 Task: Find and evaluate an Airbnb listing for a stay in Surry Hills, Australia, from July 26 to July 31, 2023, for one guest.
Action: Mouse moved to (347, 373)
Screenshot: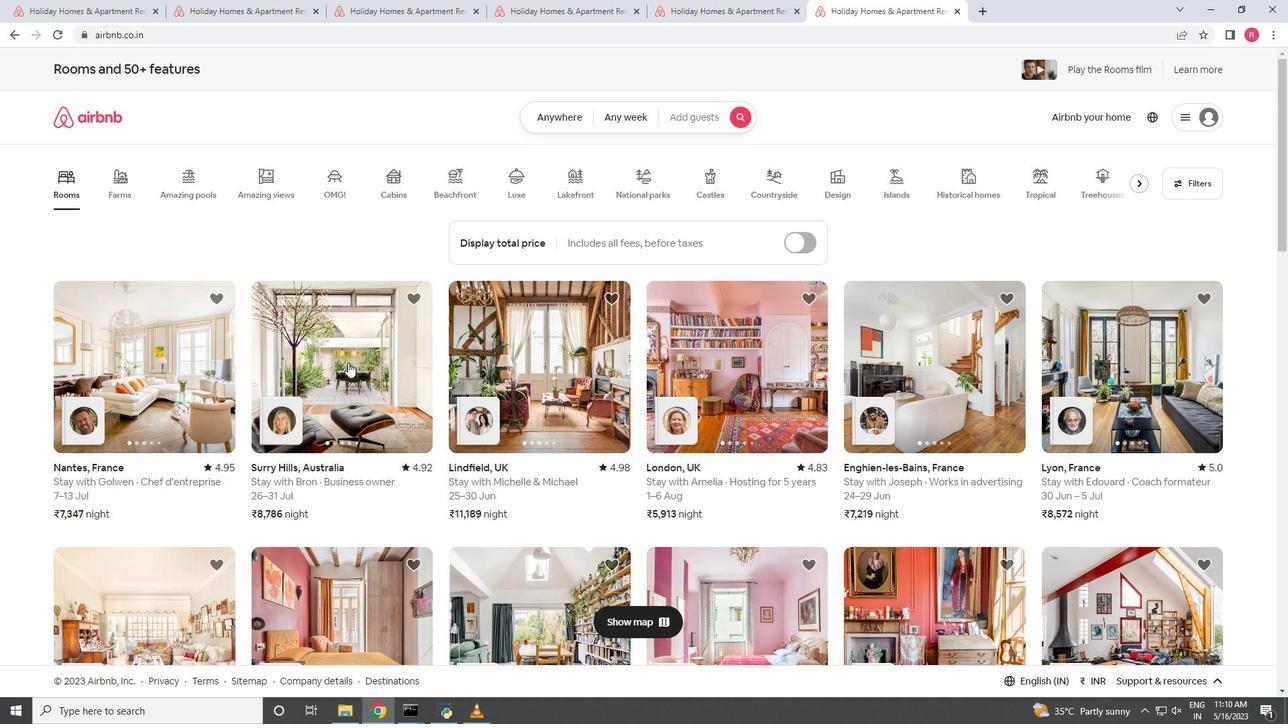 
Action: Mouse pressed left at (347, 373)
Screenshot: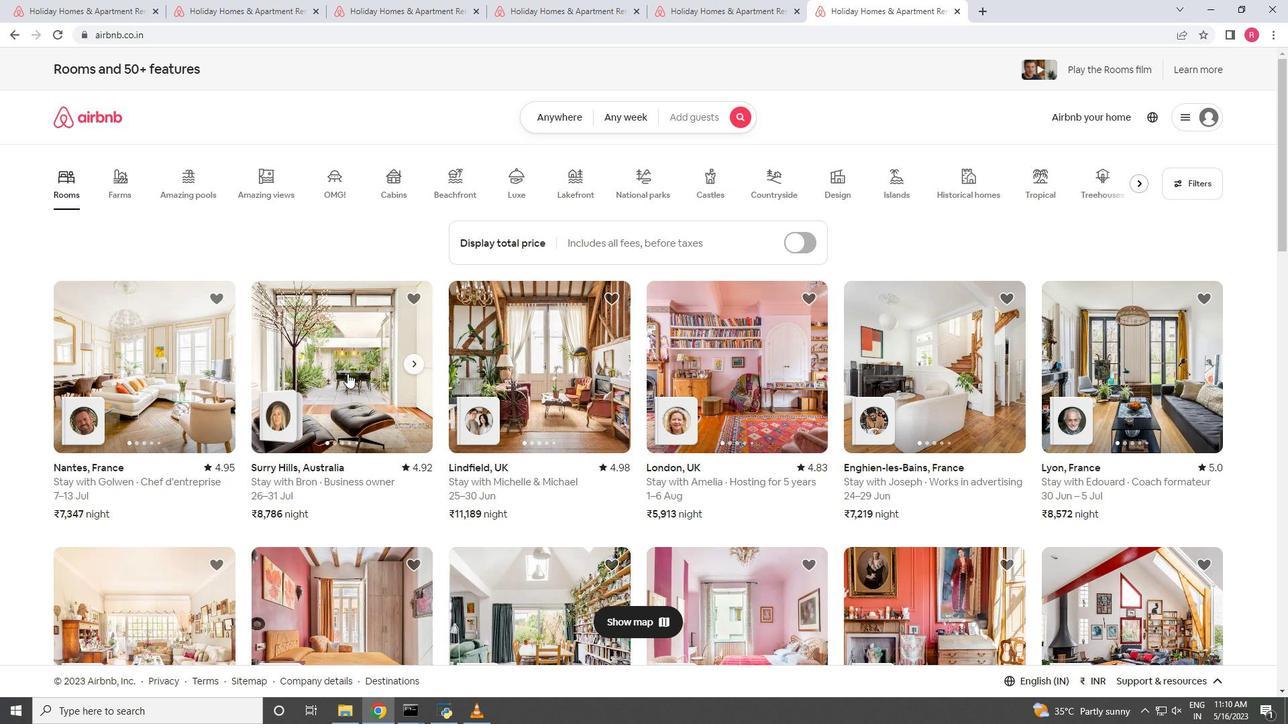 
Action: Mouse moved to (561, 366)
Screenshot: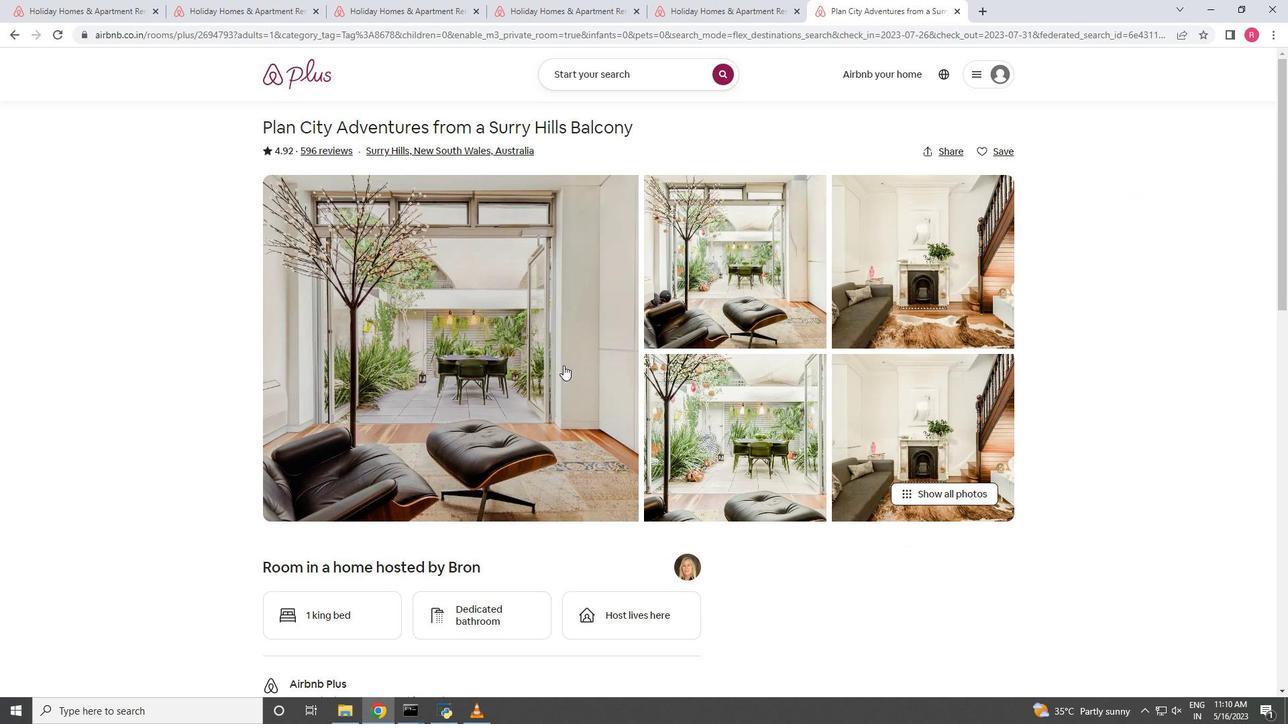 
Action: Mouse scrolled (561, 366) with delta (0, 0)
Screenshot: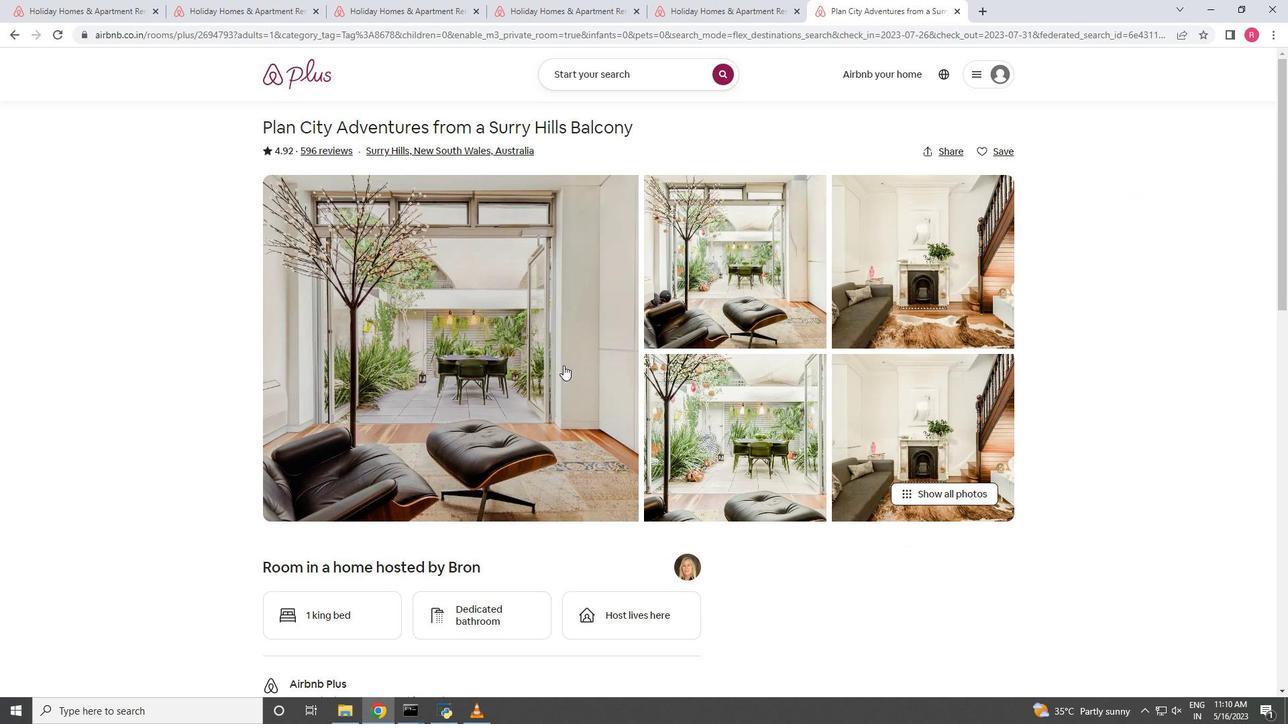 
Action: Mouse scrolled (561, 366) with delta (0, 0)
Screenshot: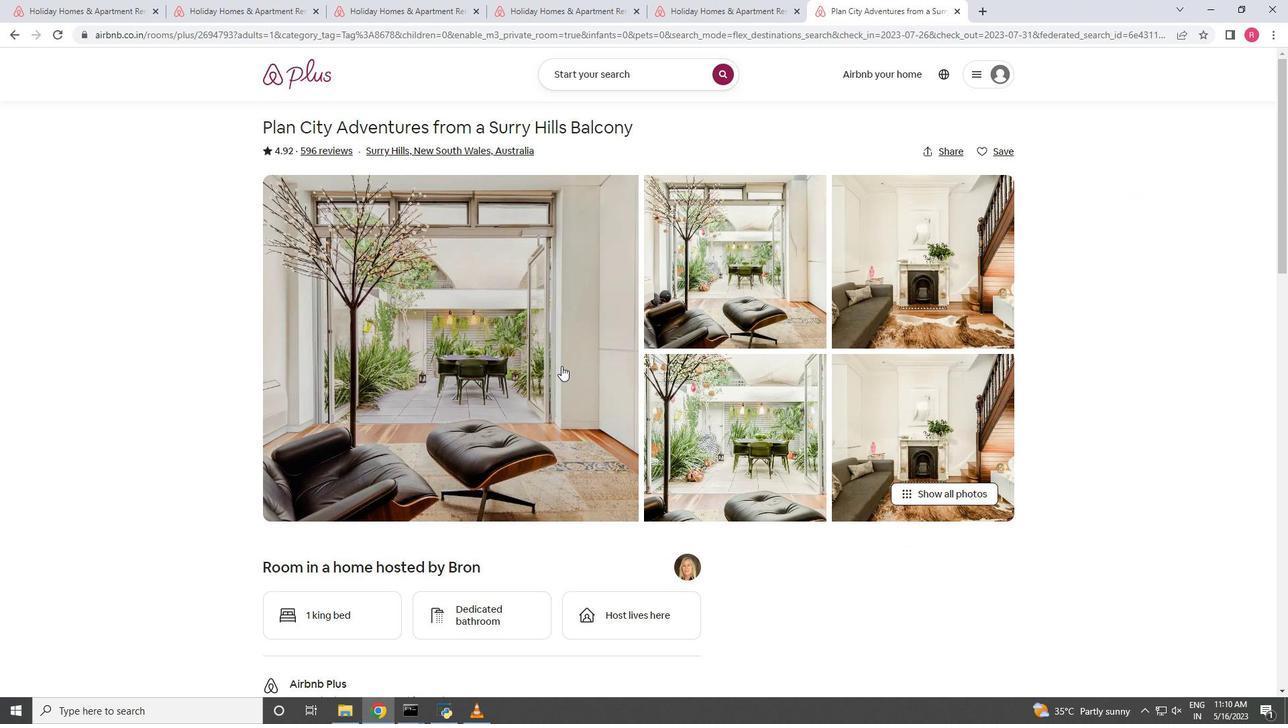 
Action: Mouse scrolled (561, 366) with delta (0, 0)
Screenshot: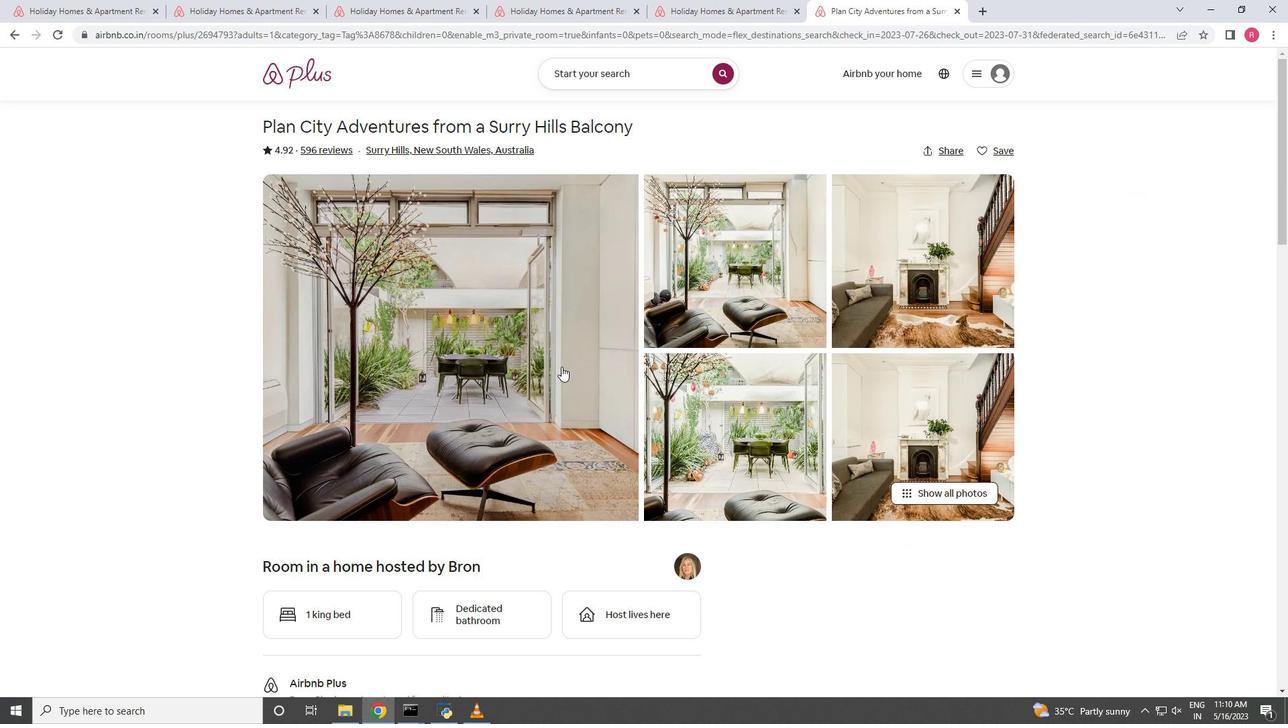 
Action: Mouse scrolled (561, 366) with delta (0, 0)
Screenshot: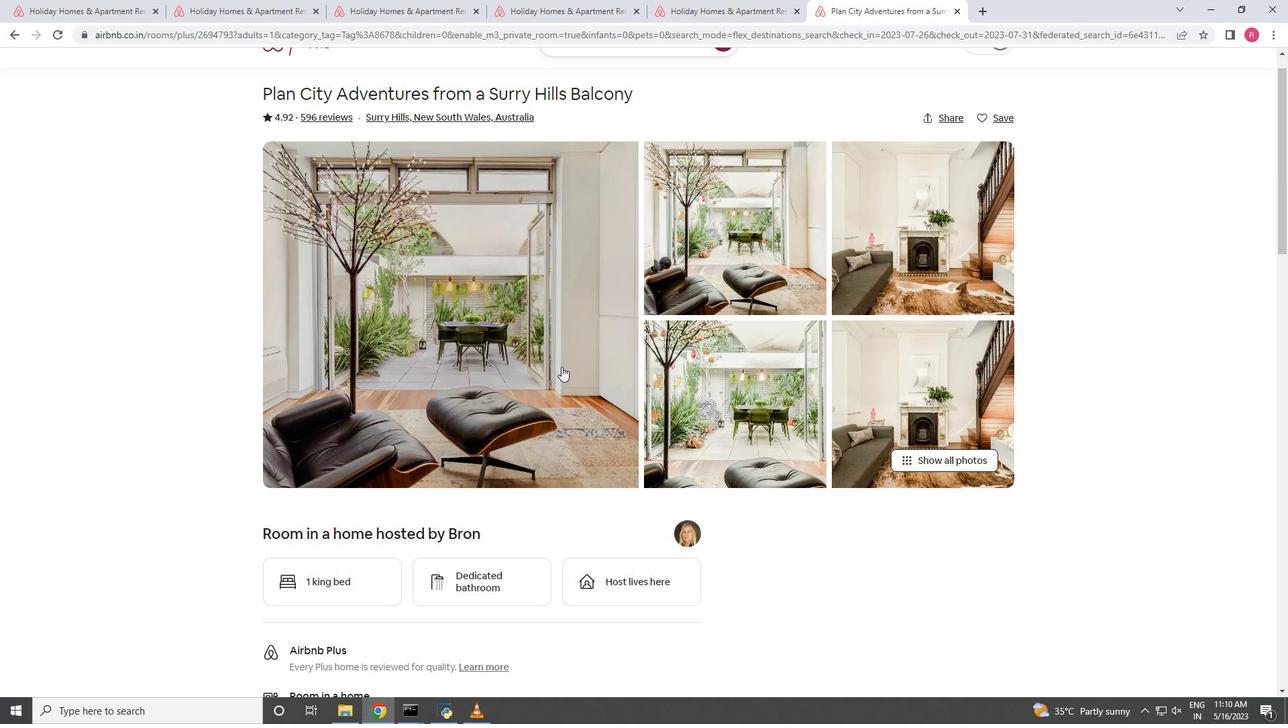 
Action: Mouse moved to (936, 399)
Screenshot: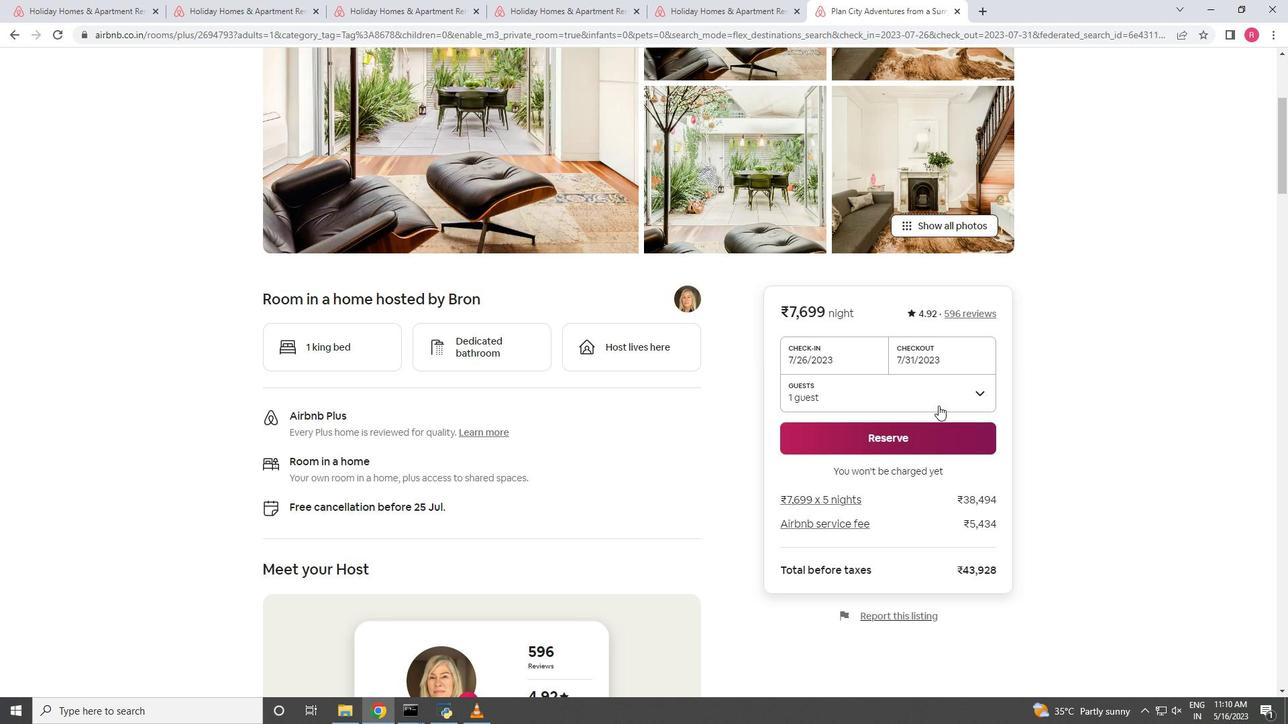 
Action: Mouse pressed left at (936, 399)
Screenshot: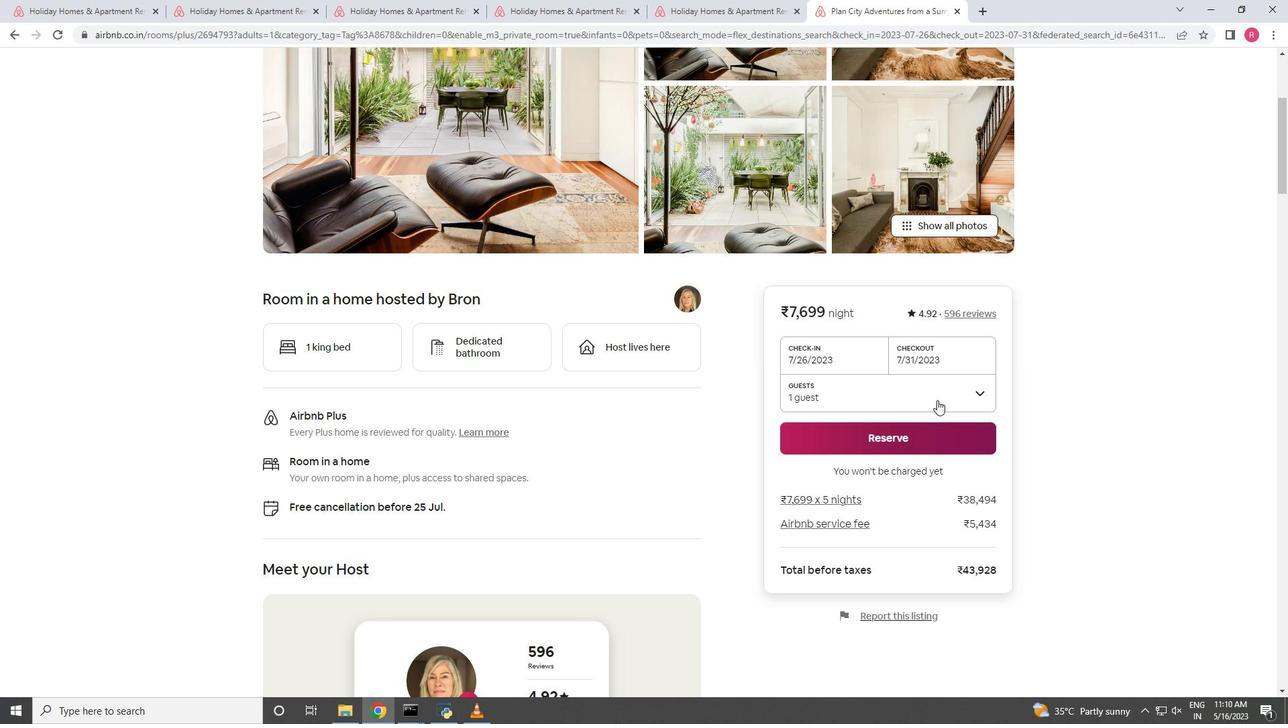
Action: Mouse moved to (936, 478)
Screenshot: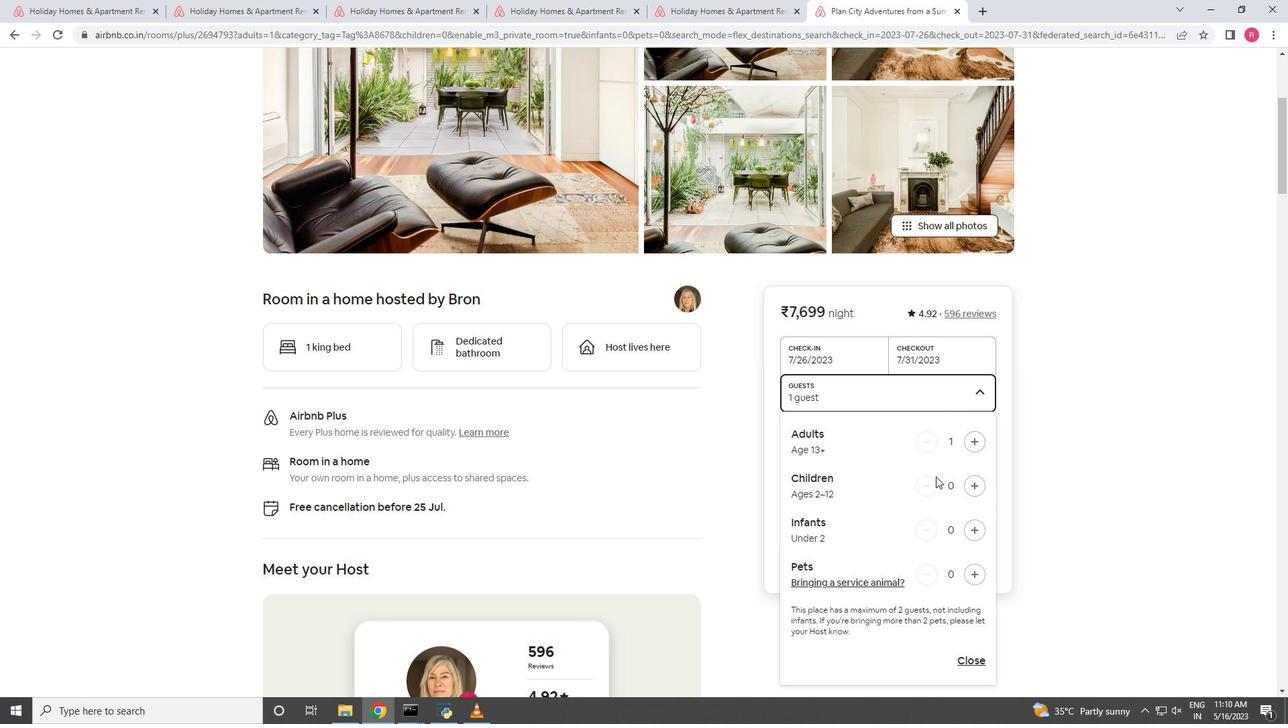 
Action: Mouse scrolled (936, 478) with delta (0, 0)
Screenshot: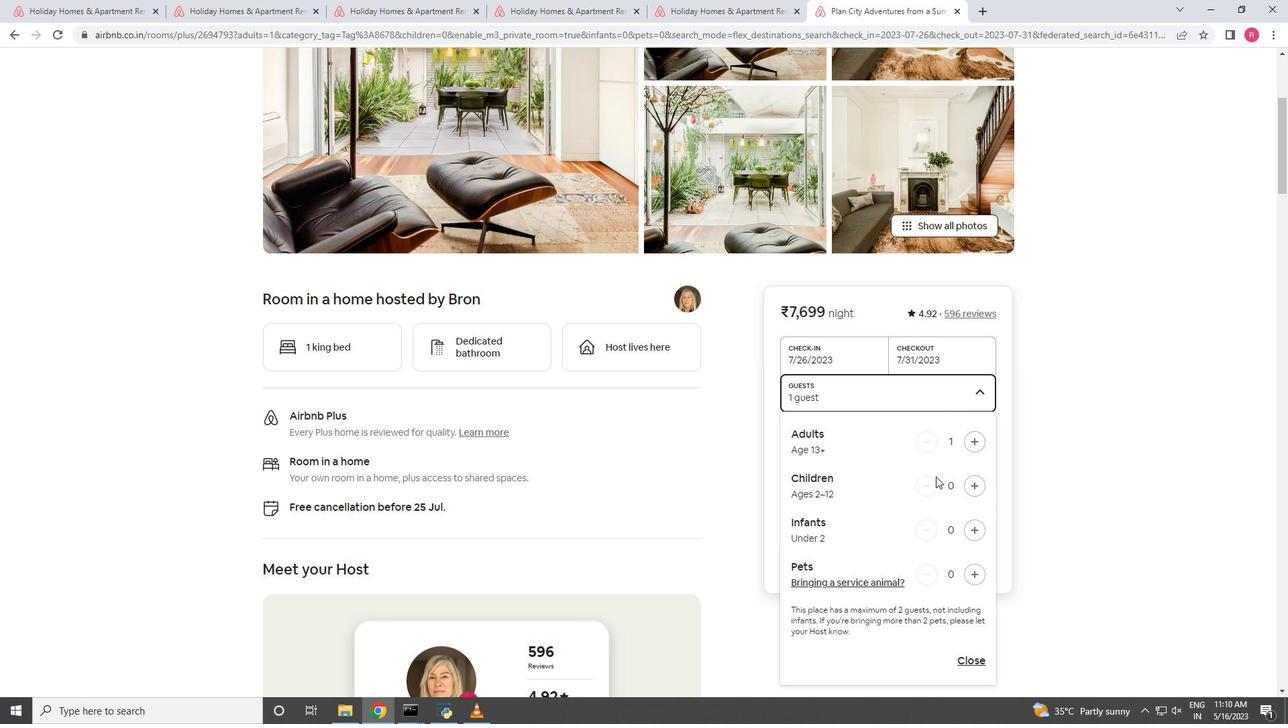 
Action: Mouse scrolled (936, 478) with delta (0, 0)
Screenshot: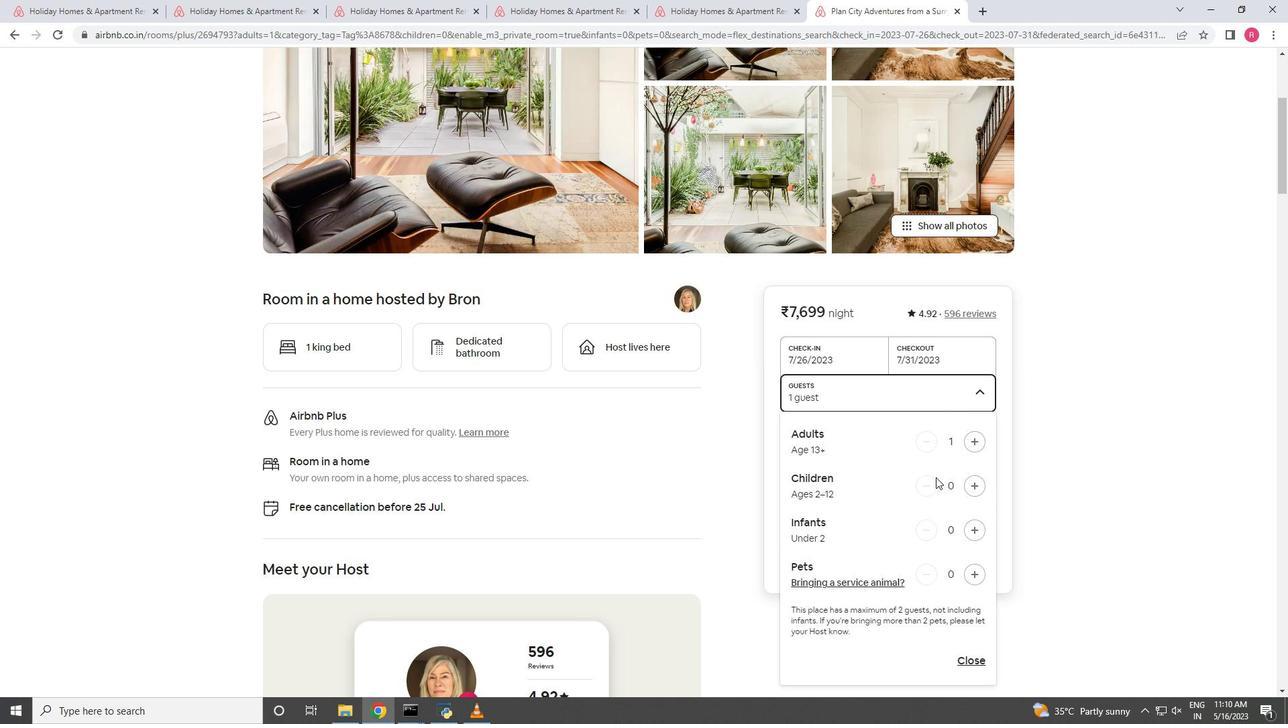
Action: Mouse scrolled (936, 478) with delta (0, 0)
Screenshot: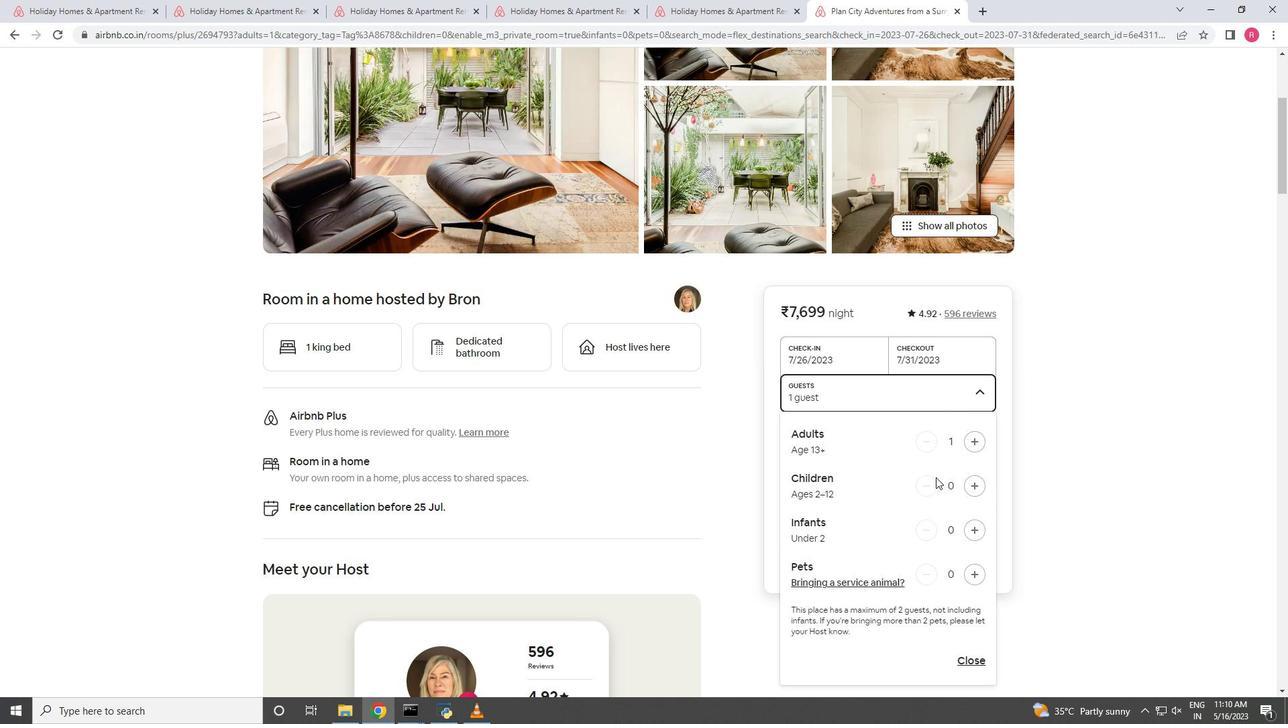 
Action: Mouse scrolled (936, 478) with delta (0, 0)
Screenshot: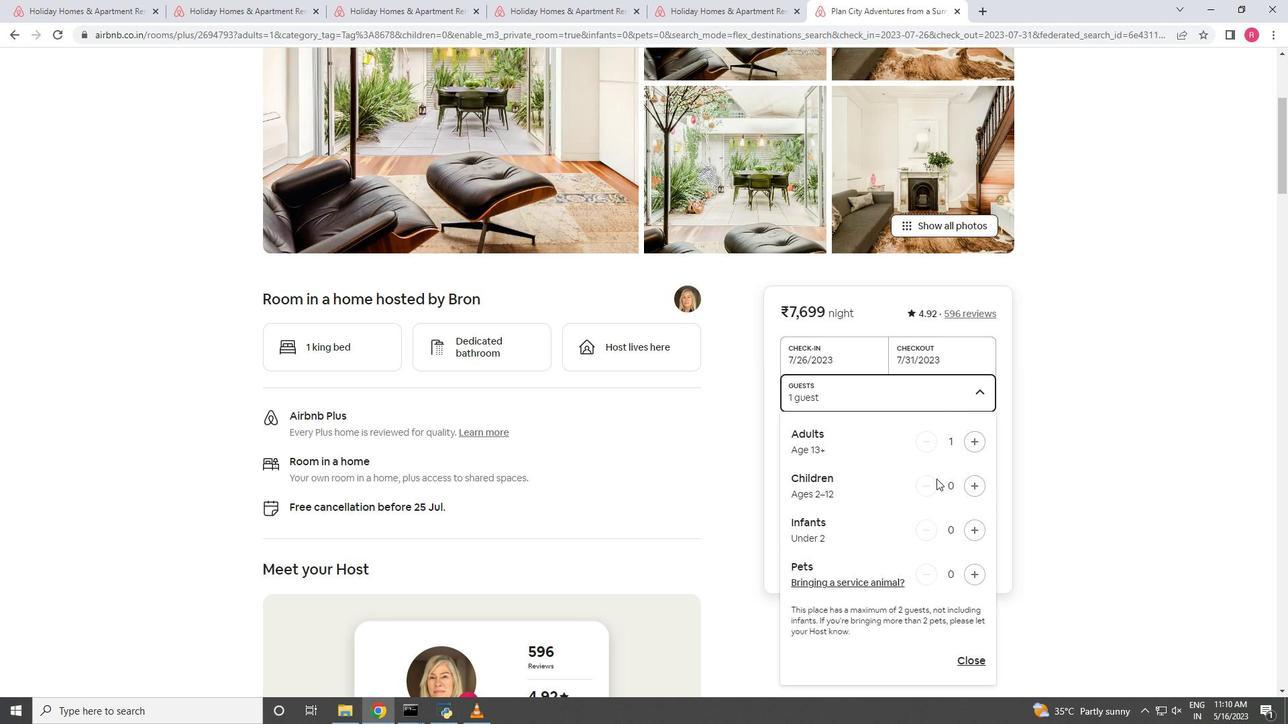 
Action: Mouse moved to (967, 503)
Screenshot: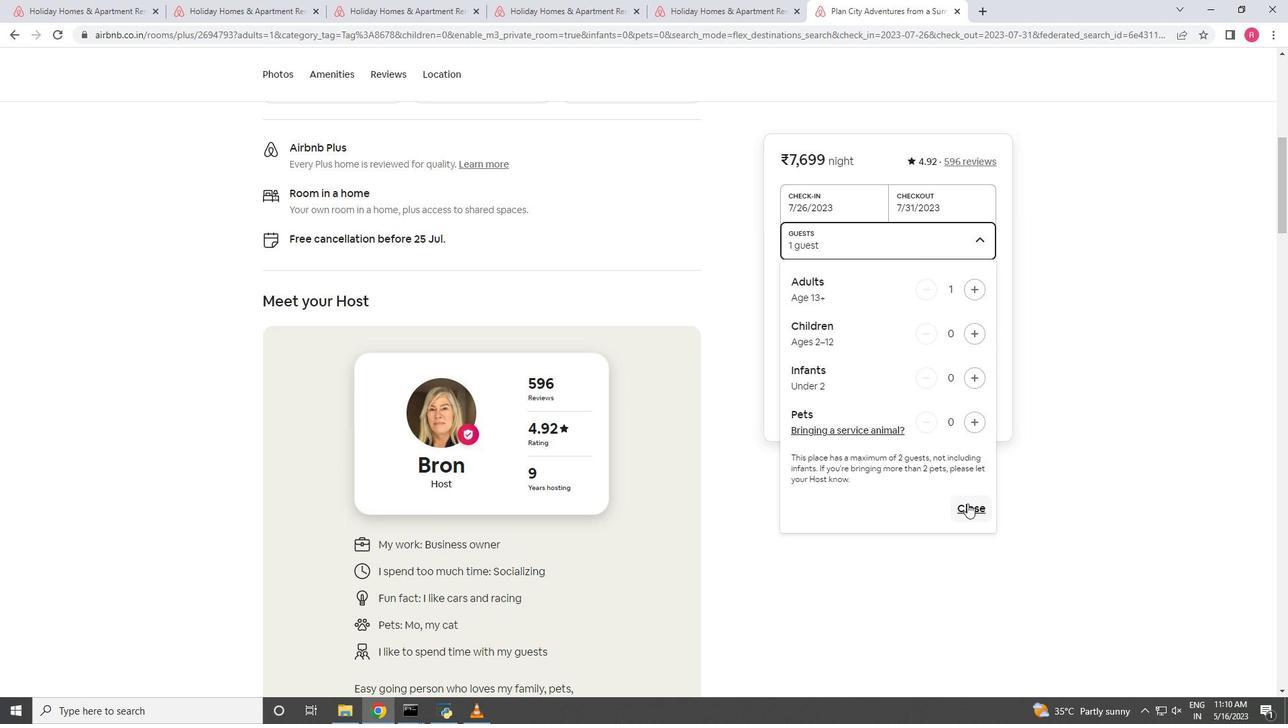 
Action: Mouse pressed left at (967, 503)
Screenshot: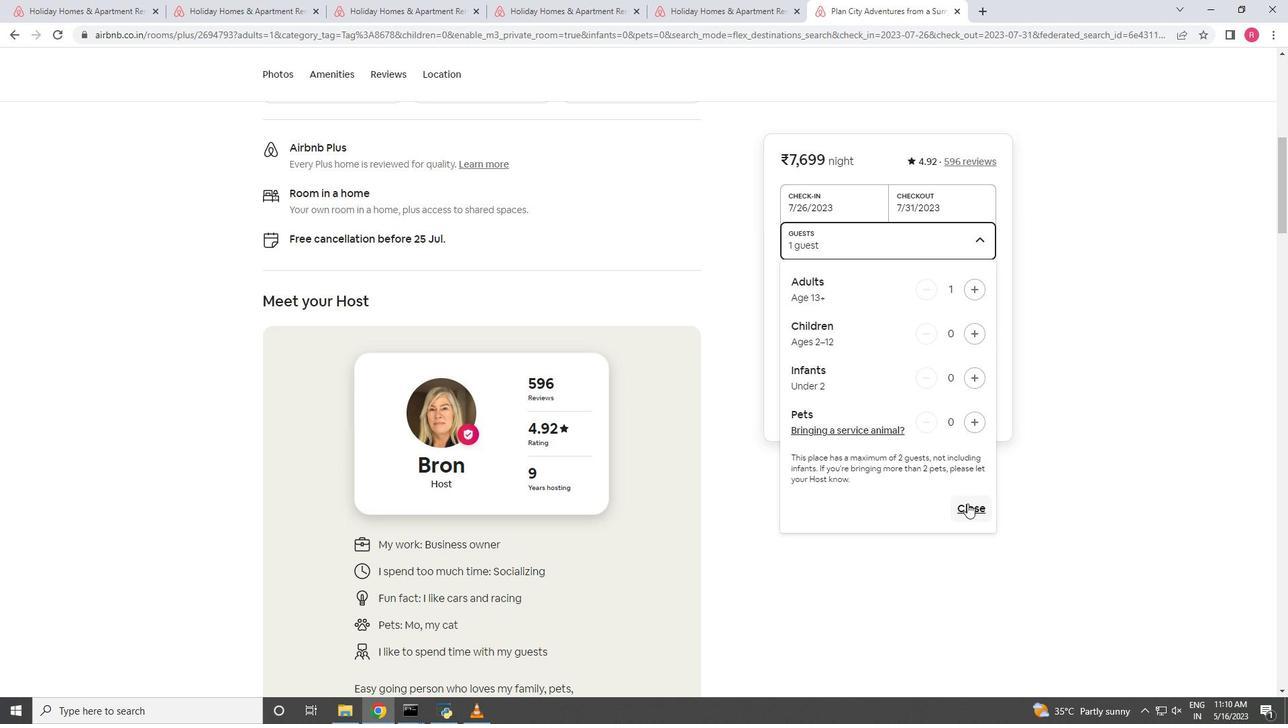 
Action: Mouse moved to (550, 405)
Screenshot: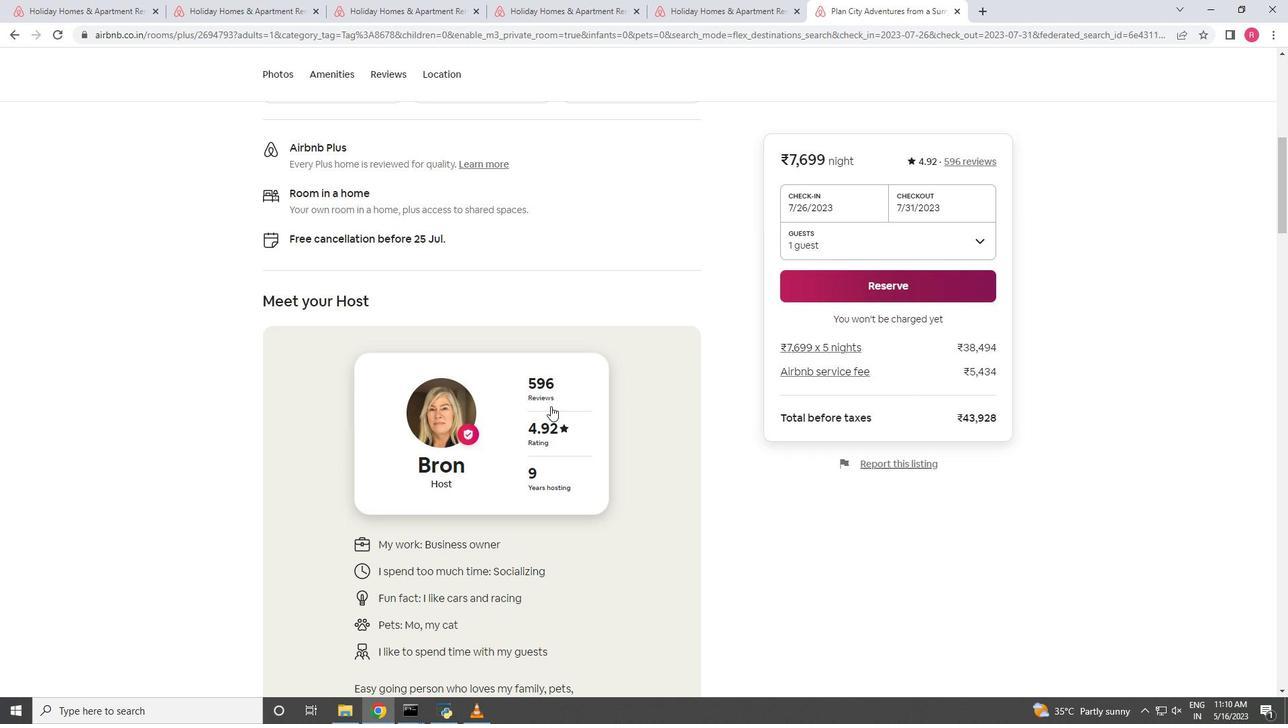 
Action: Mouse scrolled (550, 406) with delta (0, 0)
Screenshot: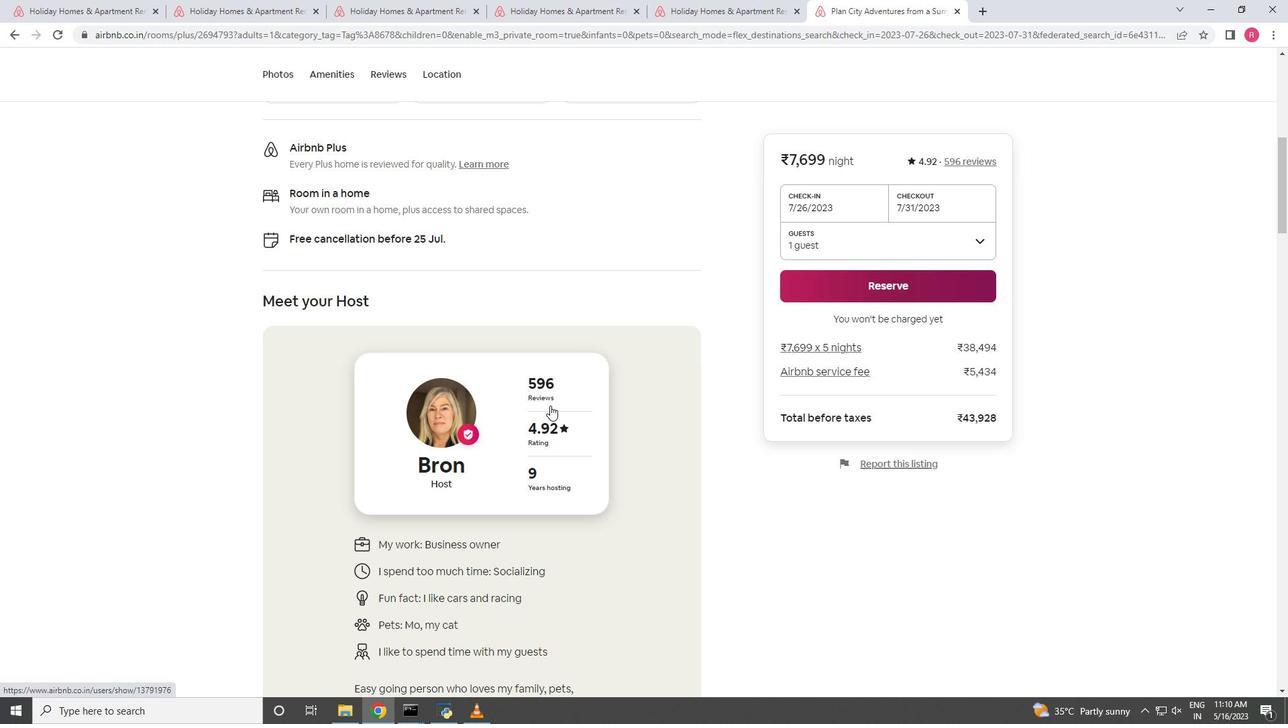 
Action: Mouse scrolled (550, 406) with delta (0, 0)
Screenshot: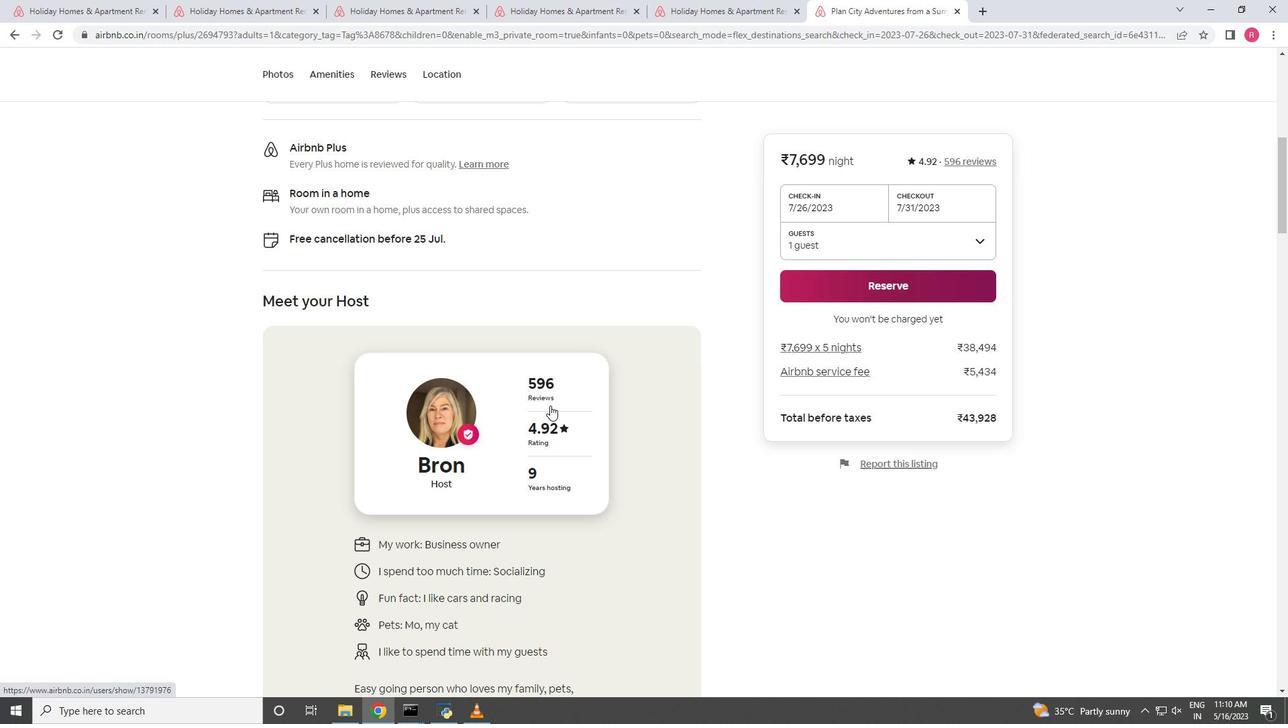 
Action: Mouse scrolled (550, 406) with delta (0, 0)
Screenshot: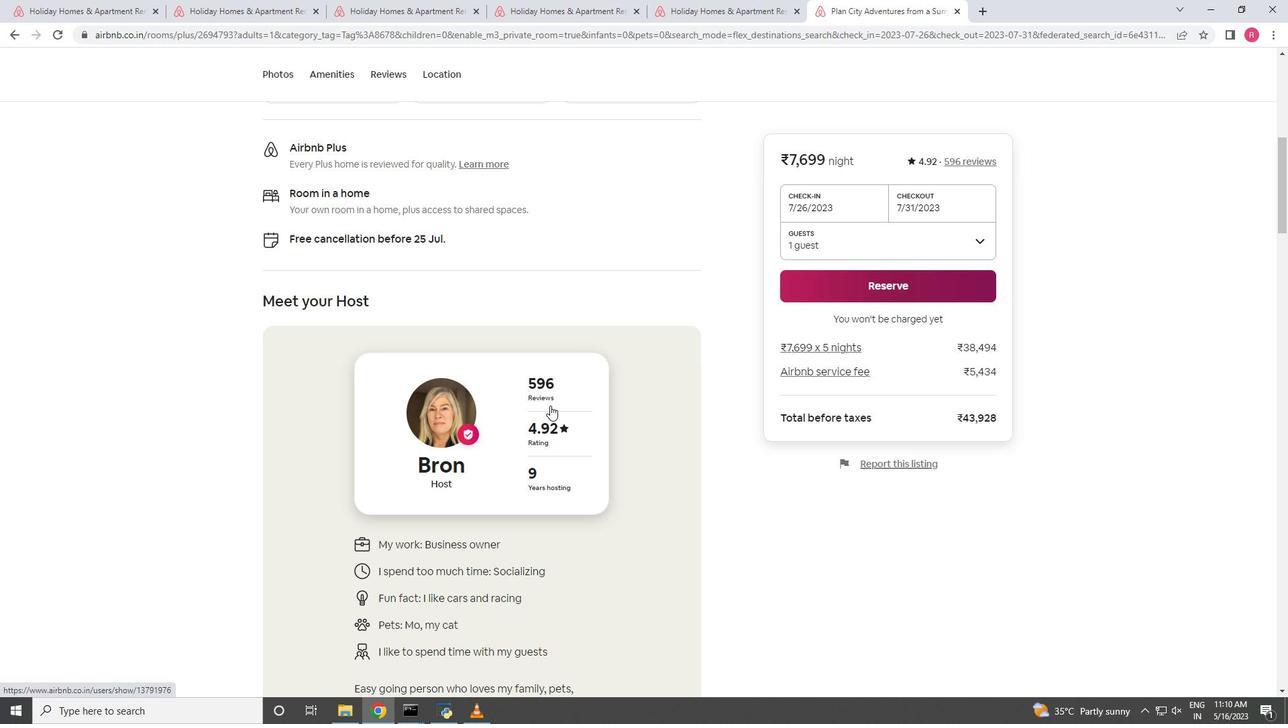 
Action: Mouse scrolled (550, 406) with delta (0, 0)
Screenshot: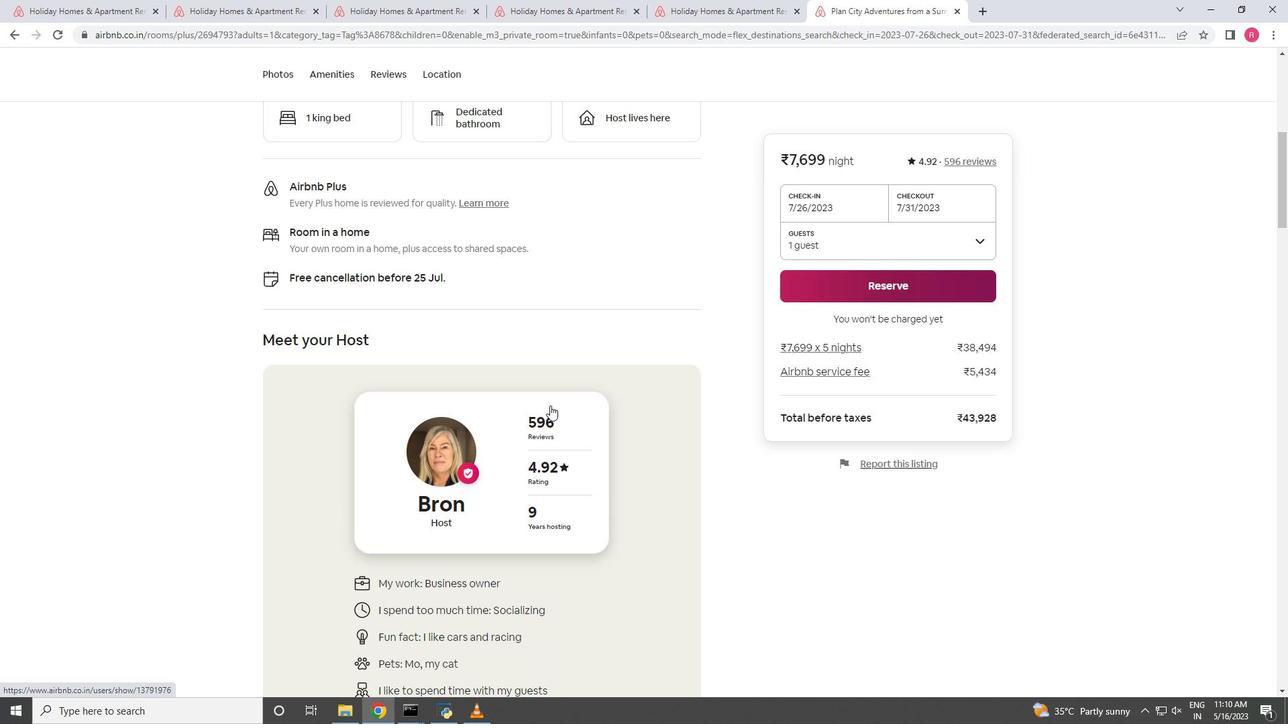 
Action: Mouse moved to (644, 545)
Screenshot: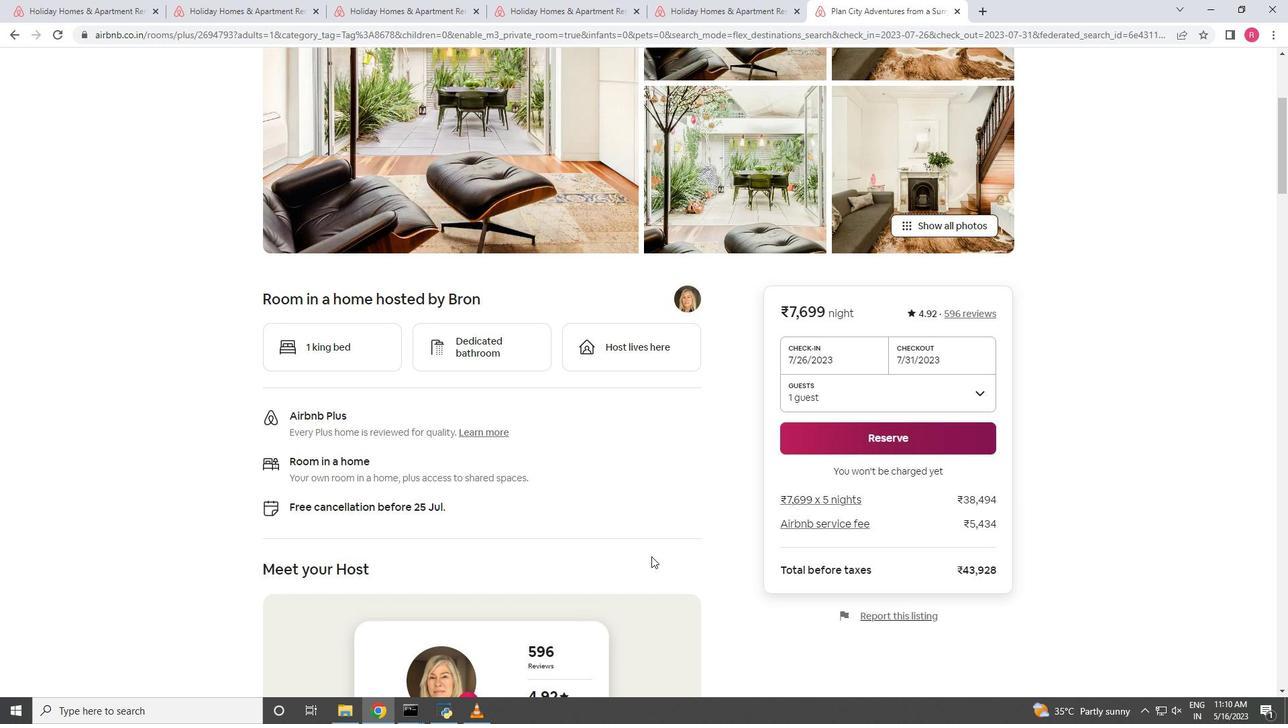 
Action: Mouse scrolled (644, 544) with delta (0, 0)
Screenshot: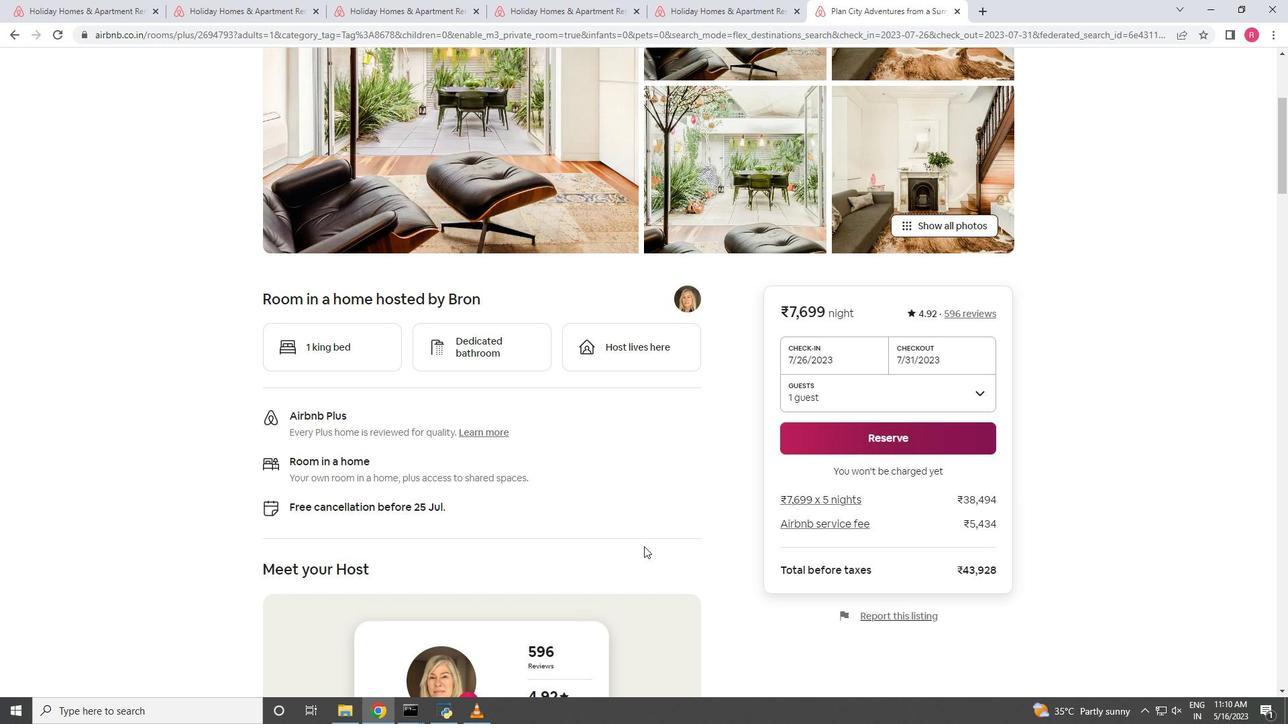 
Action: Mouse scrolled (644, 544) with delta (0, 0)
Screenshot: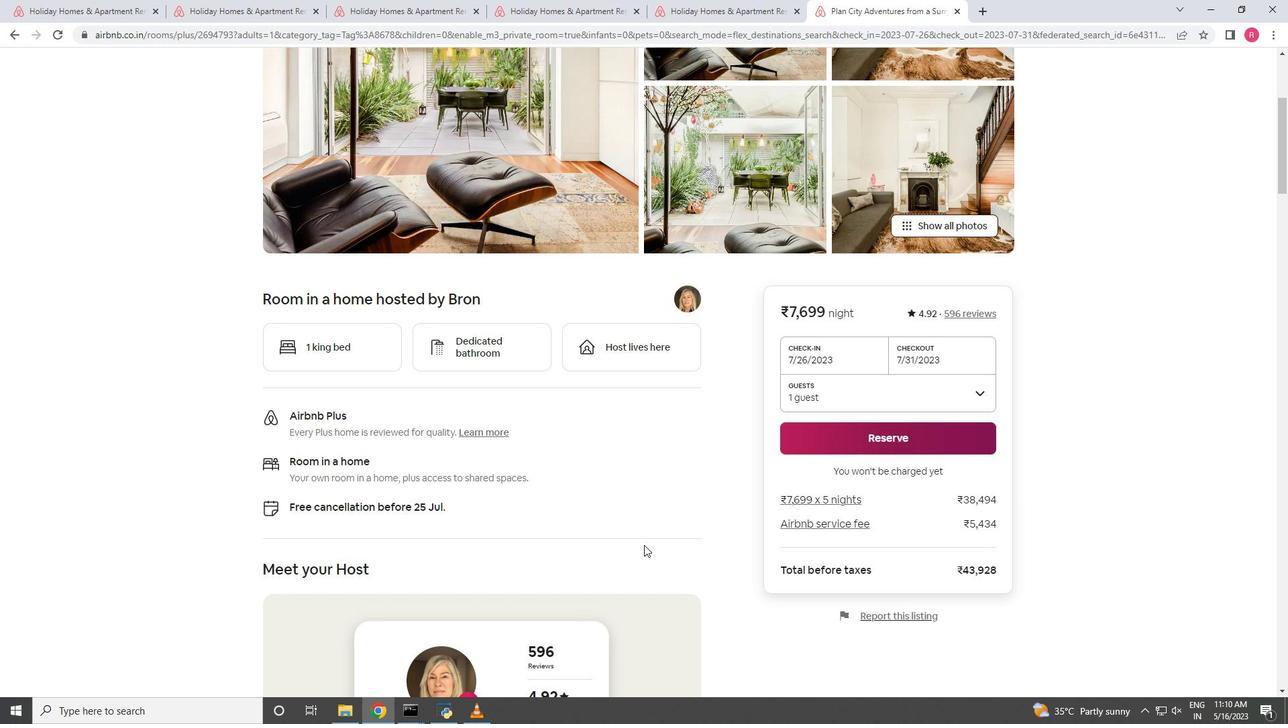 
Action: Mouse scrolled (644, 544) with delta (0, 0)
Screenshot: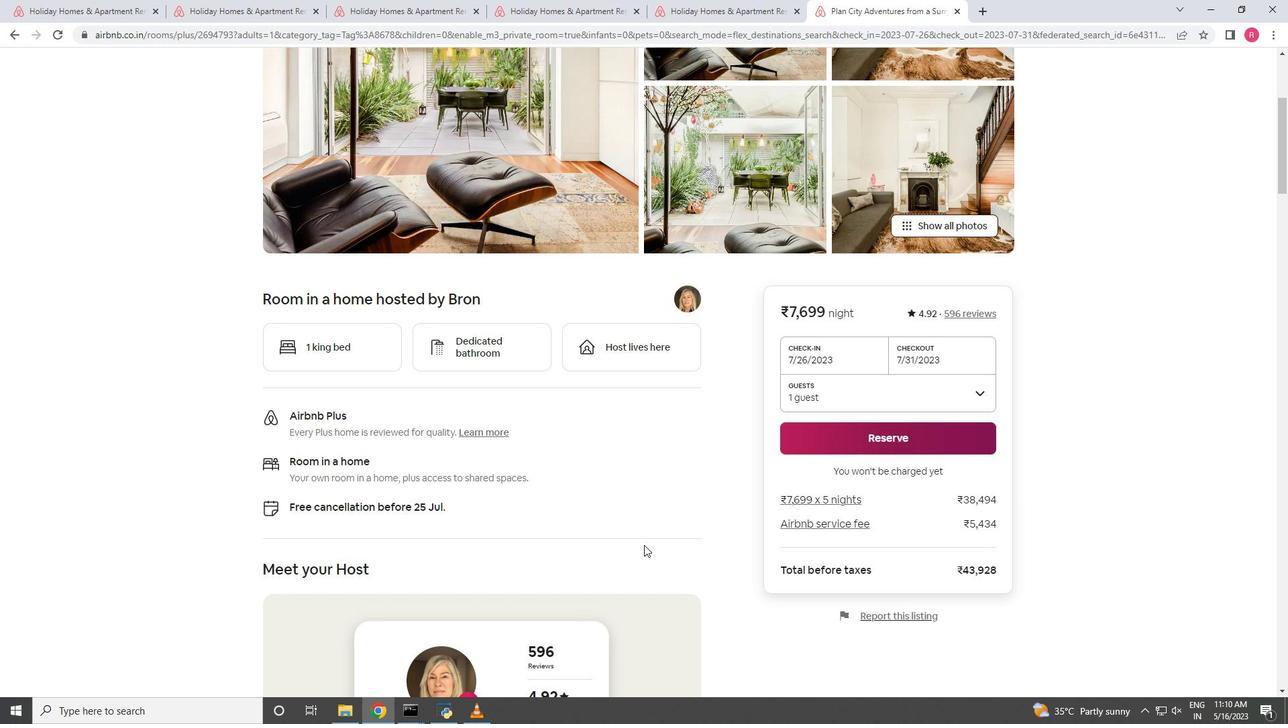 
Action: Mouse scrolled (644, 544) with delta (0, 0)
Screenshot: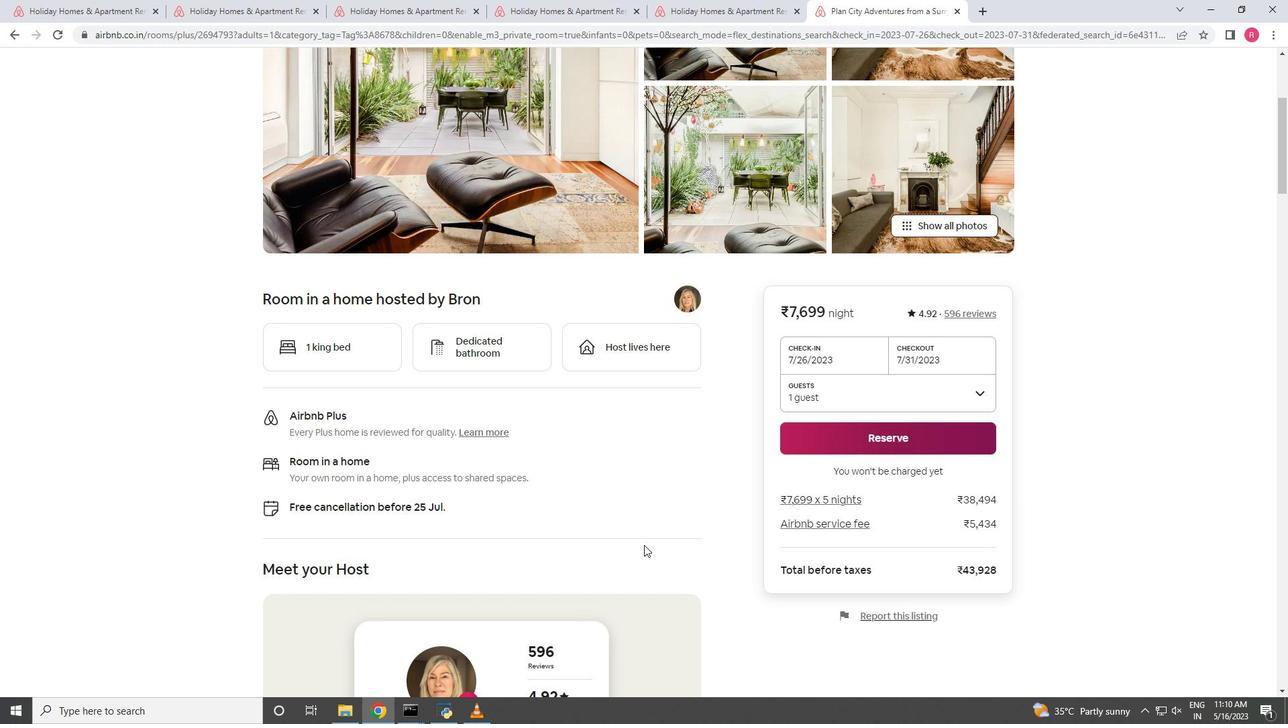 
Action: Mouse scrolled (644, 544) with delta (0, 0)
Screenshot: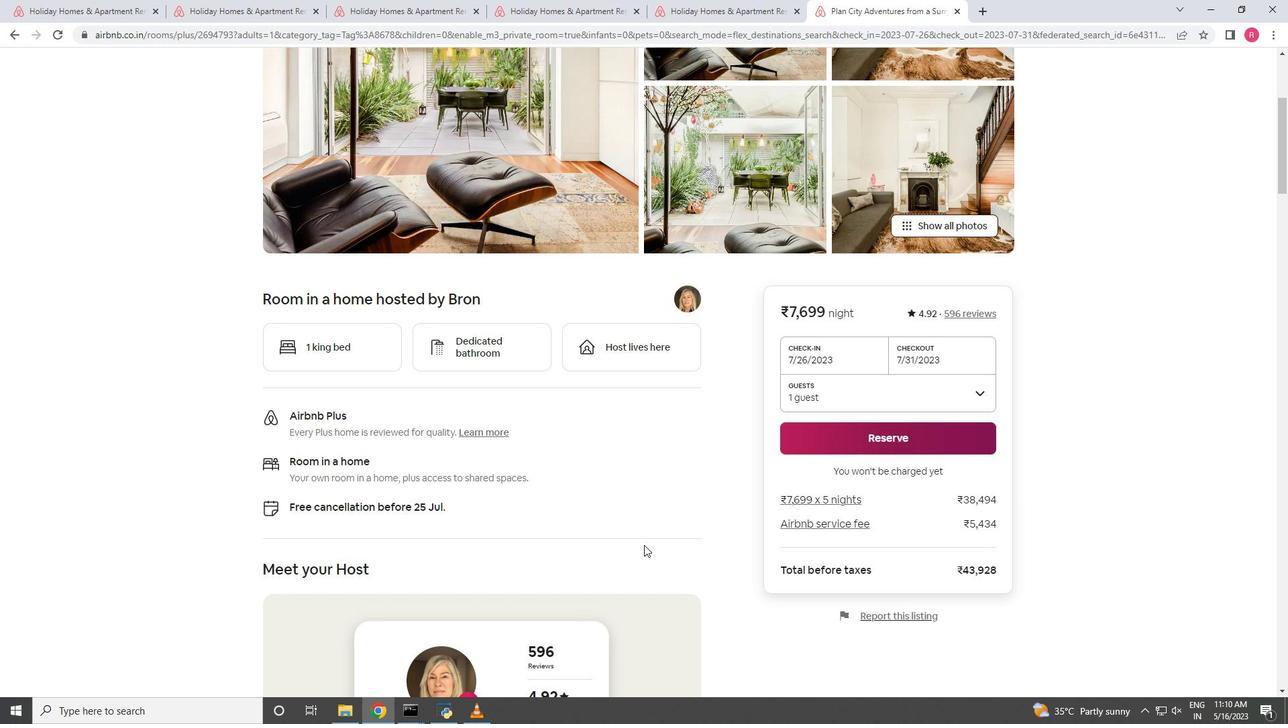 
Action: Mouse scrolled (644, 544) with delta (0, 0)
Screenshot: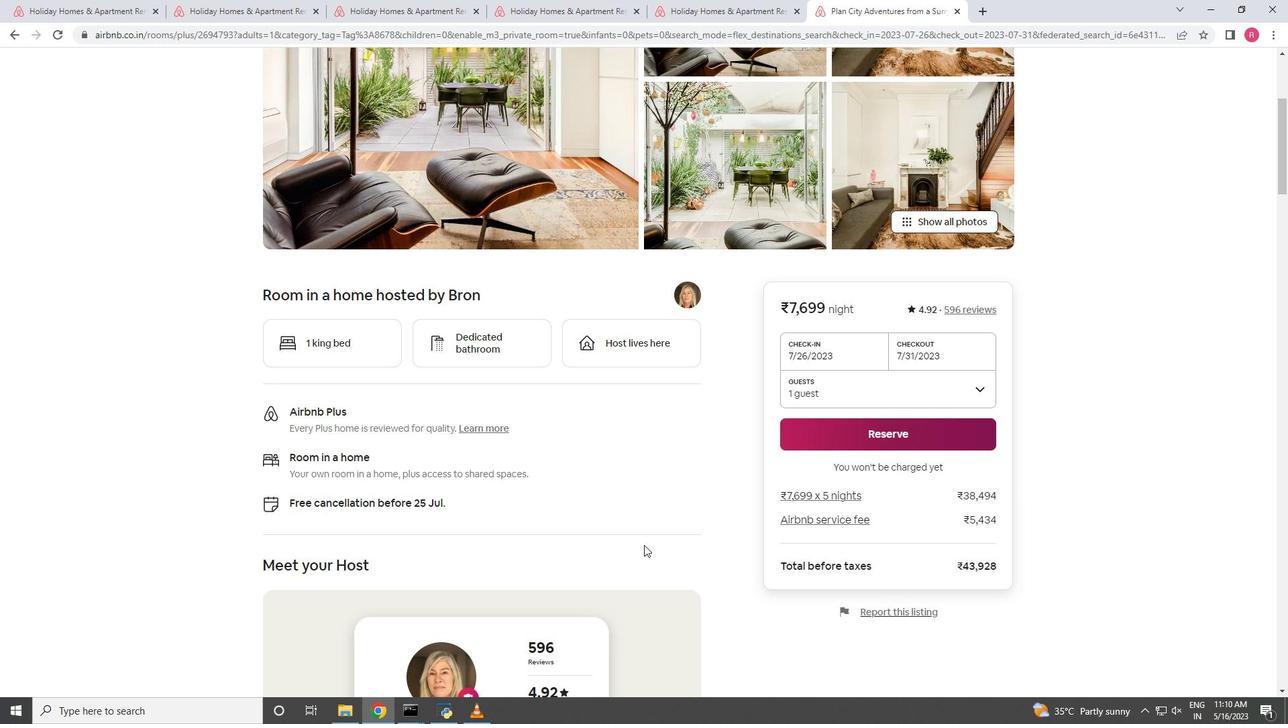 
Action: Mouse moved to (643, 544)
Screenshot: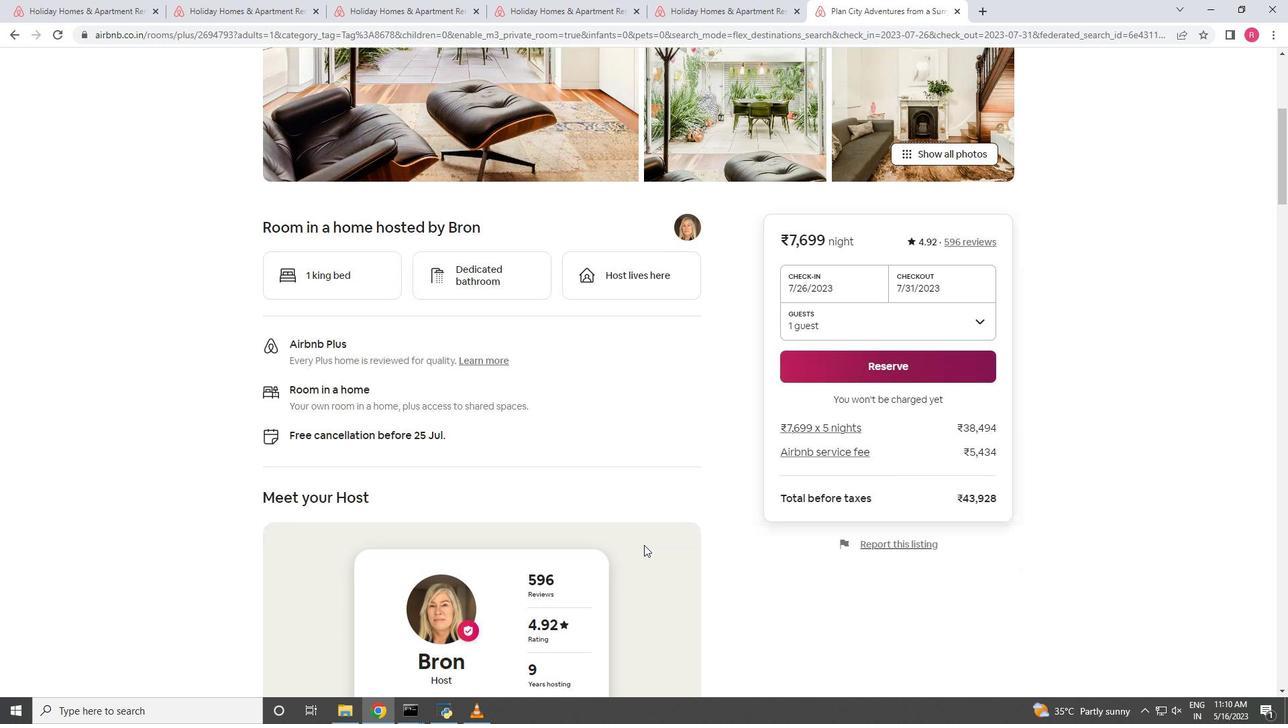 
Action: Mouse scrolled (643, 544) with delta (0, 0)
Screenshot: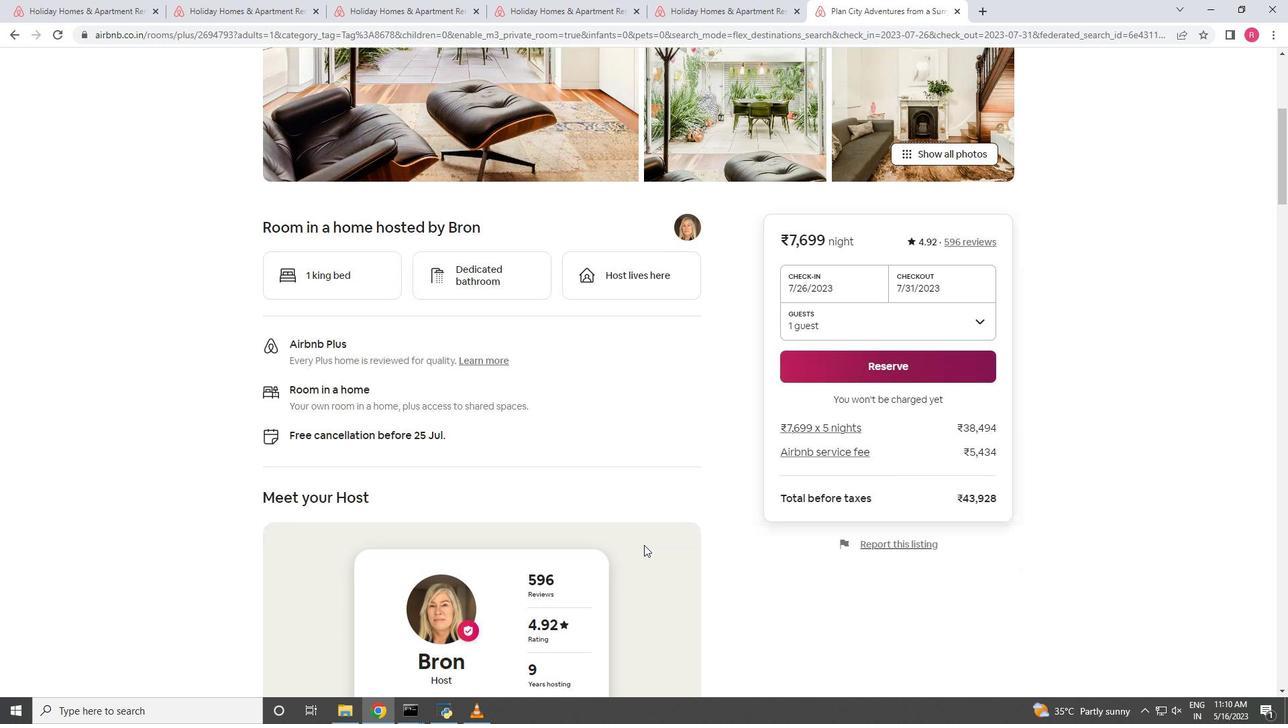 
Action: Mouse moved to (641, 542)
Screenshot: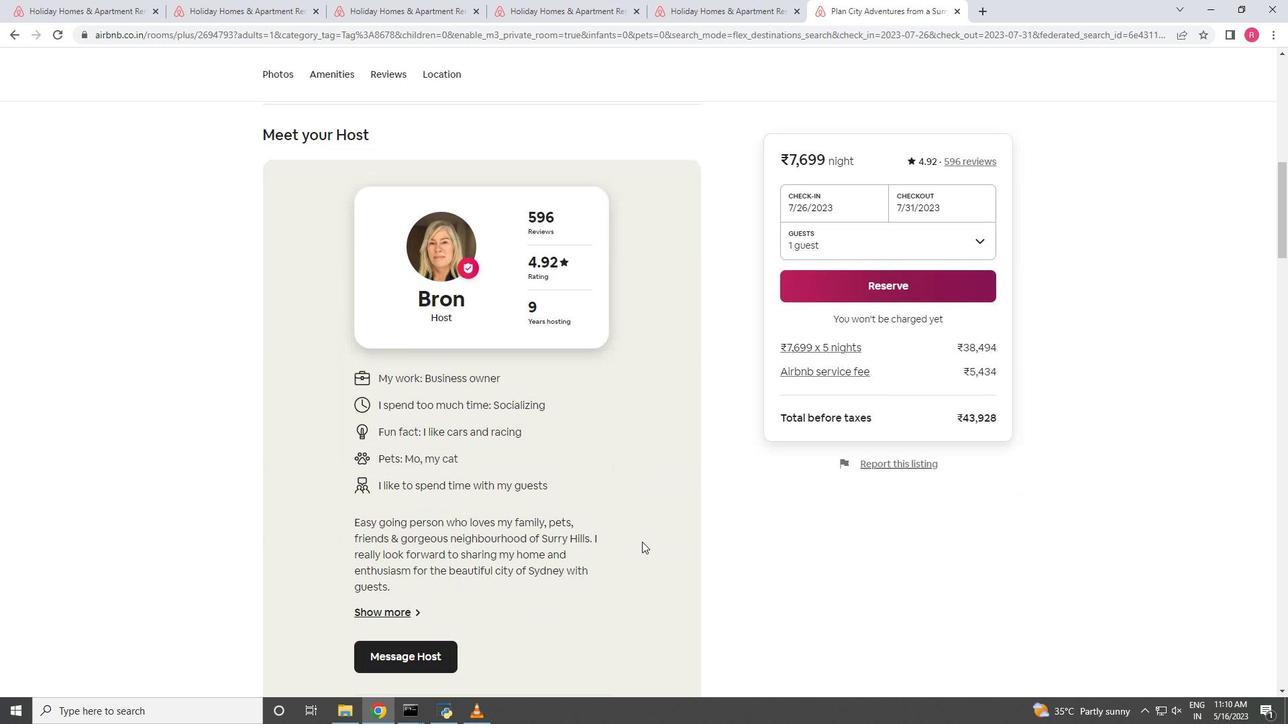 
Action: Mouse scrolled (641, 541) with delta (0, 0)
Screenshot: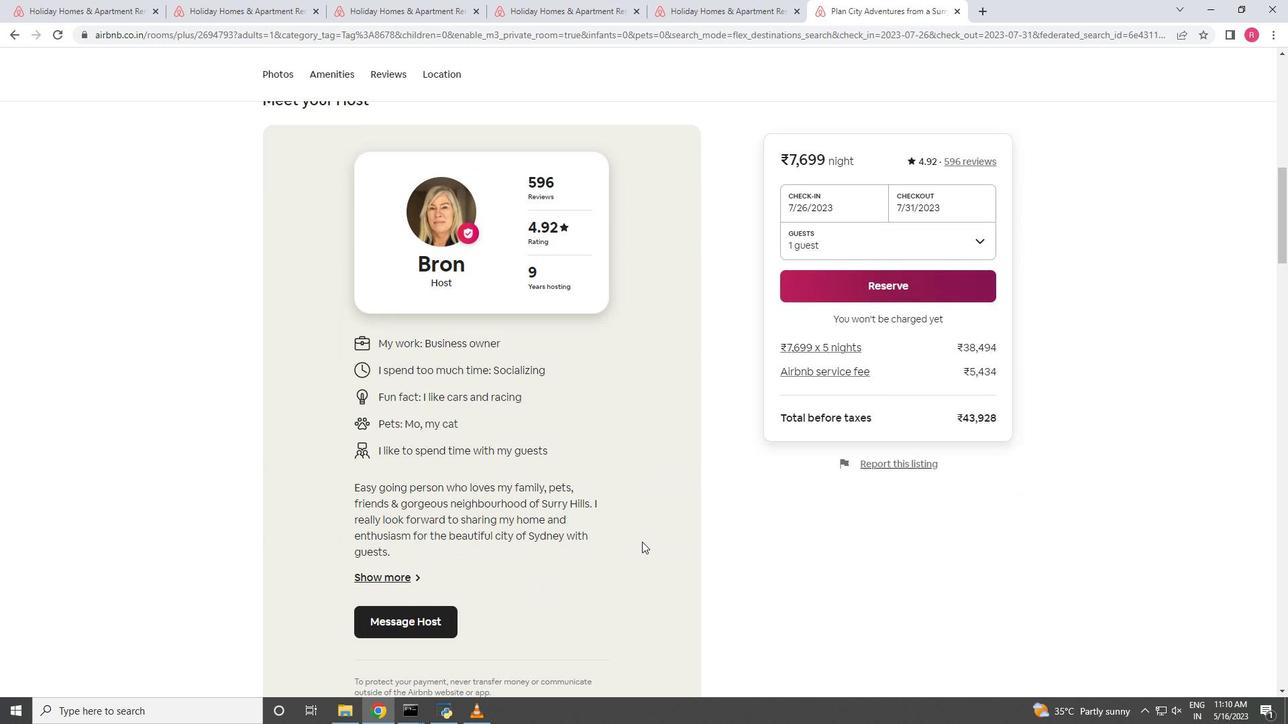
Action: Mouse scrolled (641, 541) with delta (0, 0)
Screenshot: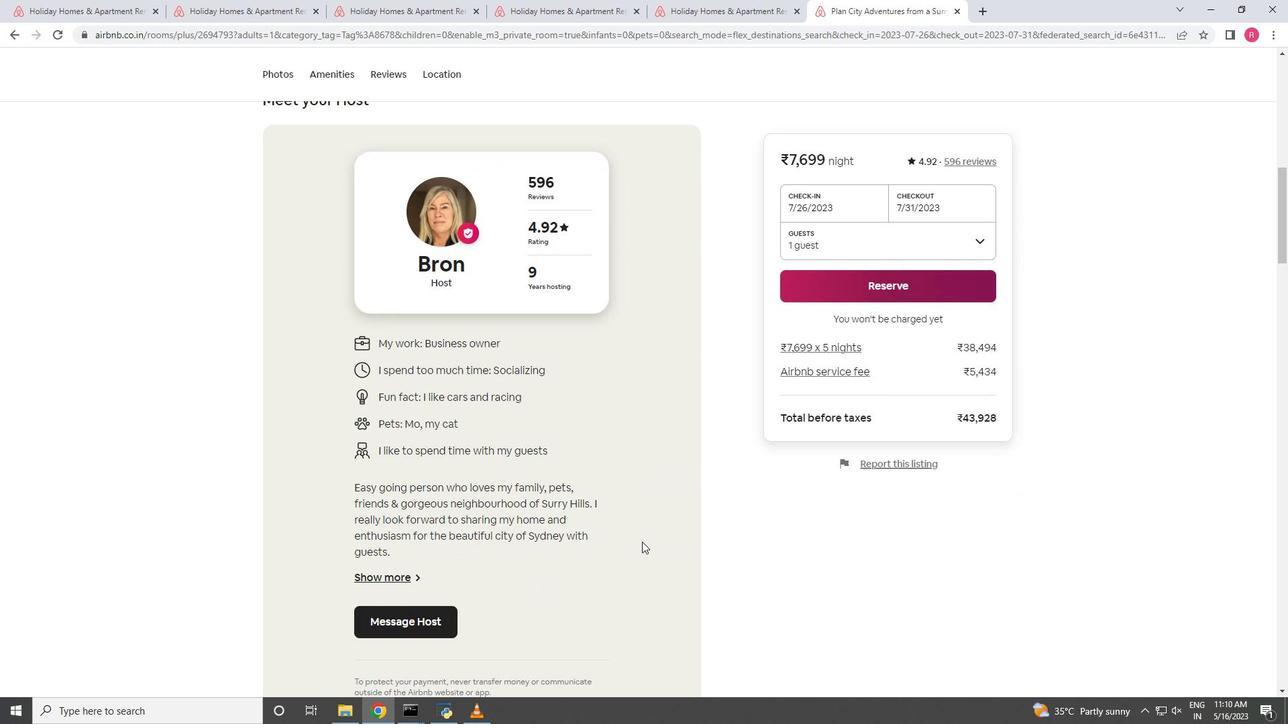 
Action: Mouse scrolled (641, 541) with delta (0, 0)
Screenshot: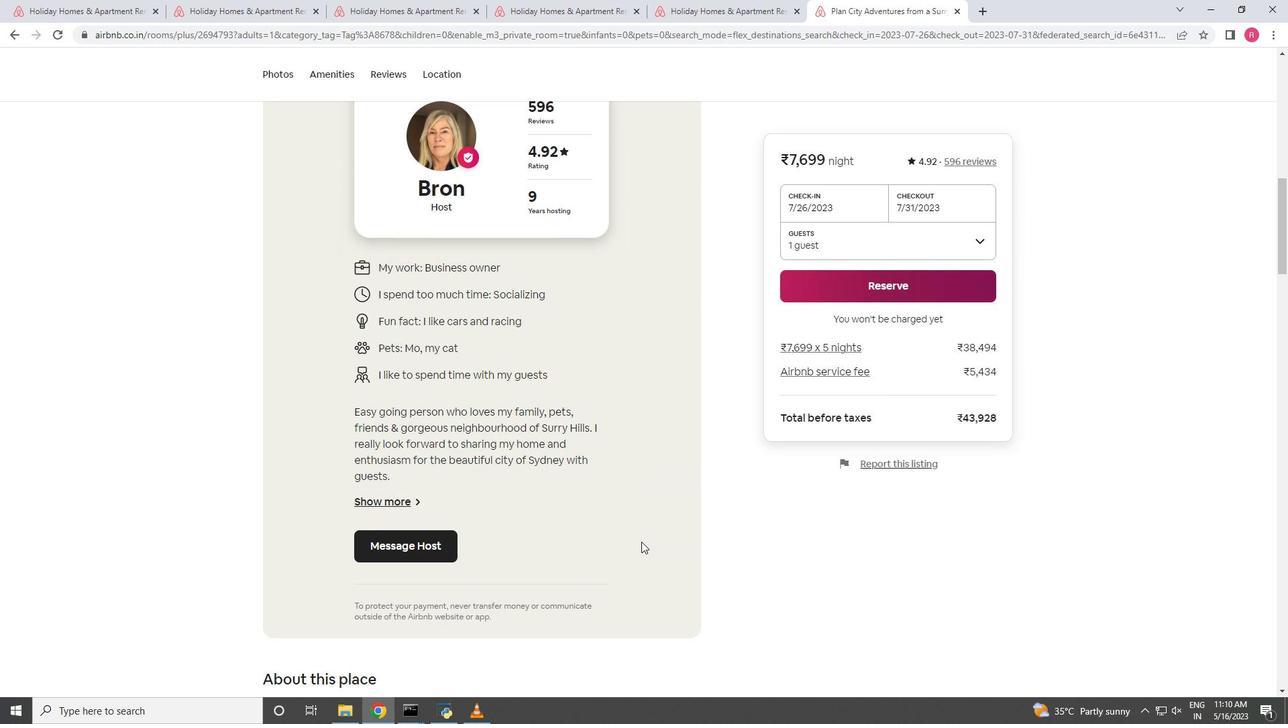 
Action: Mouse scrolled (641, 541) with delta (0, 0)
Screenshot: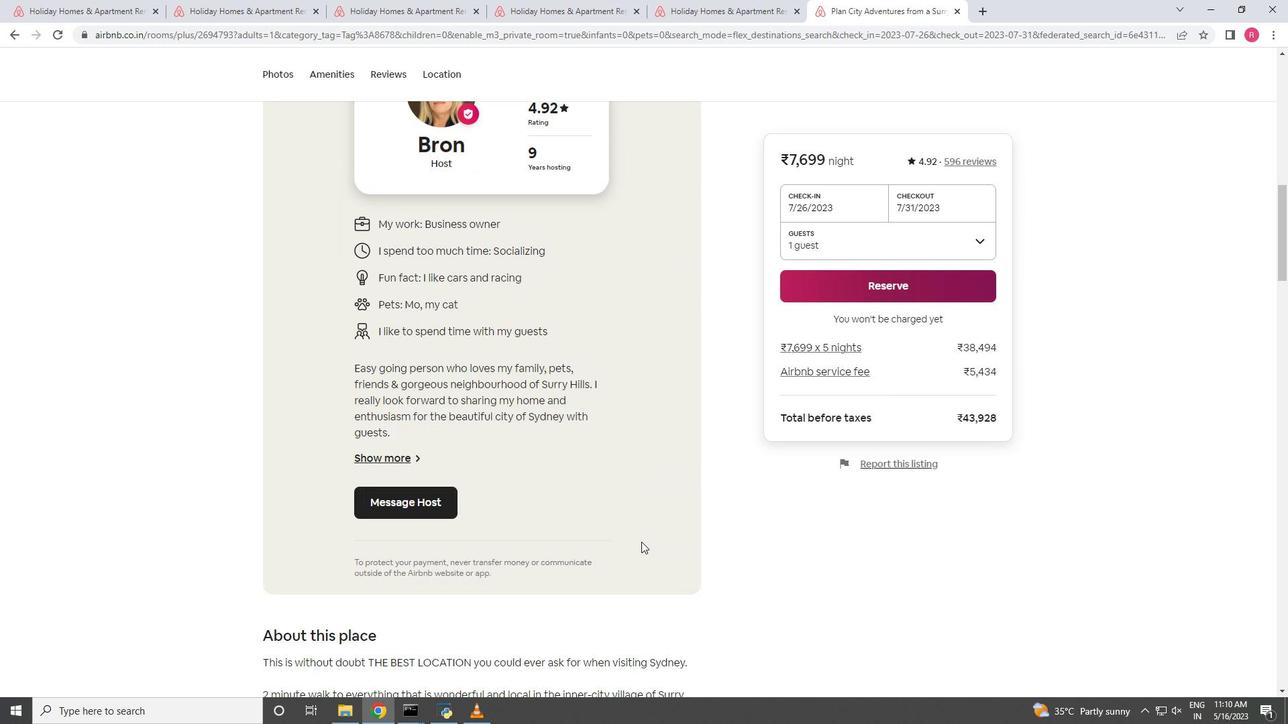 
Action: Mouse scrolled (641, 541) with delta (0, 0)
Screenshot: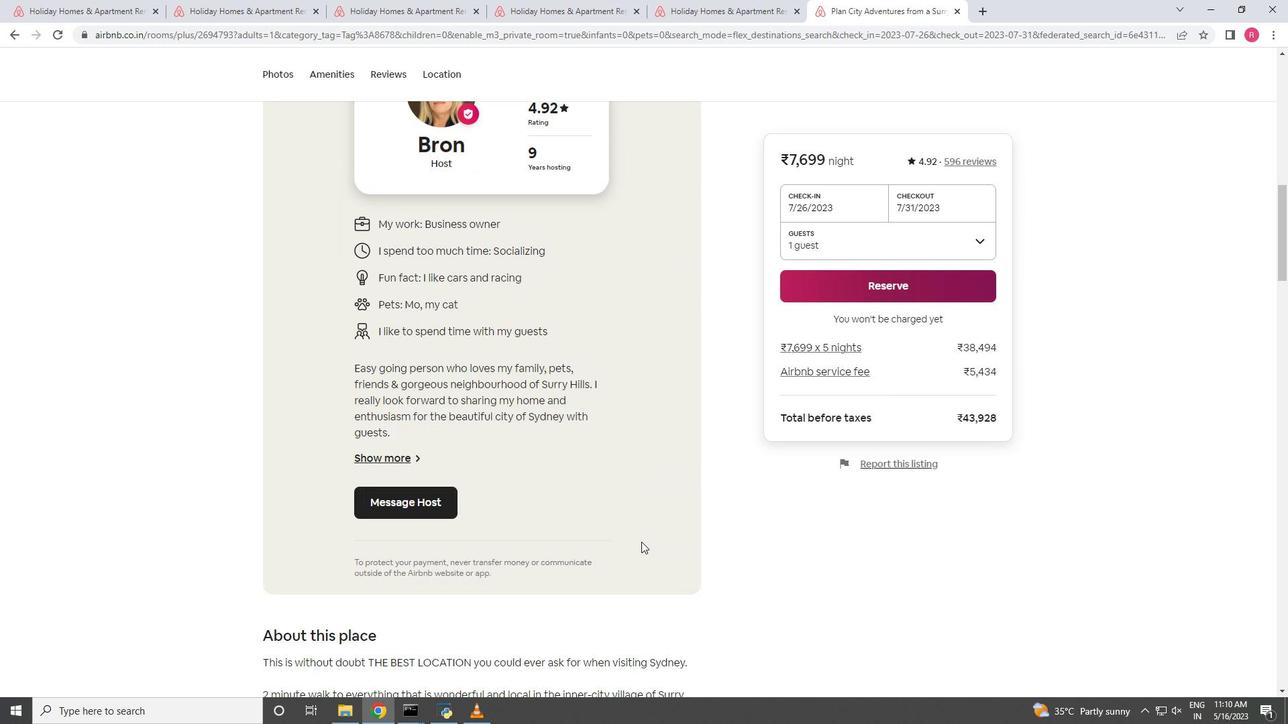 
Action: Mouse scrolled (641, 541) with delta (0, 0)
Screenshot: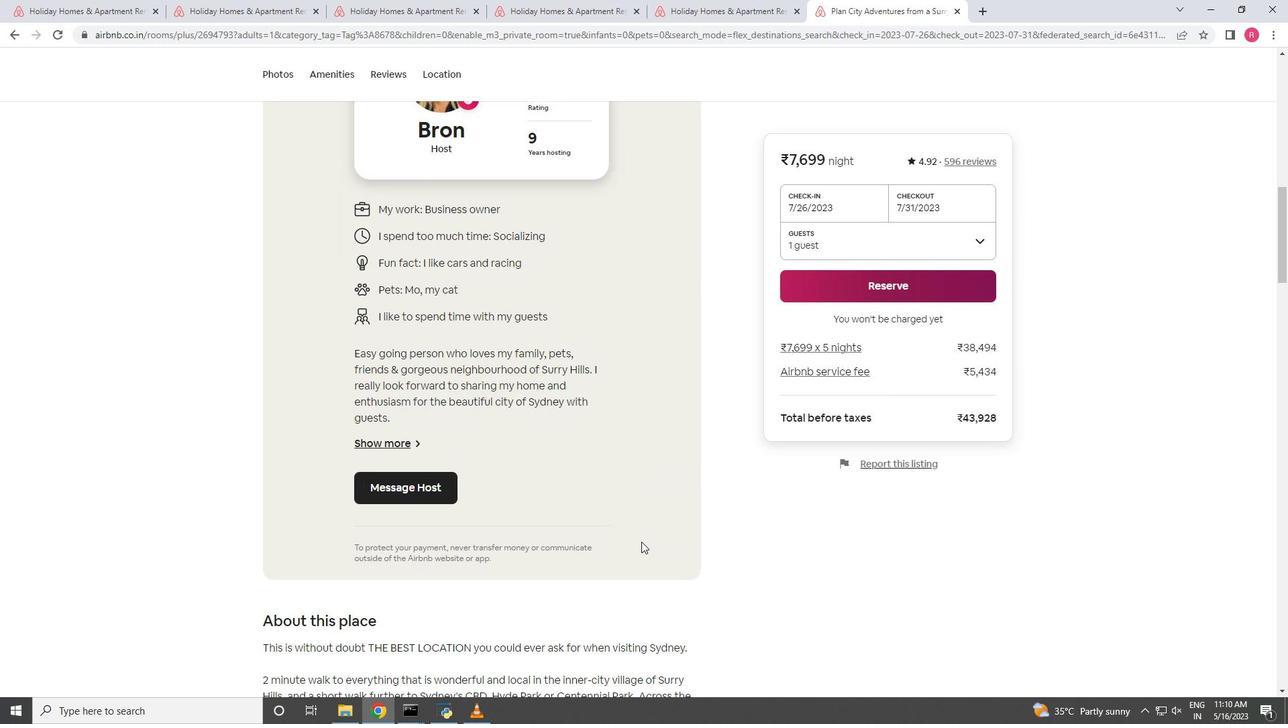 
Action: Mouse moved to (641, 541)
Screenshot: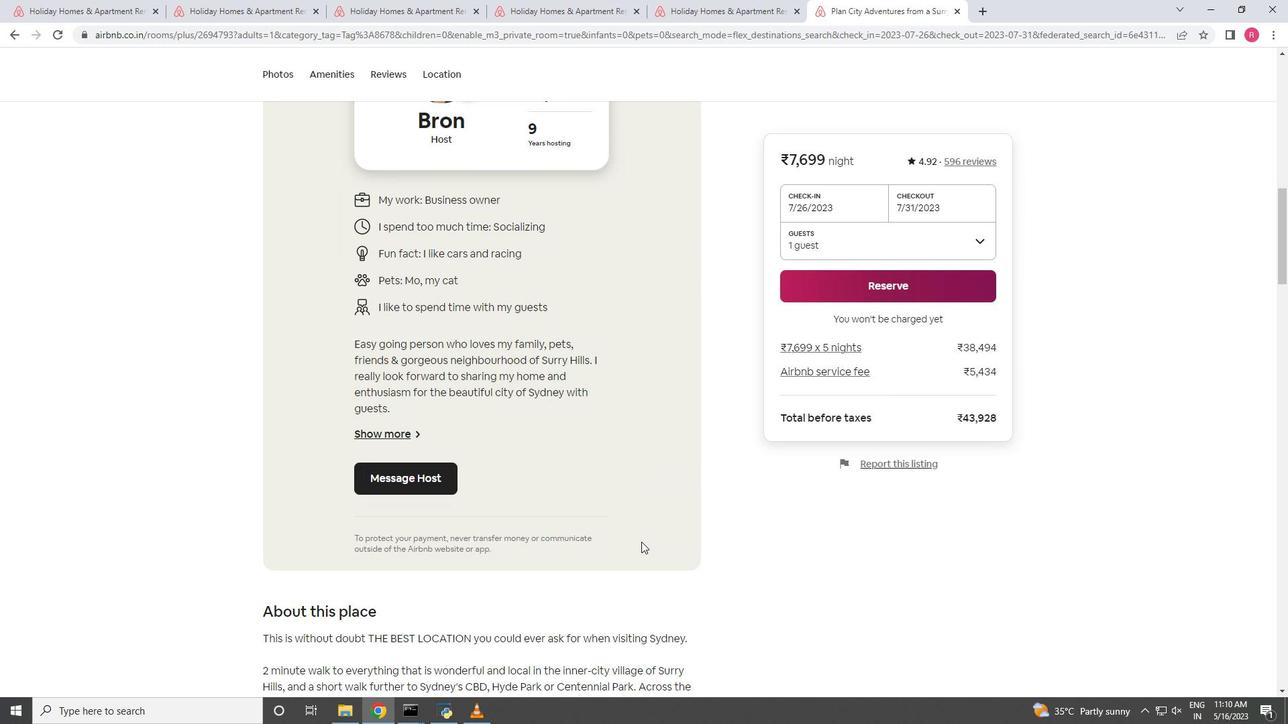
Action: Mouse scrolled (641, 540) with delta (0, 0)
Screenshot: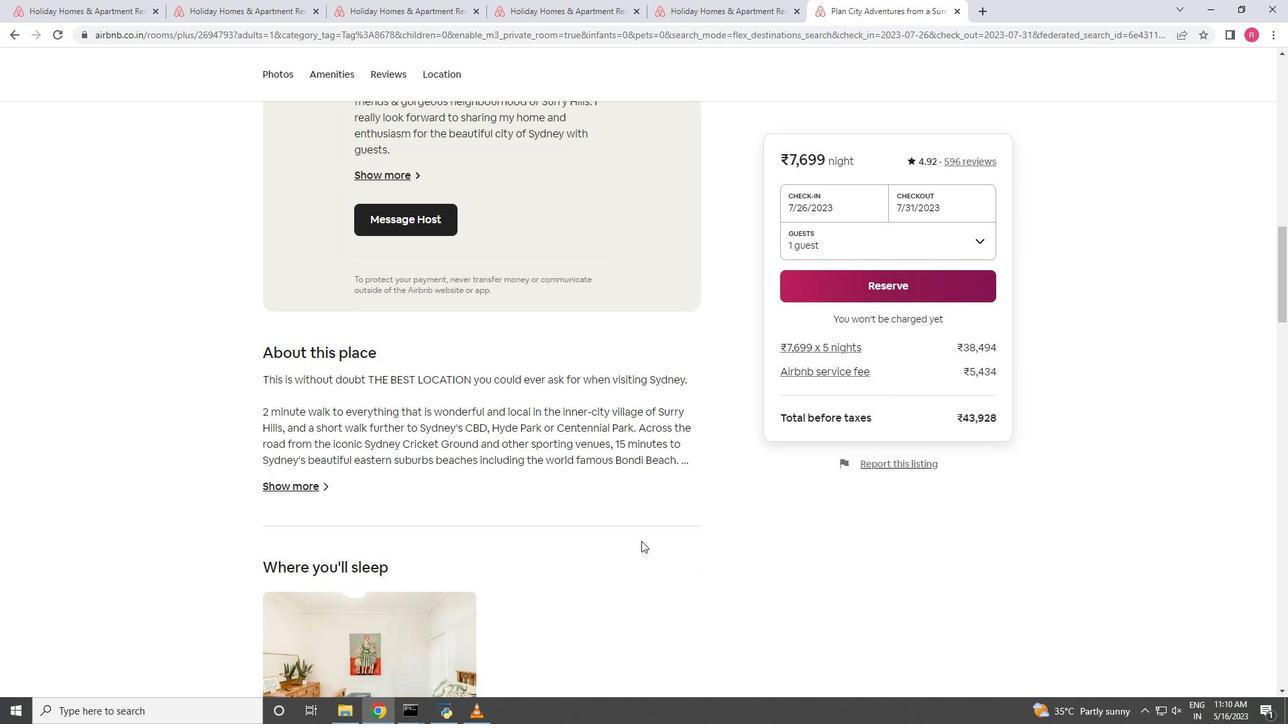 
Action: Mouse scrolled (641, 540) with delta (0, 0)
Screenshot: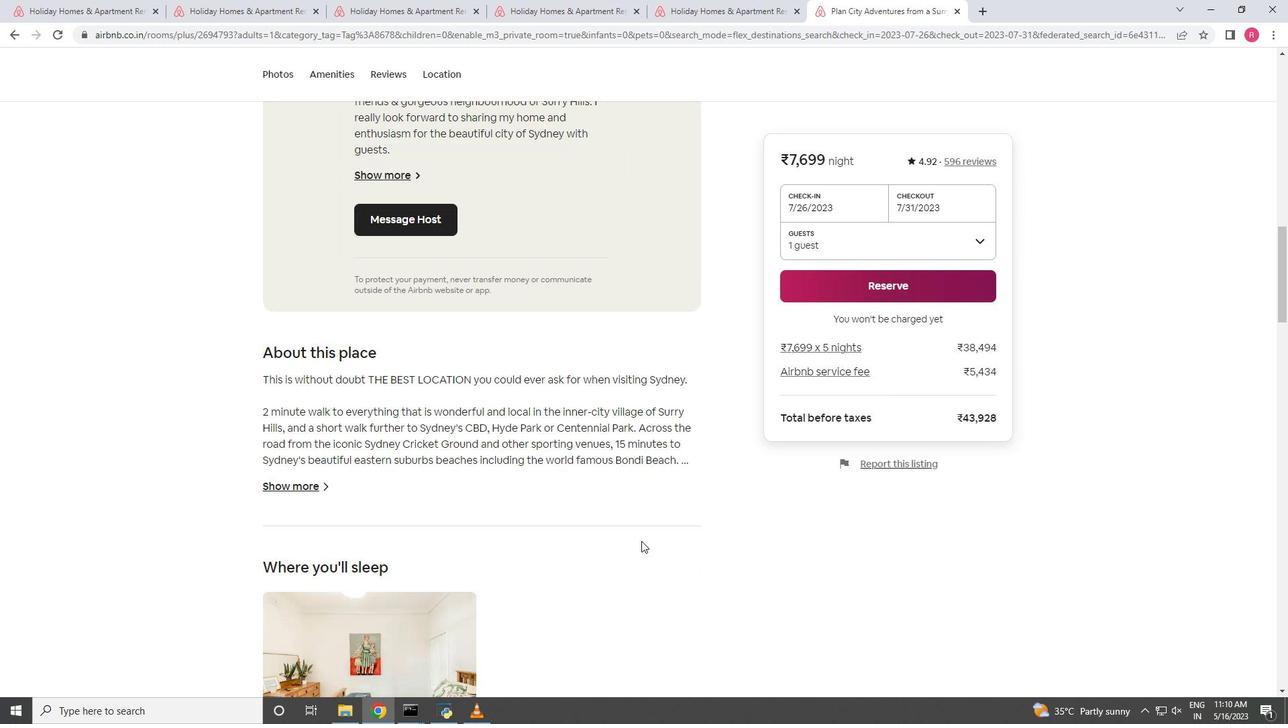 
Action: Mouse scrolled (641, 540) with delta (0, 0)
Screenshot: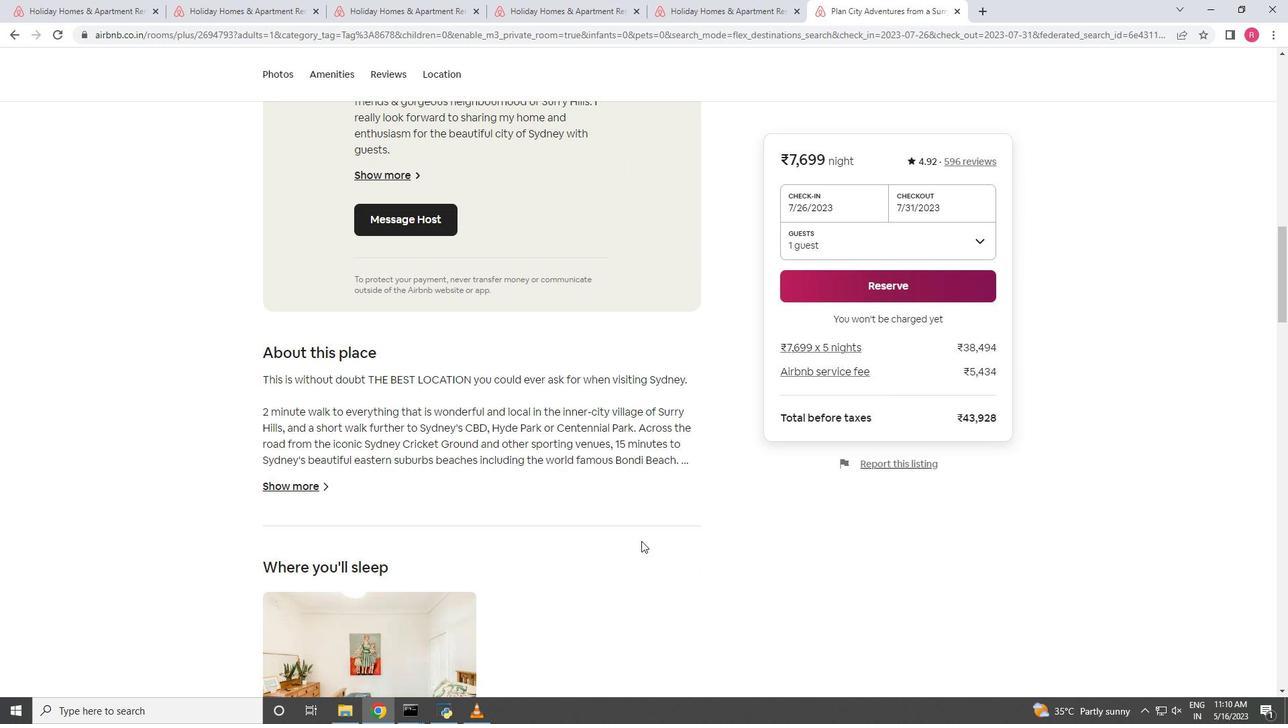 
Action: Mouse scrolled (641, 540) with delta (0, 0)
Screenshot: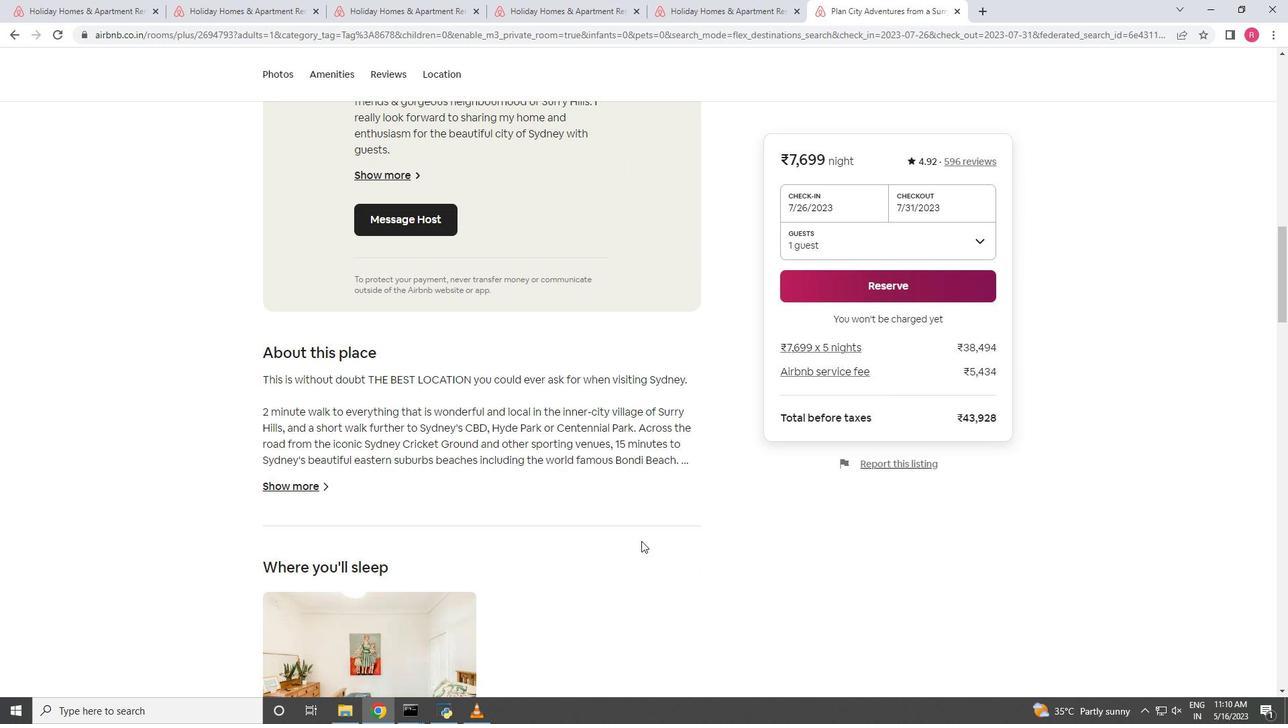 
Action: Mouse scrolled (641, 540) with delta (0, 0)
Screenshot: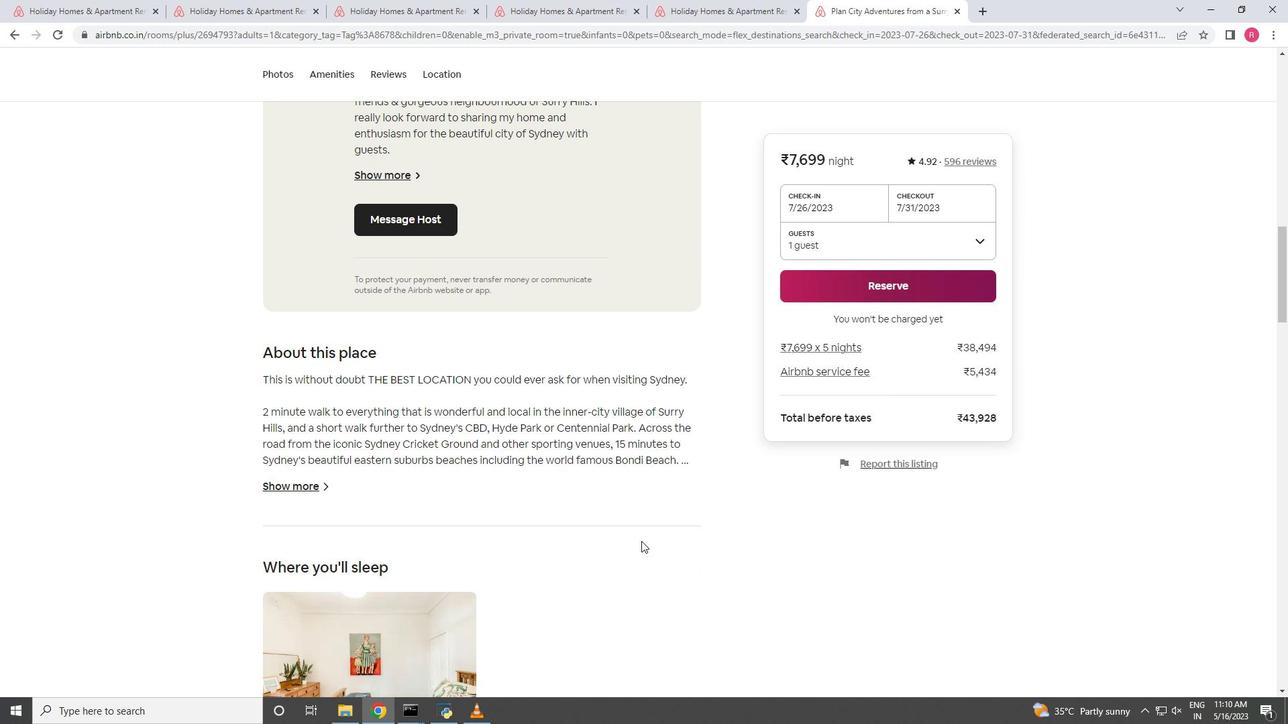 
Action: Mouse scrolled (641, 540) with delta (0, 0)
Screenshot: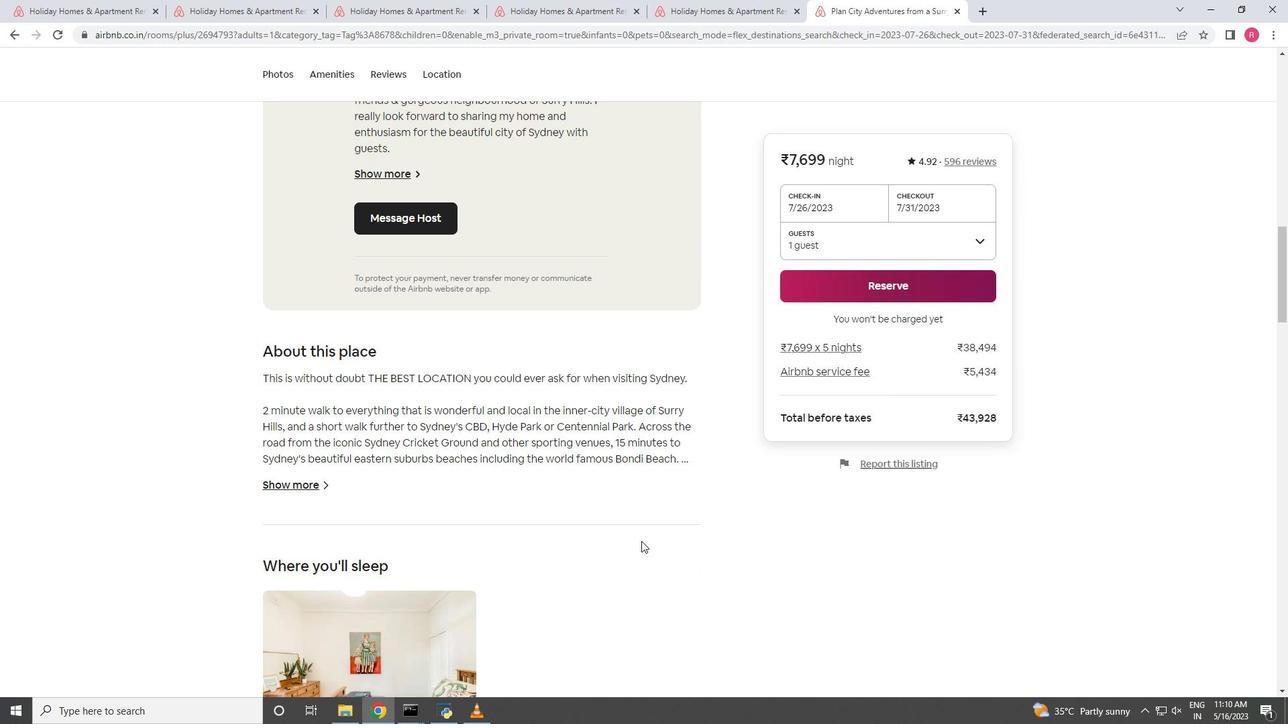 
Action: Mouse scrolled (641, 540) with delta (0, 0)
Screenshot: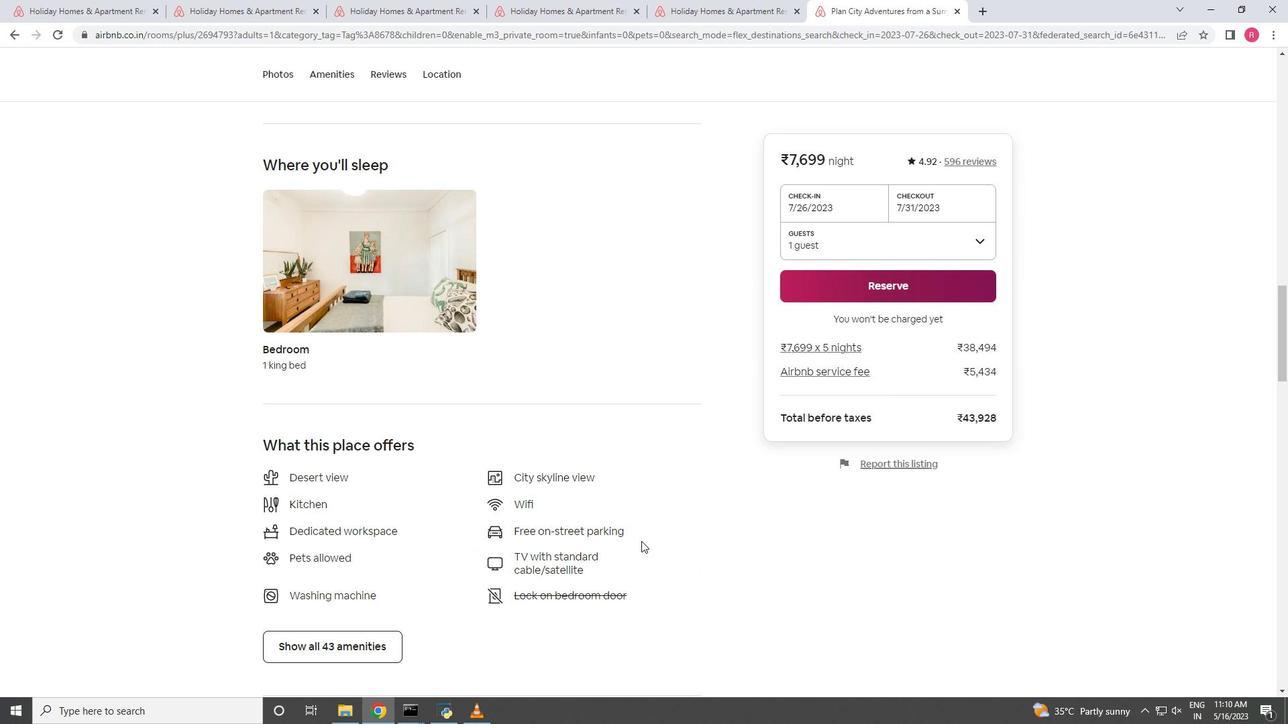 
Action: Mouse scrolled (641, 540) with delta (0, 0)
Screenshot: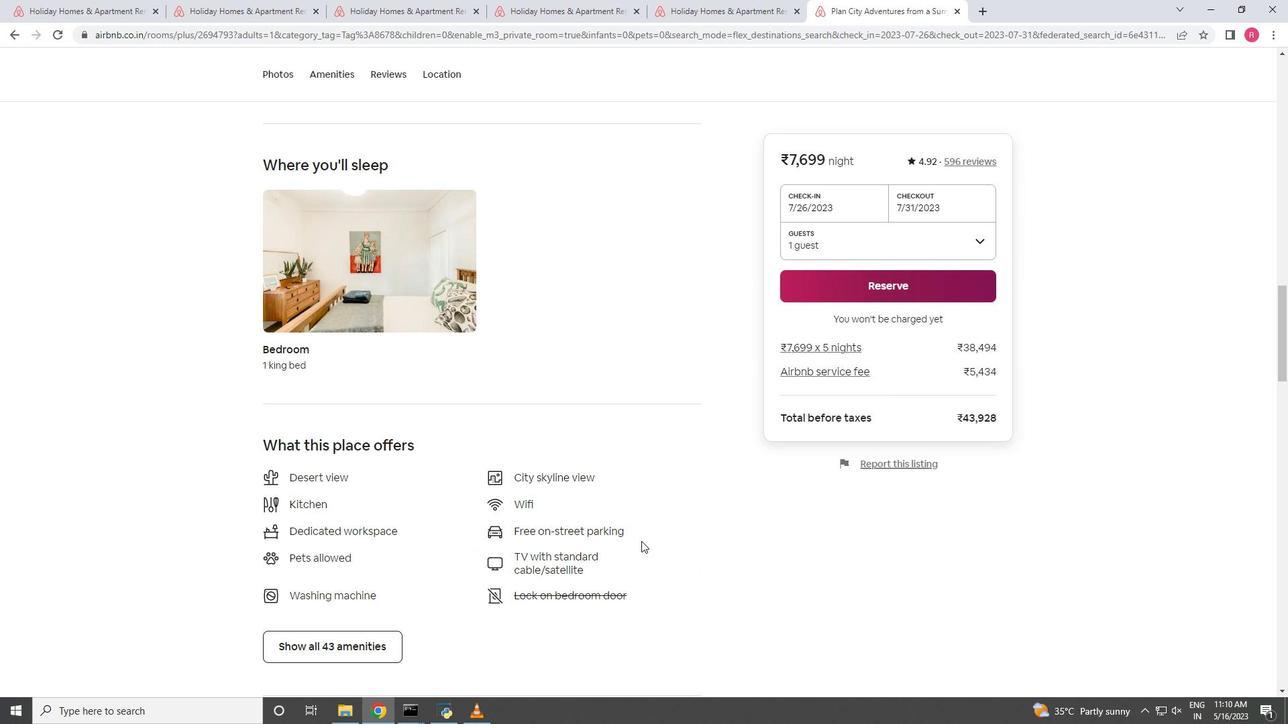 
Action: Mouse scrolled (641, 540) with delta (0, 0)
Screenshot: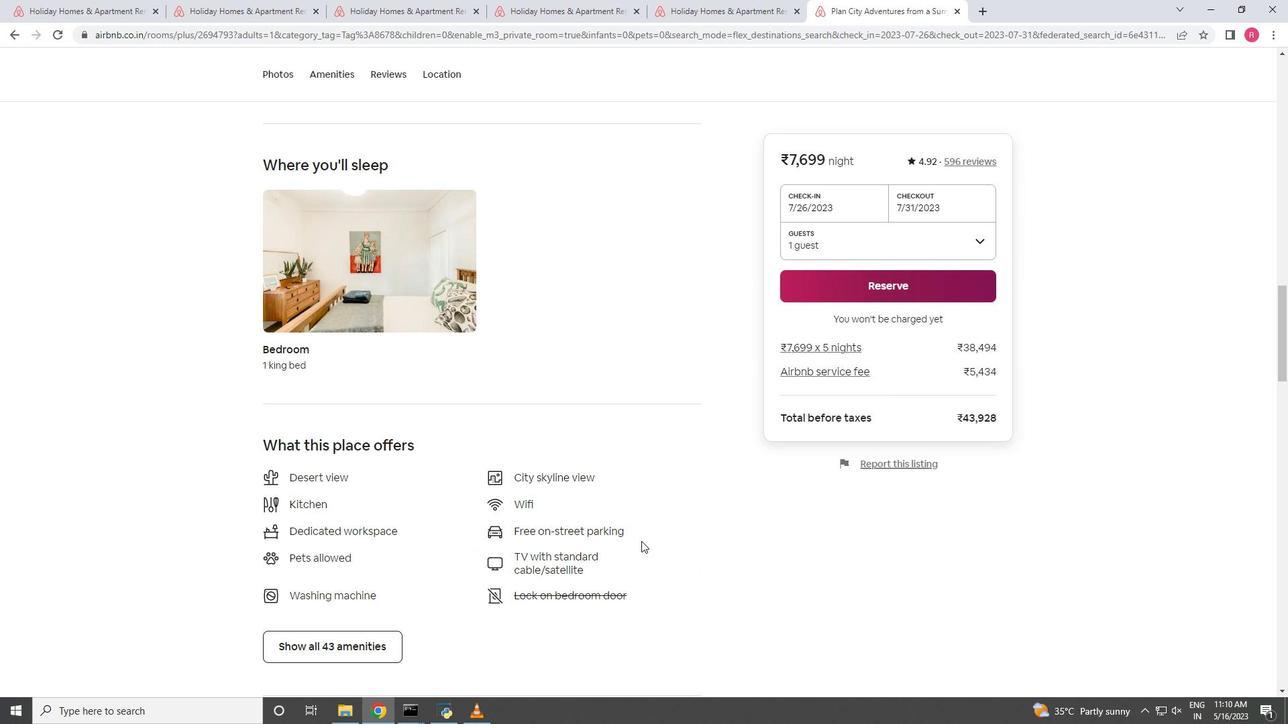 
Action: Mouse scrolled (641, 540) with delta (0, 0)
Screenshot: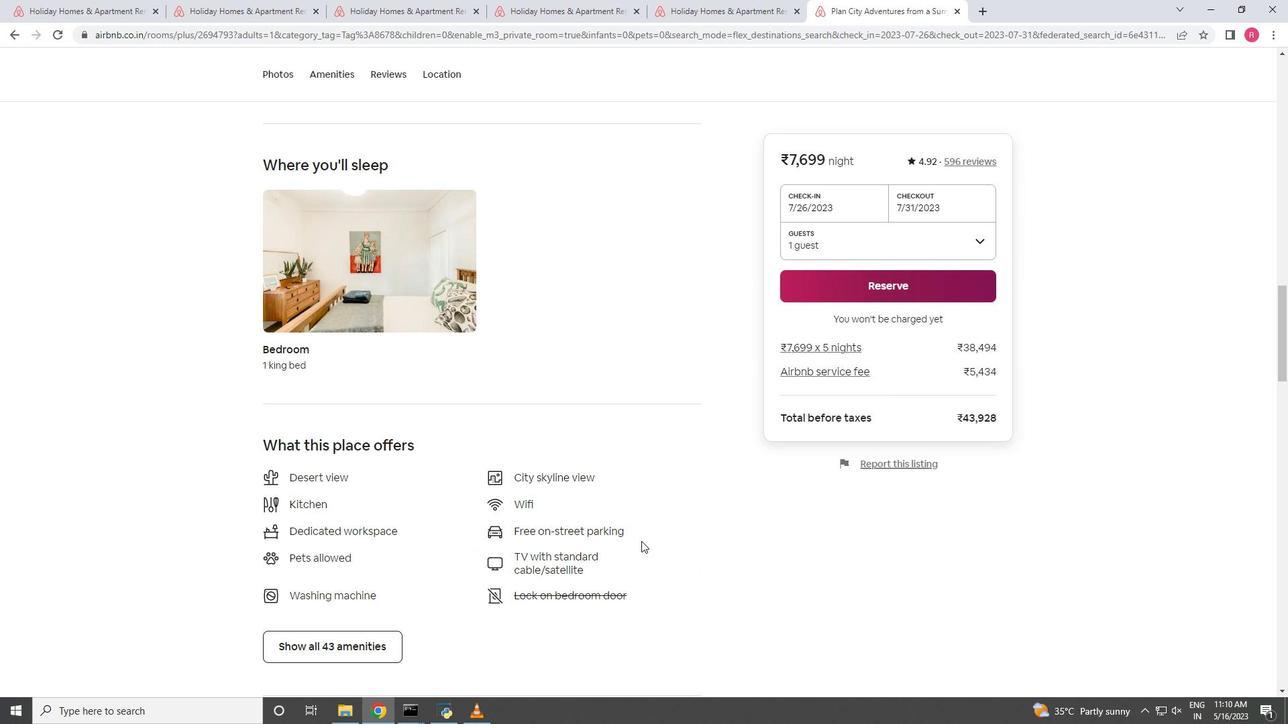 
Action: Mouse scrolled (641, 540) with delta (0, 0)
Screenshot: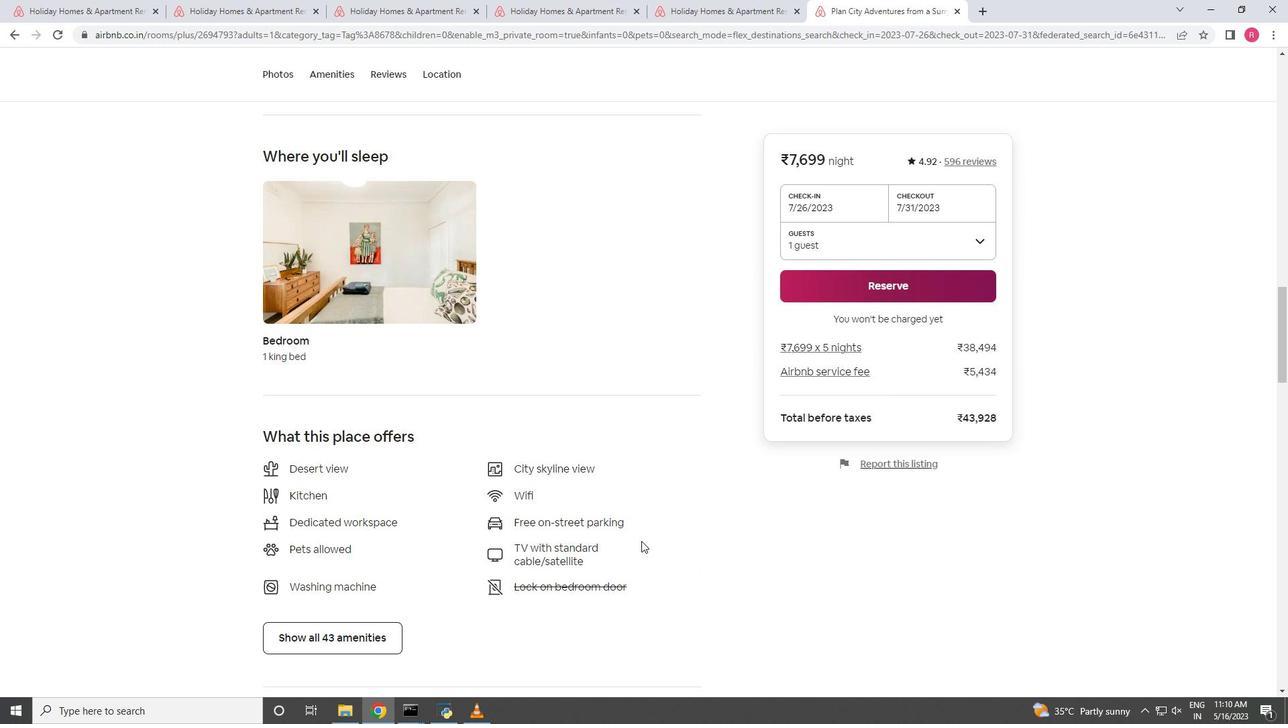 
Action: Mouse scrolled (641, 540) with delta (0, 0)
Screenshot: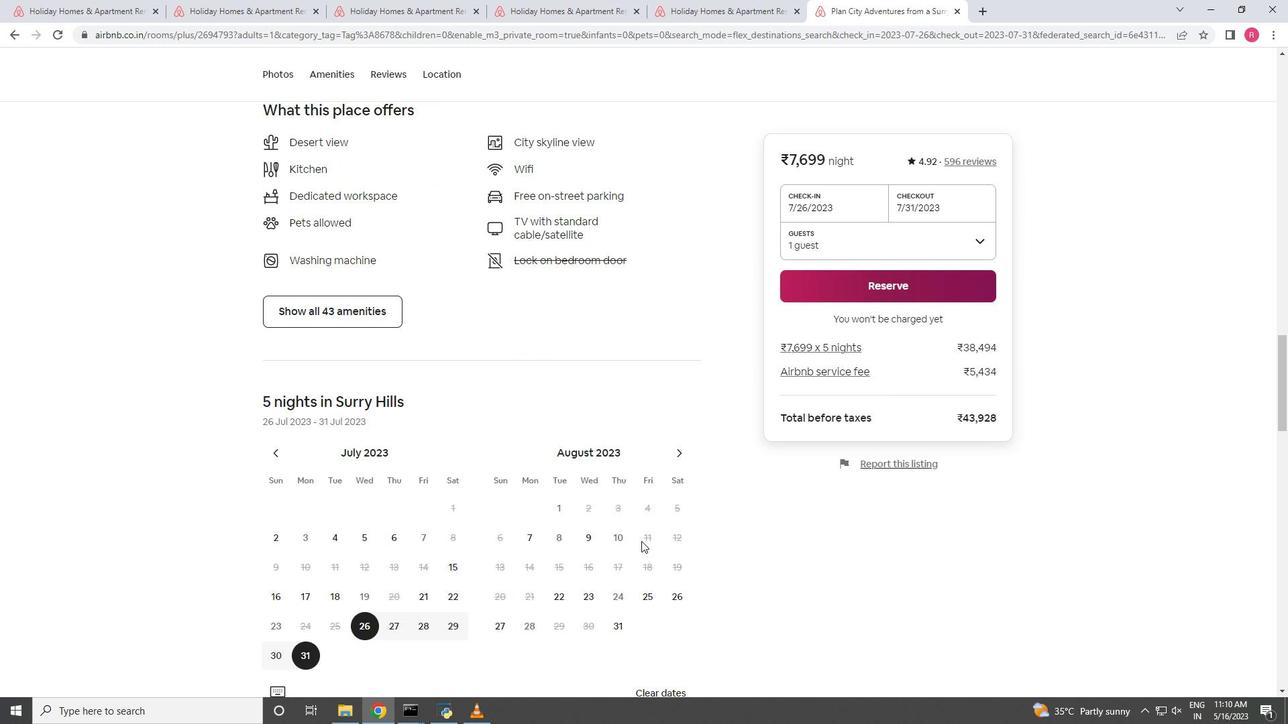 
Action: Mouse scrolled (641, 540) with delta (0, 0)
Screenshot: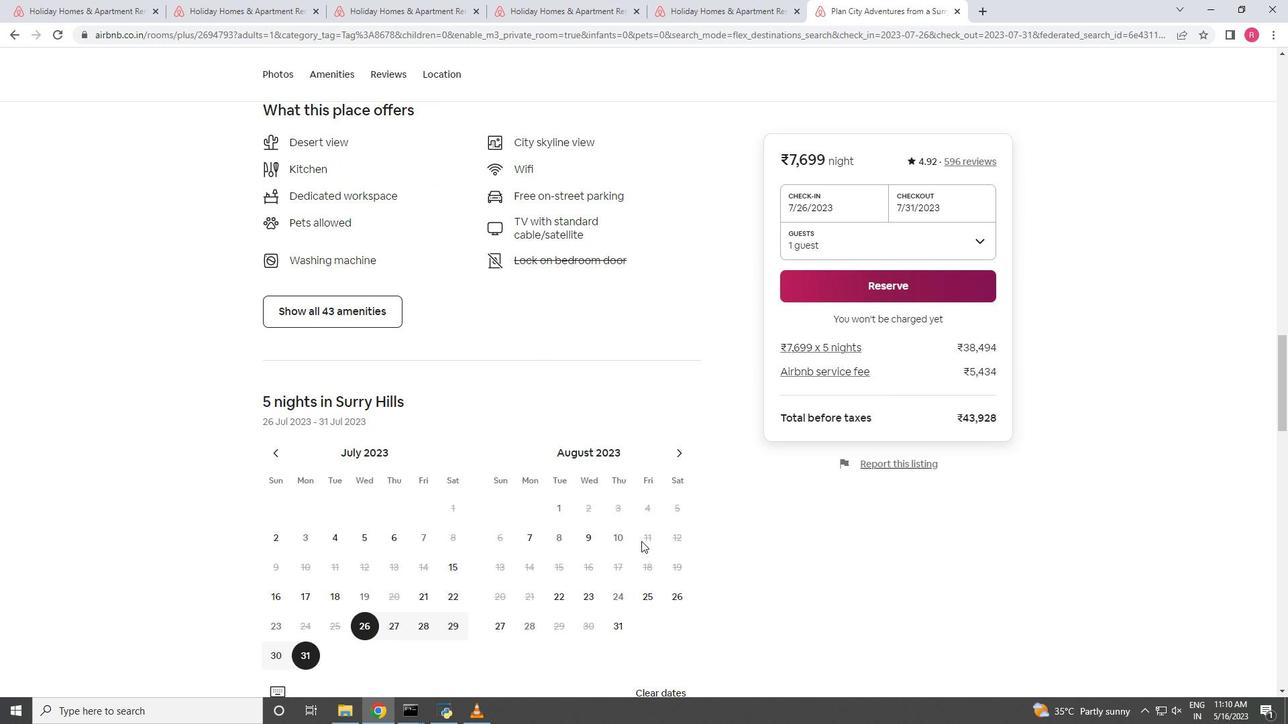 
Action: Mouse scrolled (641, 540) with delta (0, 0)
Screenshot: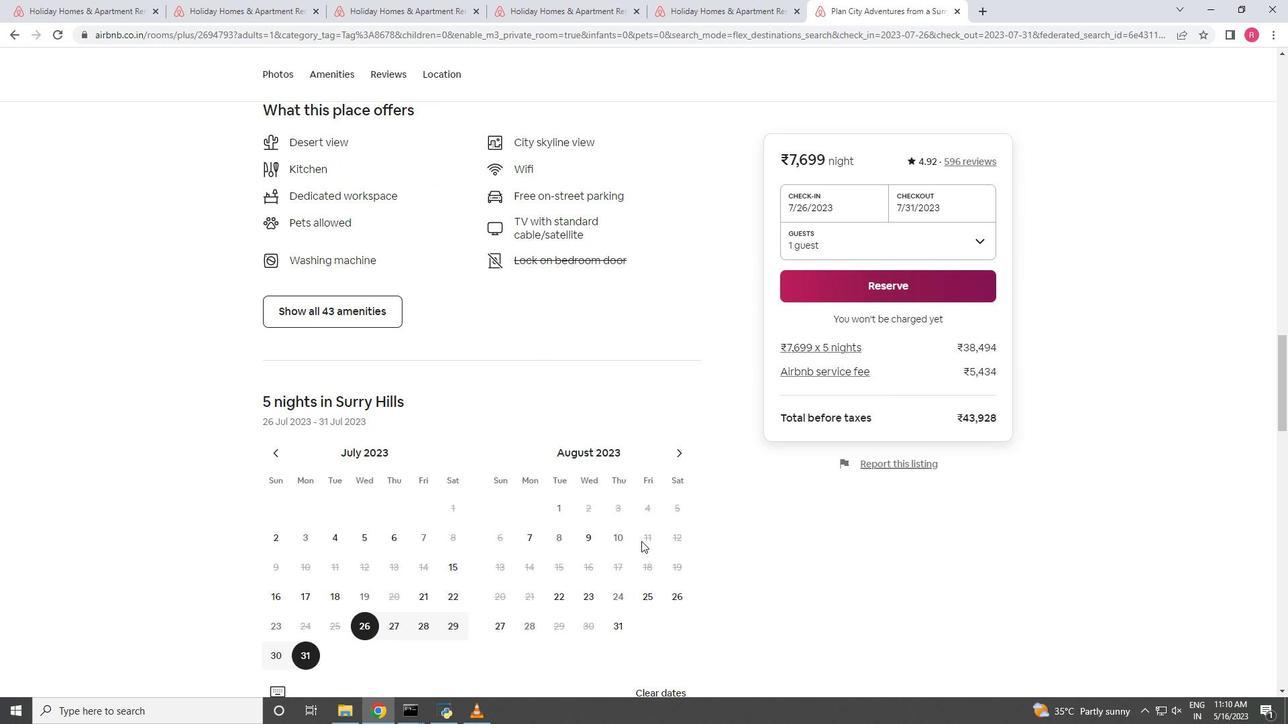 
Action: Mouse scrolled (641, 540) with delta (0, 0)
Screenshot: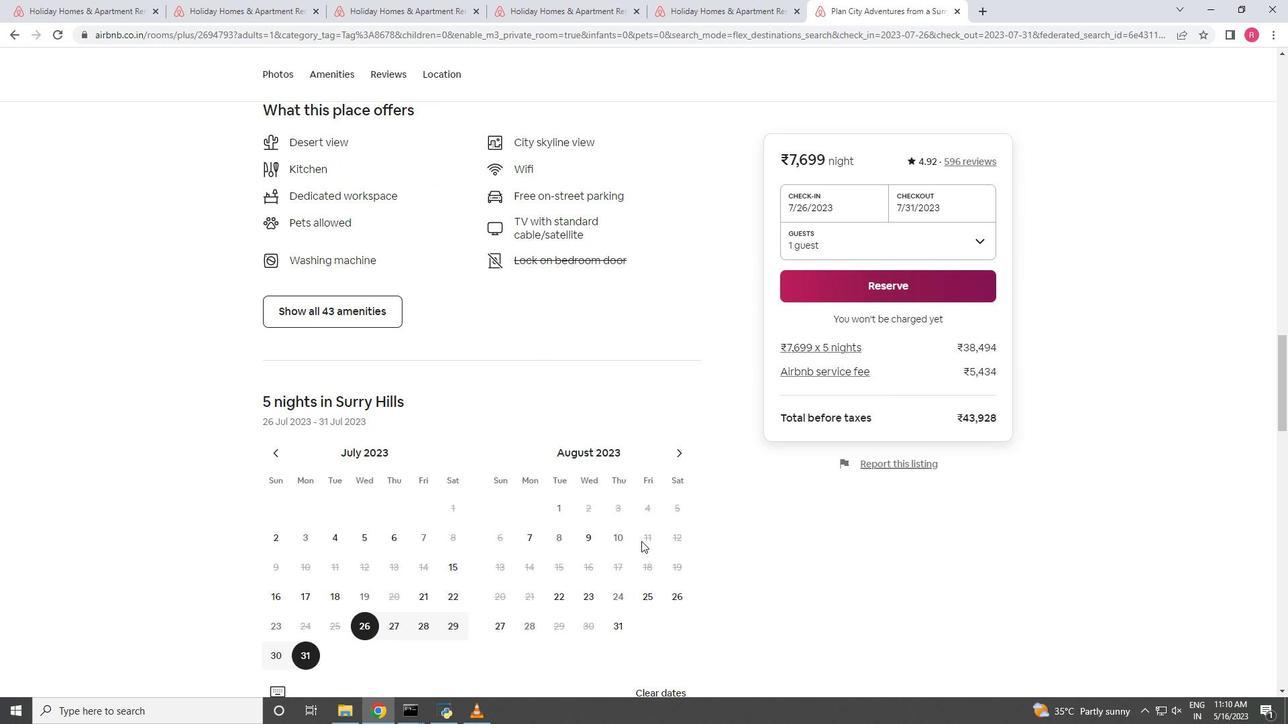 
Action: Mouse scrolled (641, 540) with delta (0, 0)
Screenshot: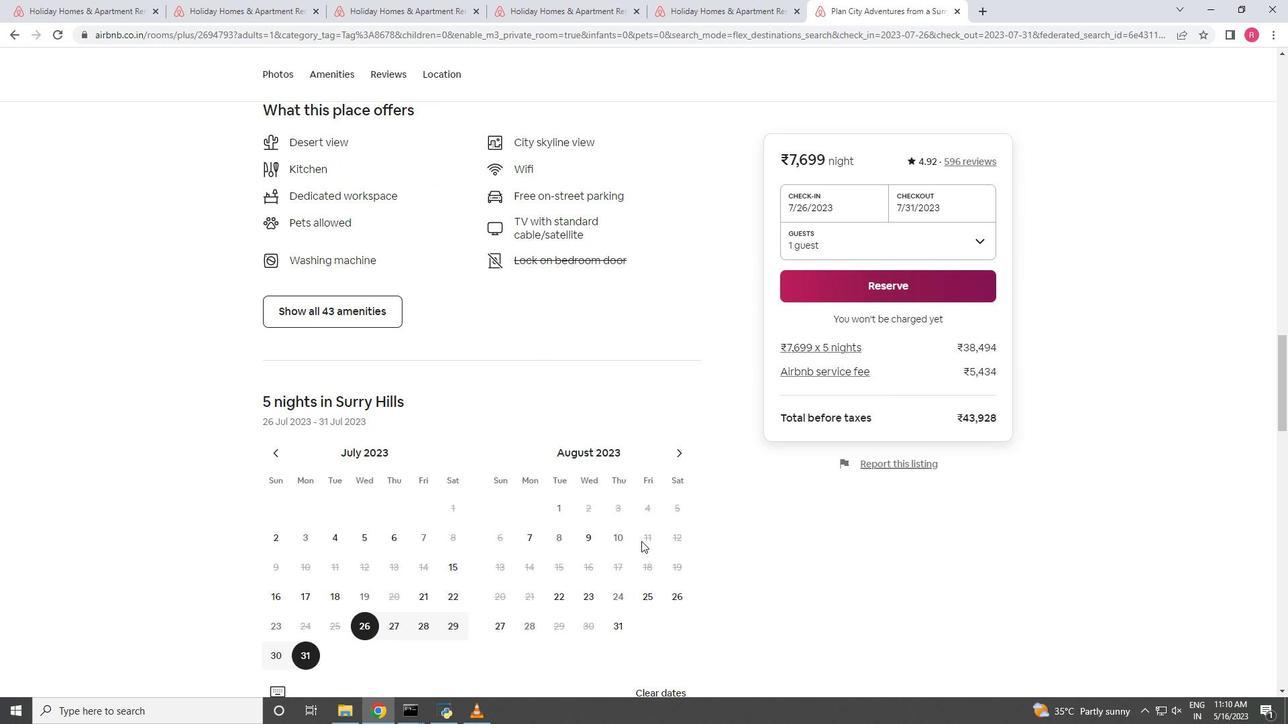 
Action: Mouse scrolled (641, 540) with delta (0, 0)
Screenshot: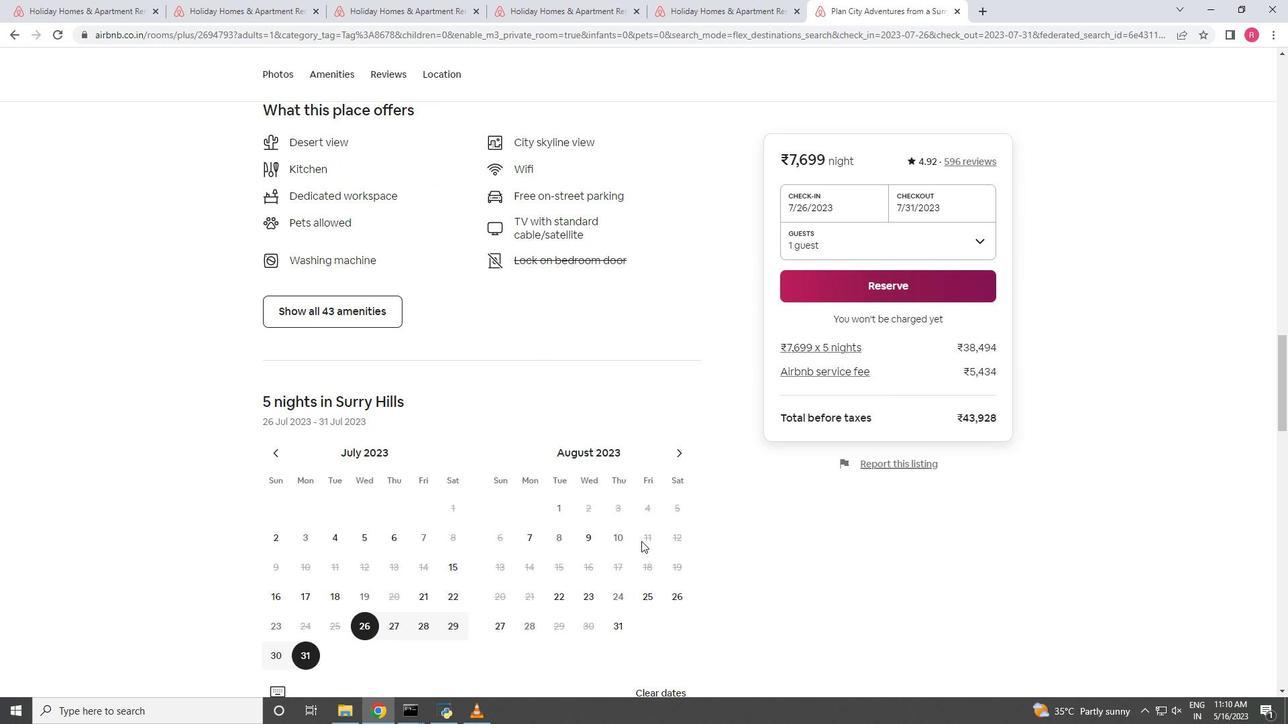 
Action: Mouse scrolled (641, 540) with delta (0, 0)
Screenshot: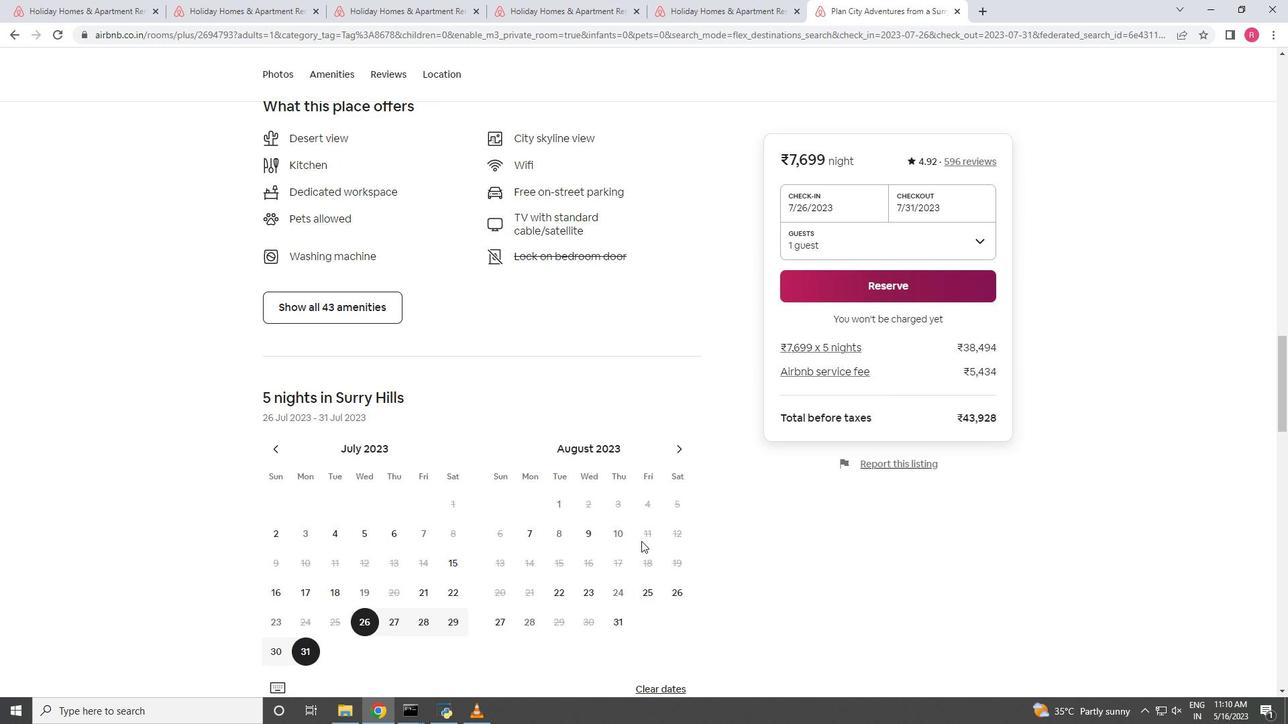 
Action: Mouse moved to (438, 413)
Screenshot: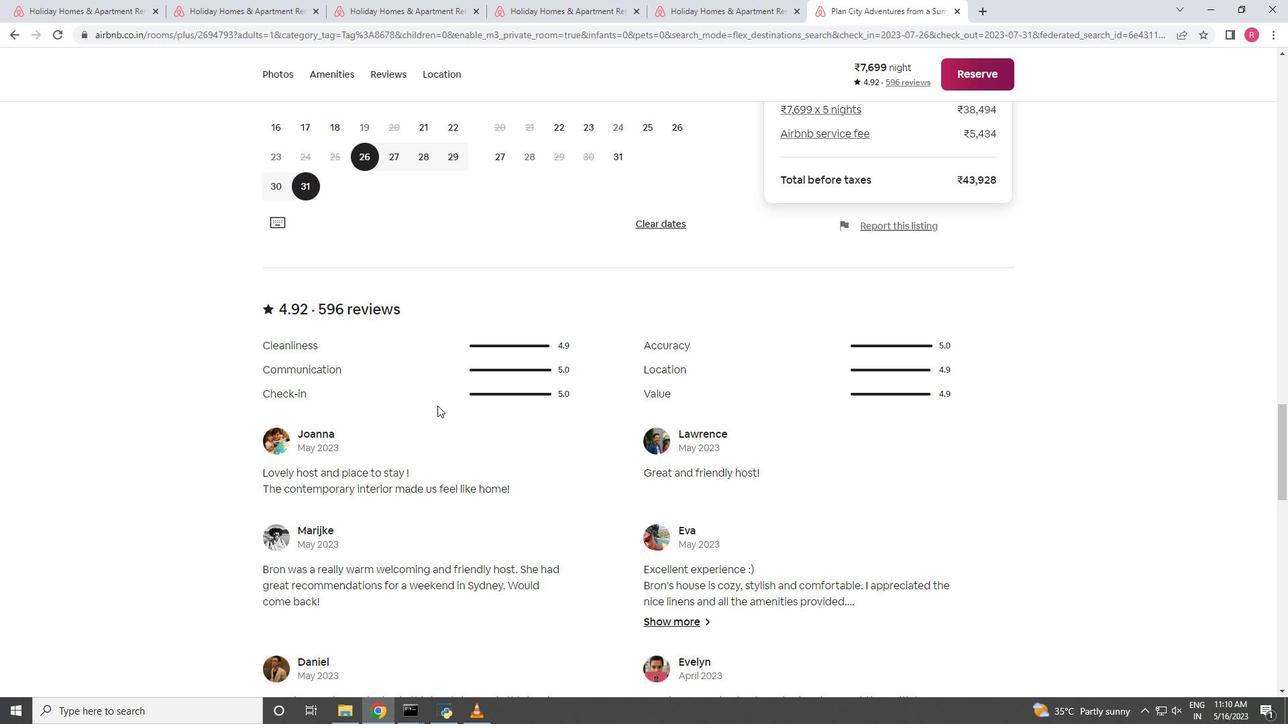 
Action: Mouse scrolled (438, 412) with delta (0, 0)
Screenshot: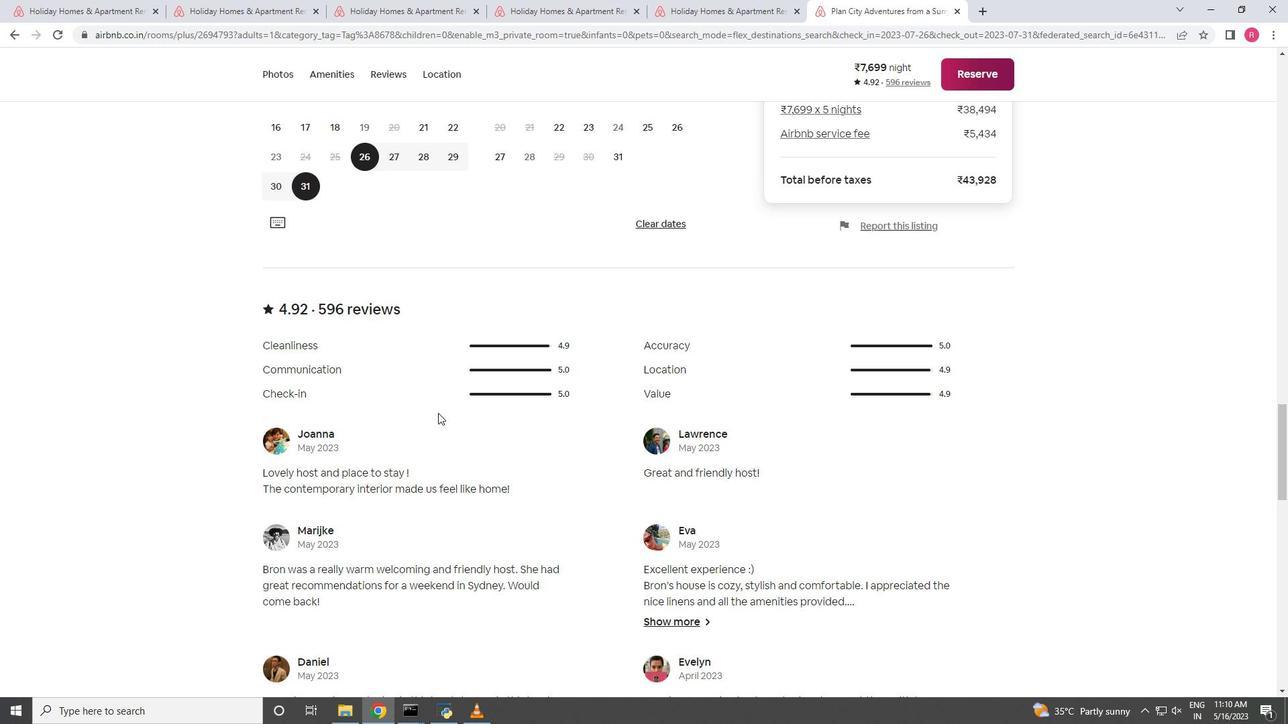 
Action: Mouse scrolled (438, 412) with delta (0, 0)
Screenshot: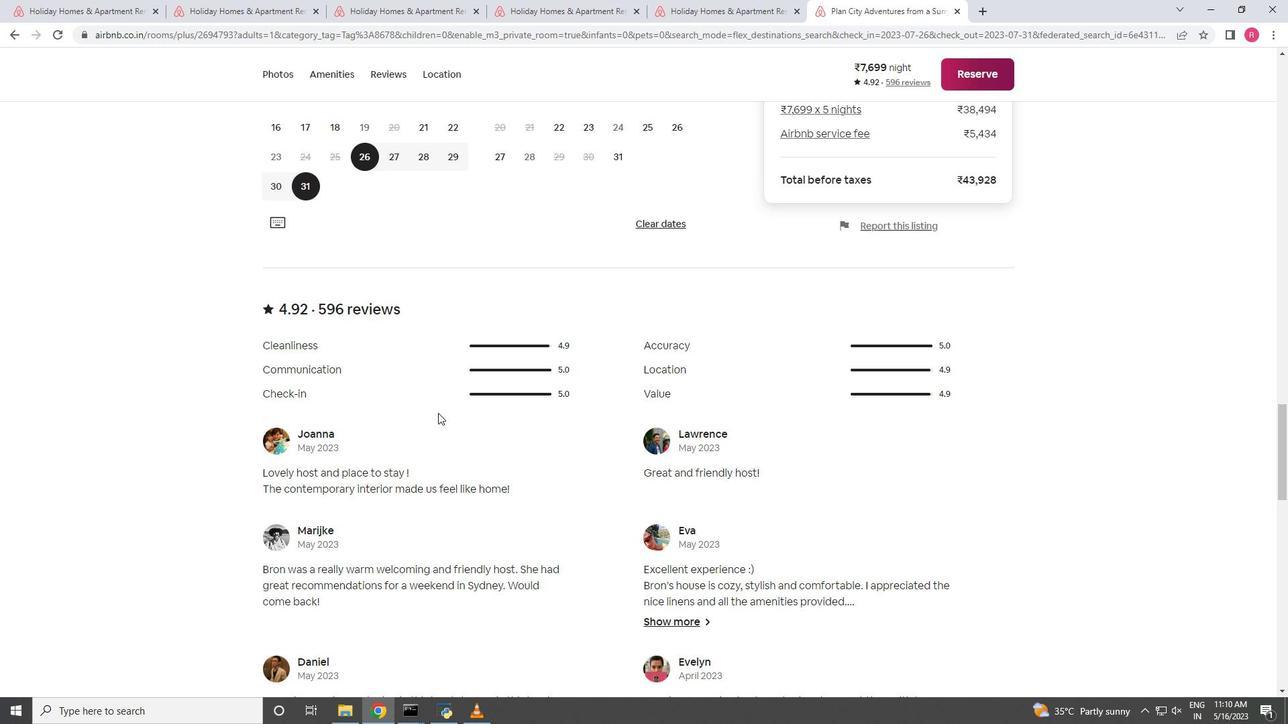 
Action: Mouse scrolled (438, 412) with delta (0, 0)
Screenshot: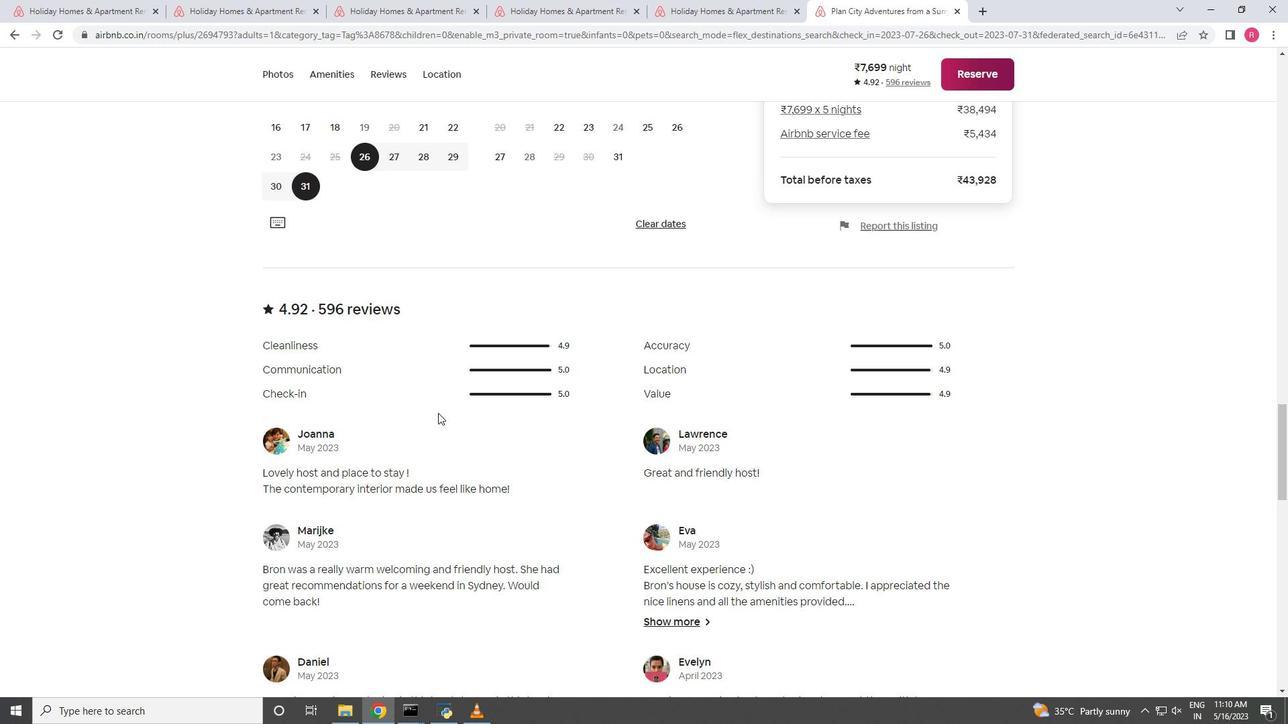 
Action: Mouse scrolled (438, 412) with delta (0, 0)
Screenshot: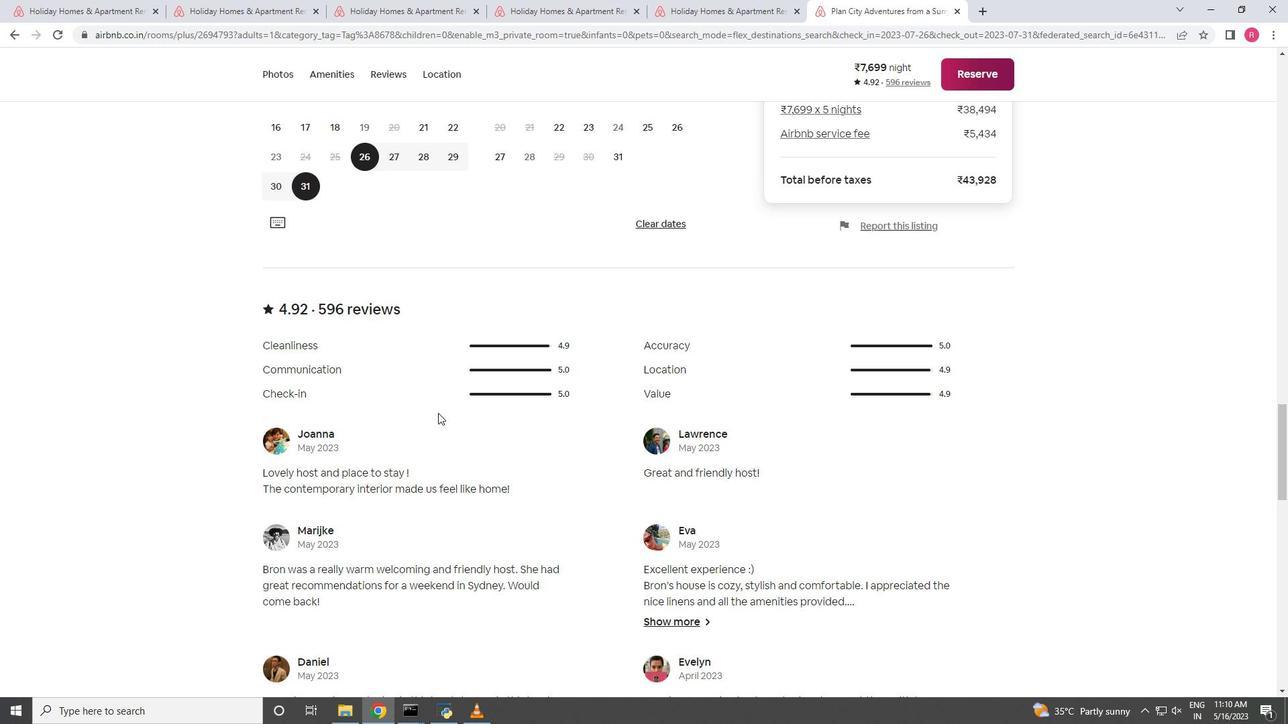 
Action: Mouse scrolled (438, 412) with delta (0, 0)
Screenshot: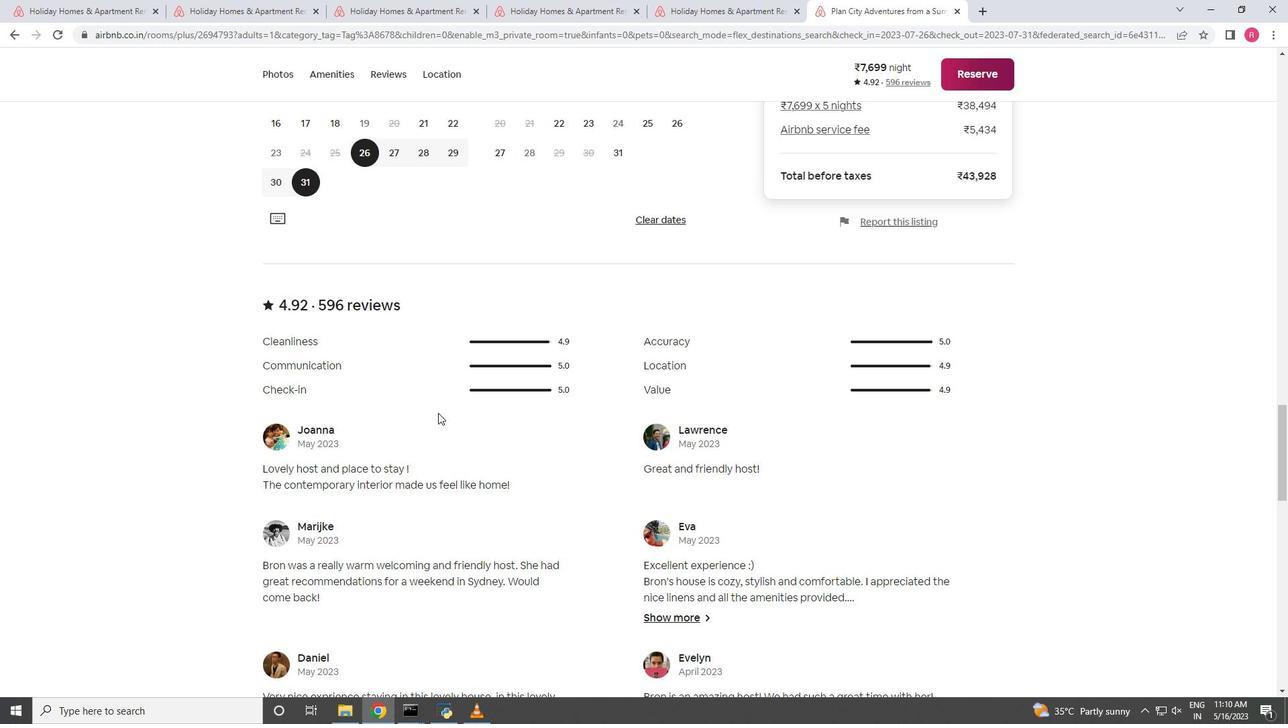 
Action: Mouse scrolled (438, 412) with delta (0, 0)
Screenshot: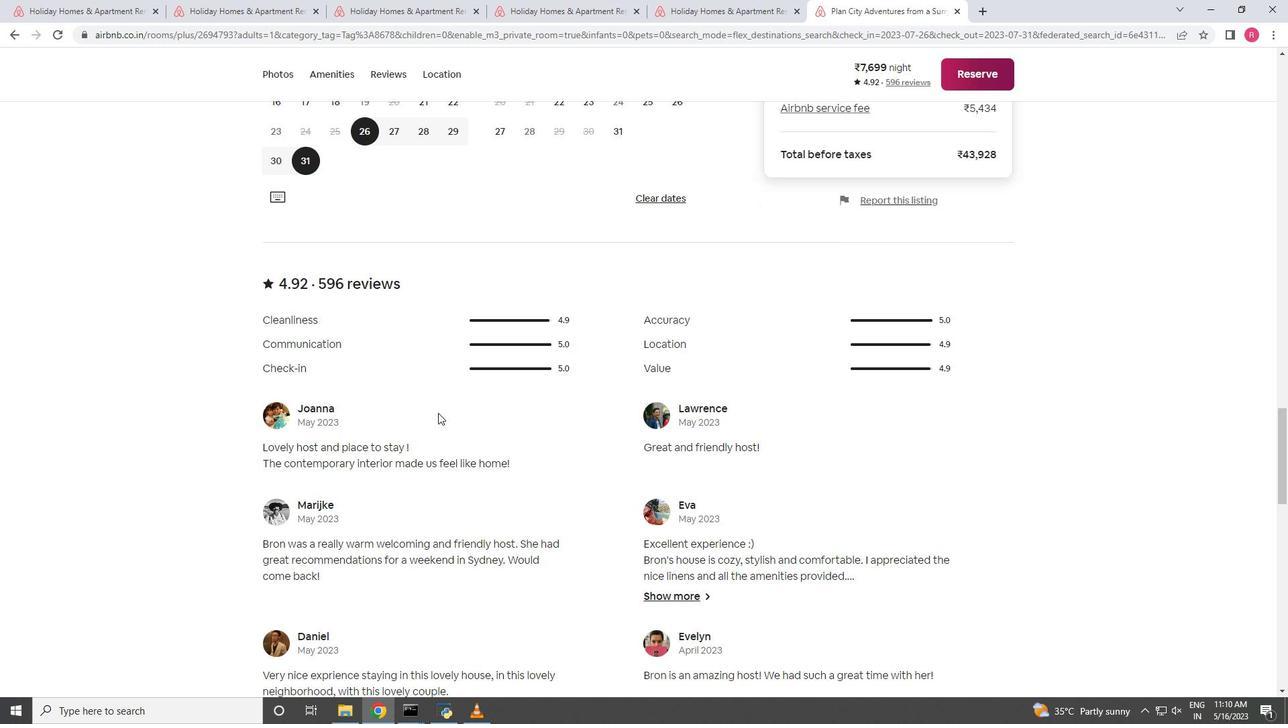 
Action: Mouse scrolled (438, 412) with delta (0, 0)
Screenshot: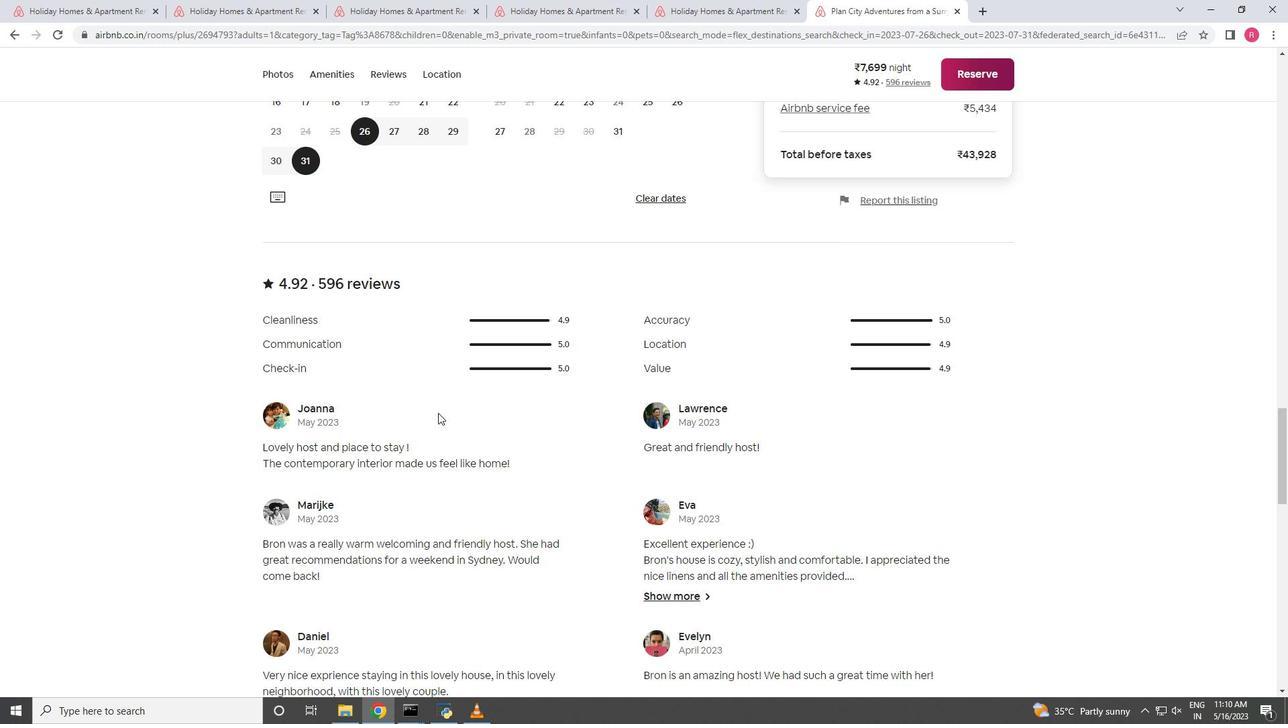 
Action: Mouse scrolled (438, 412) with delta (0, 0)
Screenshot: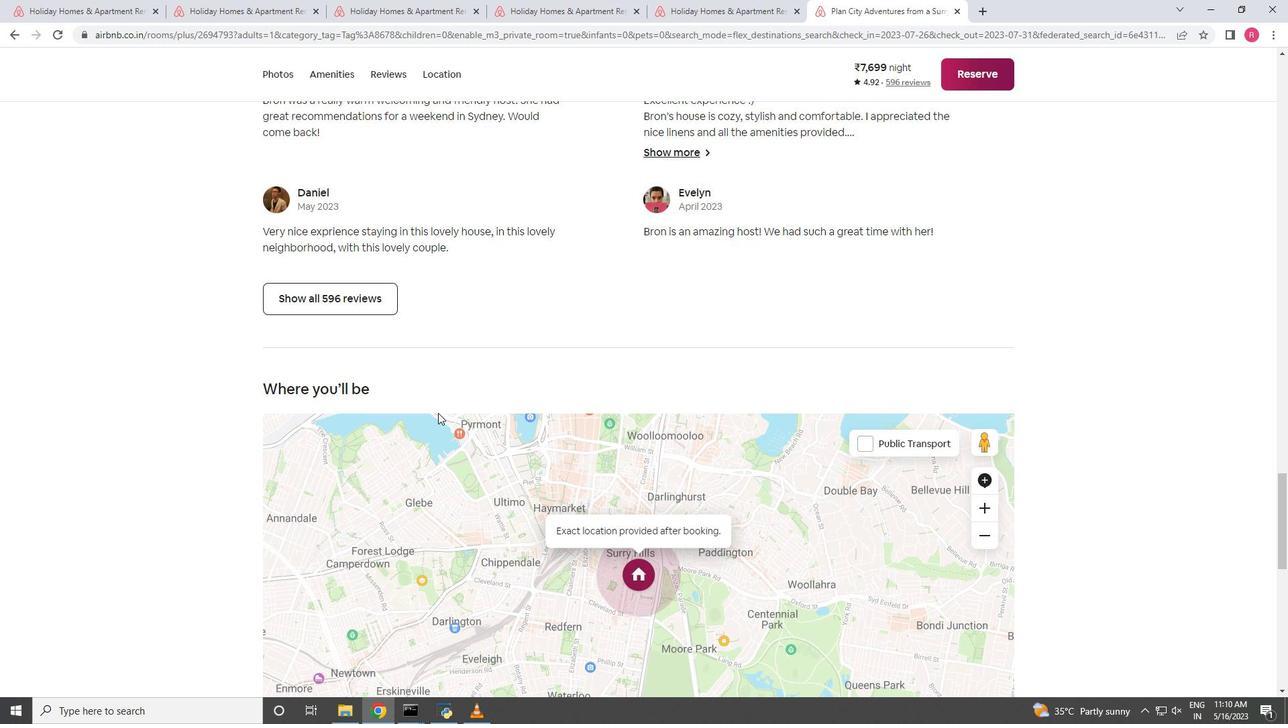 
Action: Mouse scrolled (438, 412) with delta (0, 0)
Screenshot: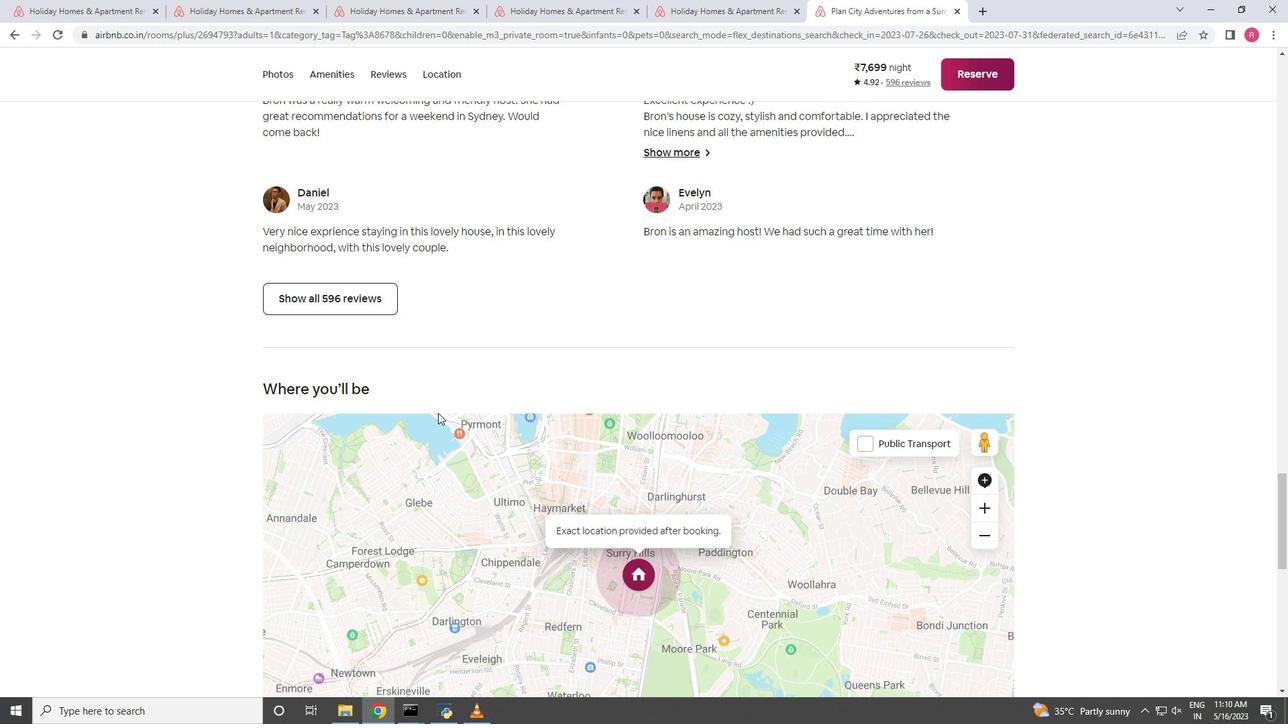 
Action: Mouse scrolled (438, 412) with delta (0, 0)
Screenshot: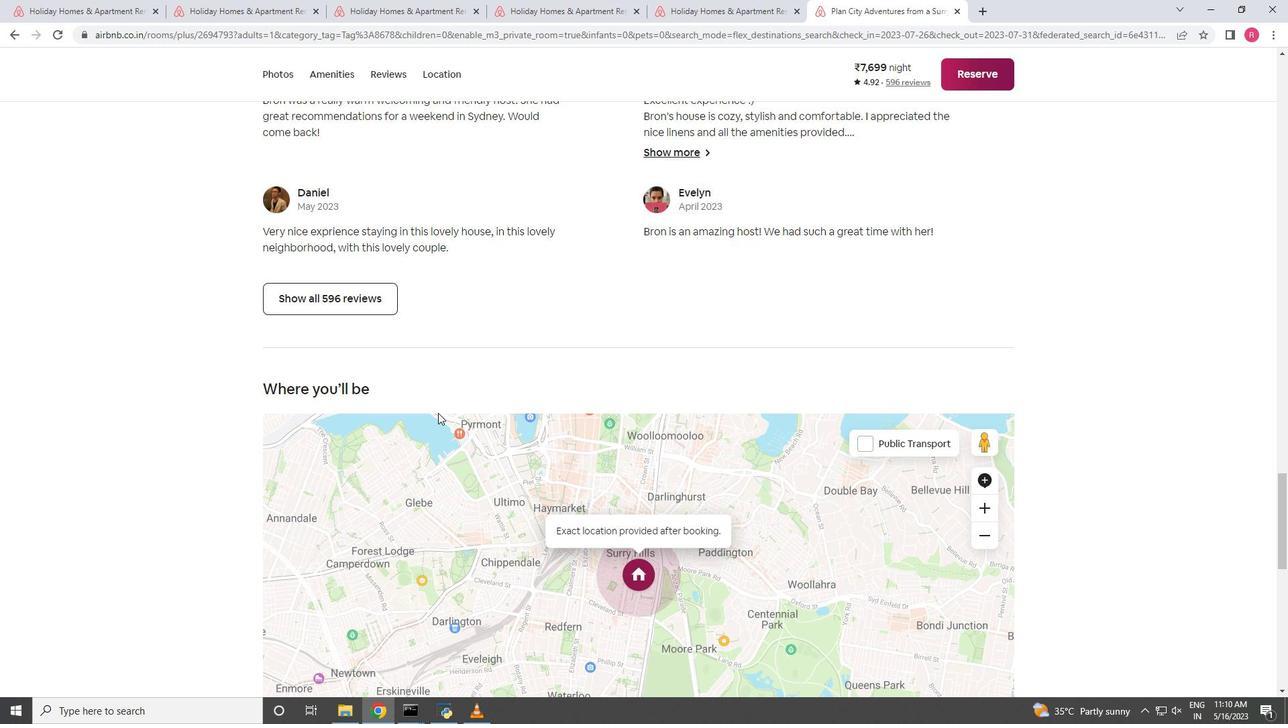 
Action: Mouse scrolled (438, 412) with delta (0, 0)
Screenshot: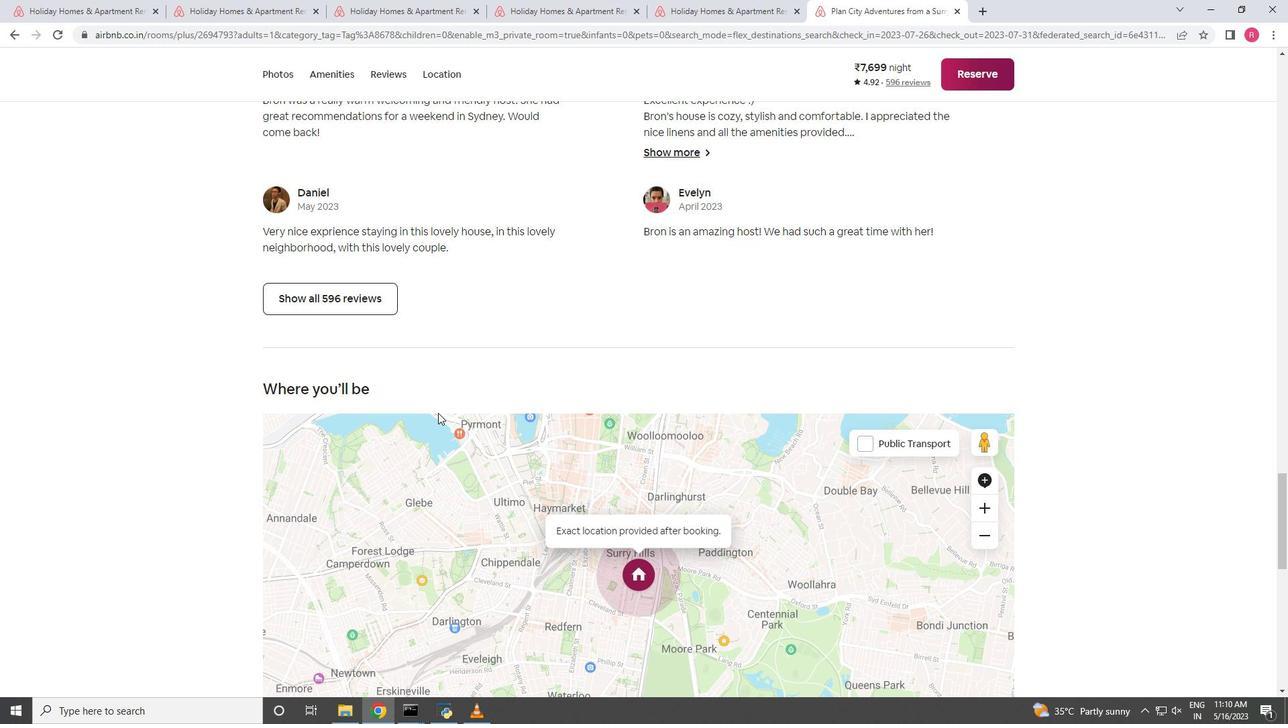 
Action: Mouse scrolled (438, 412) with delta (0, 0)
Screenshot: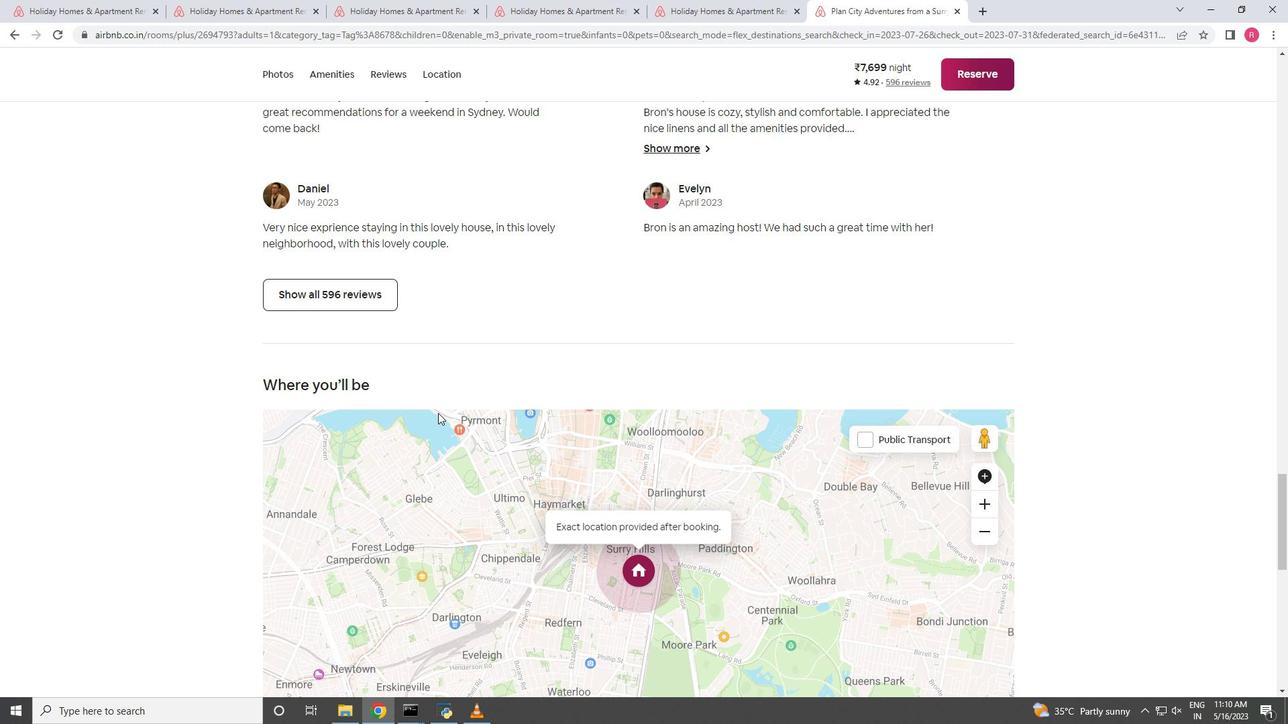 
Action: Mouse scrolled (438, 412) with delta (0, 0)
Screenshot: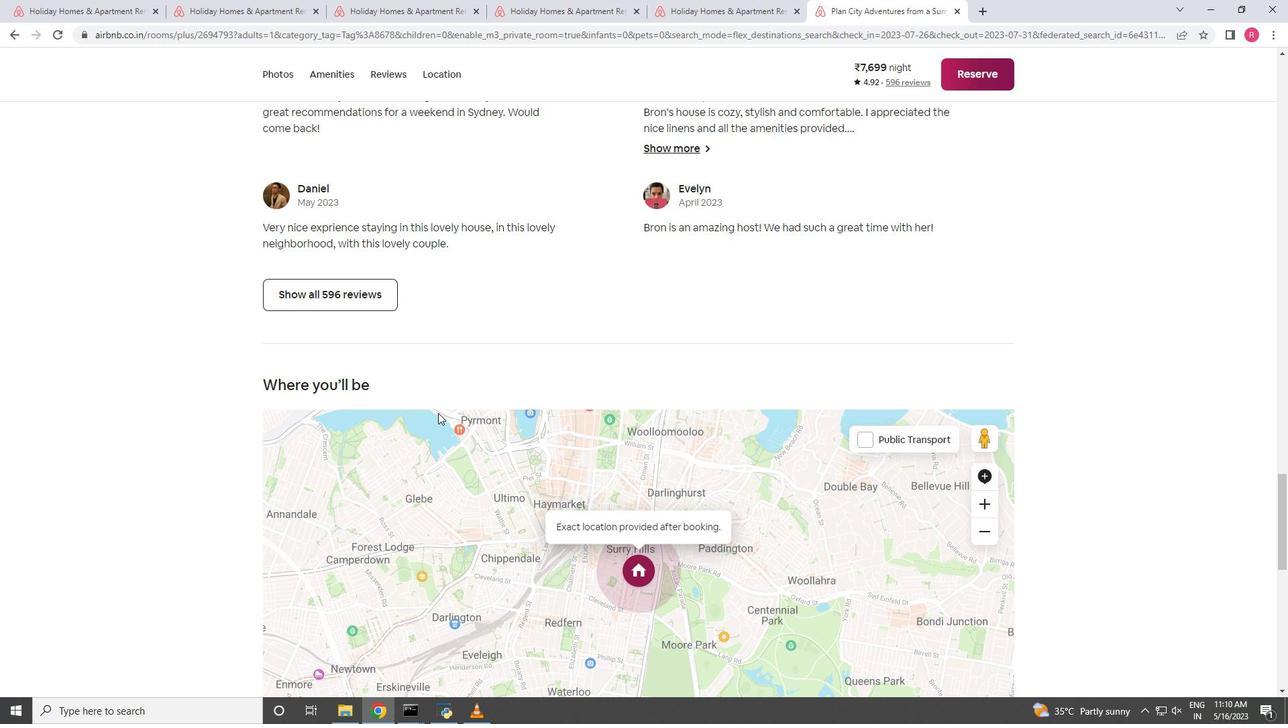 
Action: Mouse scrolled (438, 412) with delta (0, 0)
Screenshot: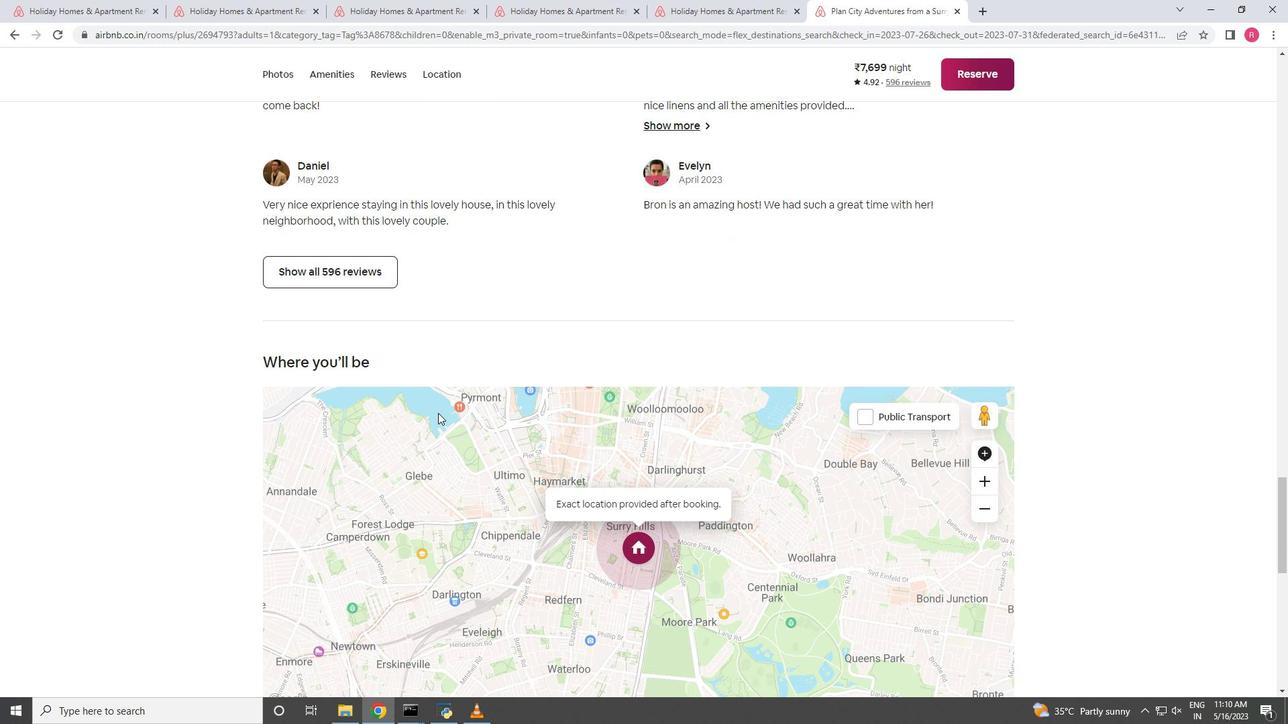 
Action: Mouse scrolled (438, 412) with delta (0, 0)
Screenshot: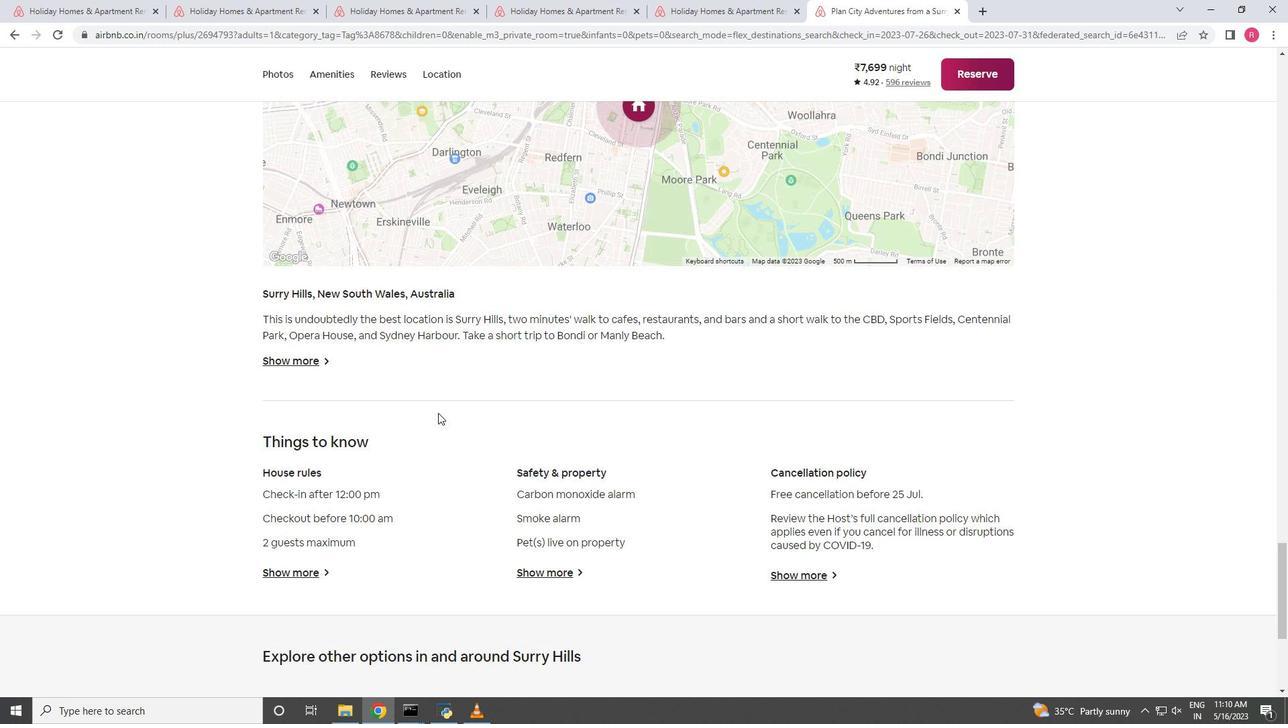 
Action: Mouse scrolled (438, 412) with delta (0, 0)
Screenshot: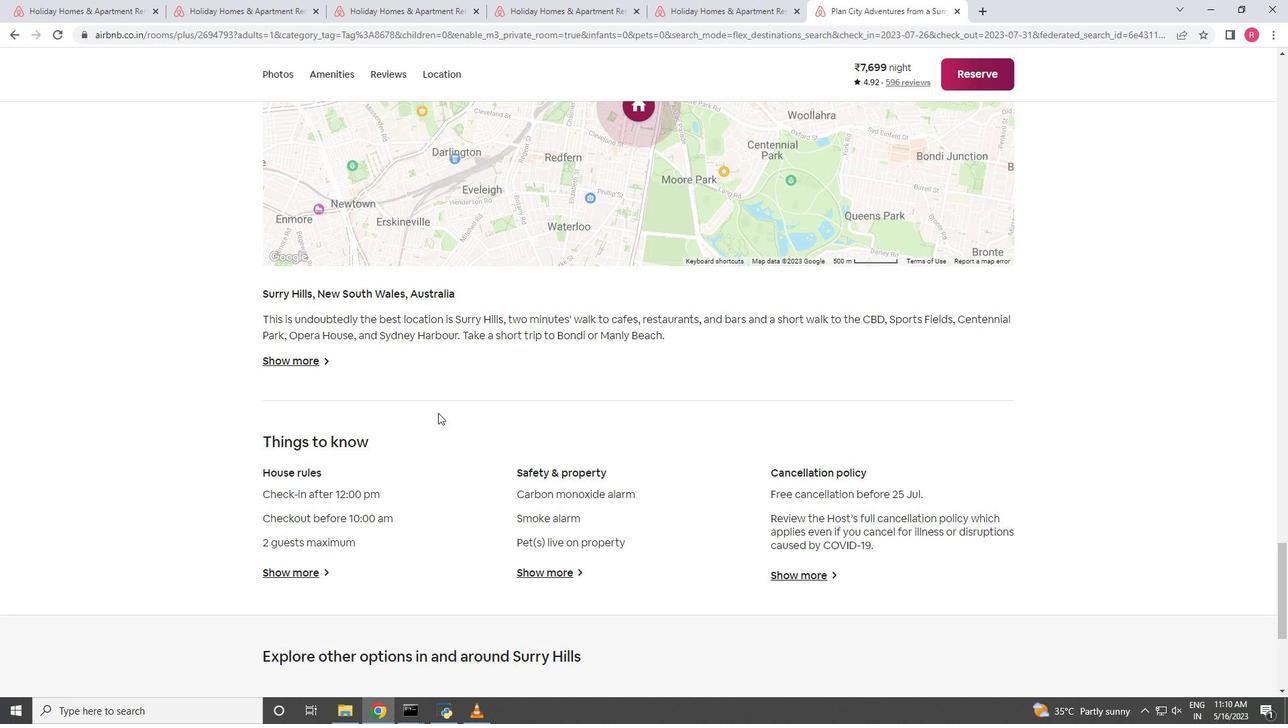 
Action: Mouse scrolled (438, 412) with delta (0, 0)
Screenshot: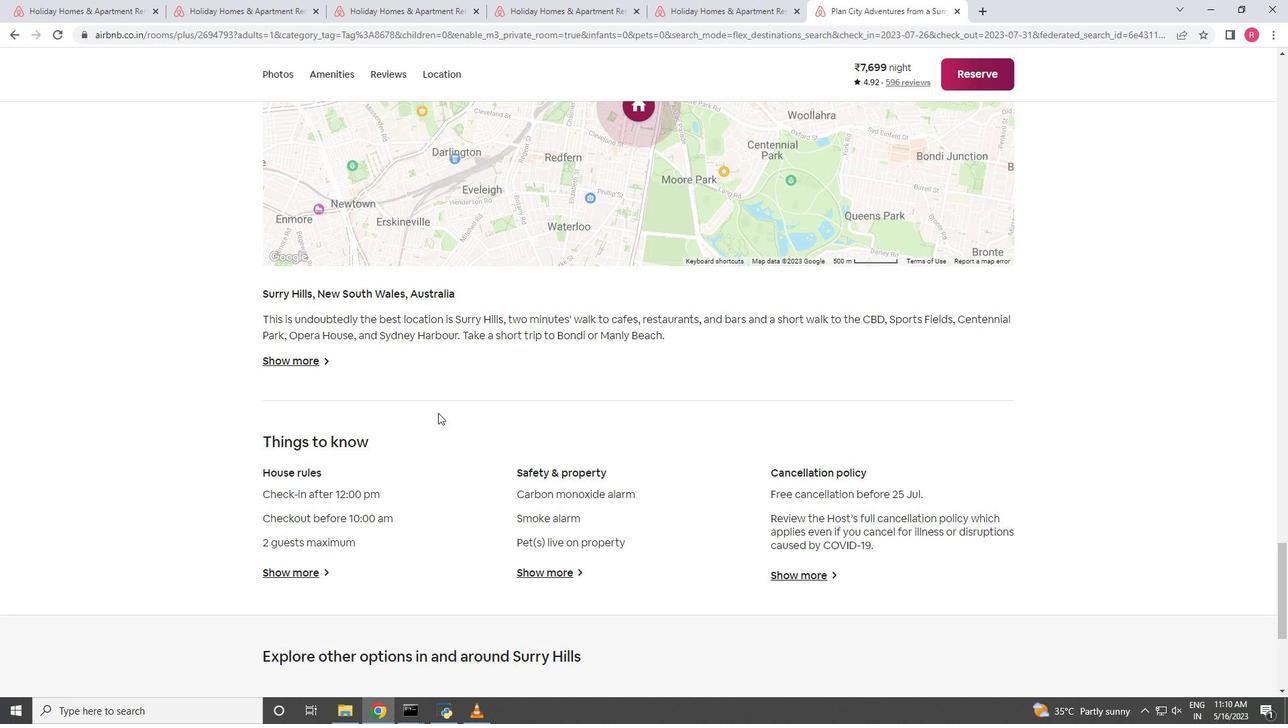 
Action: Mouse scrolled (438, 412) with delta (0, 0)
Screenshot: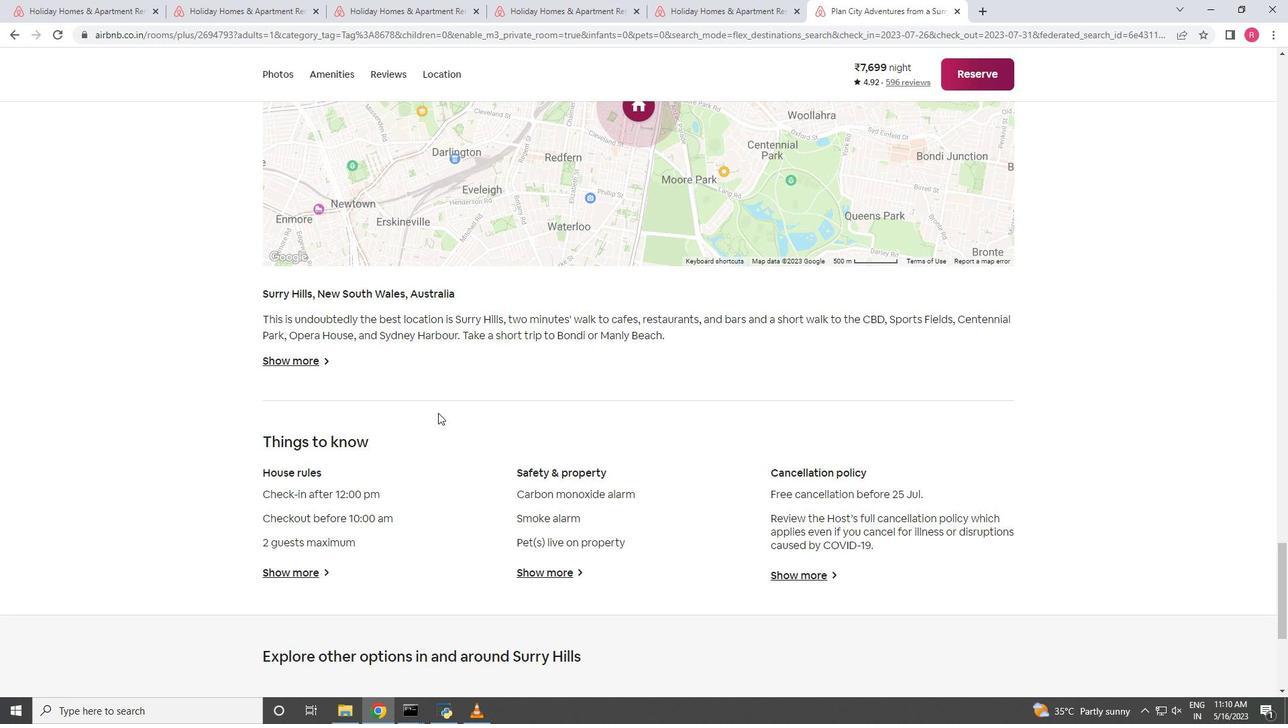 
Action: Mouse scrolled (438, 412) with delta (0, 0)
Screenshot: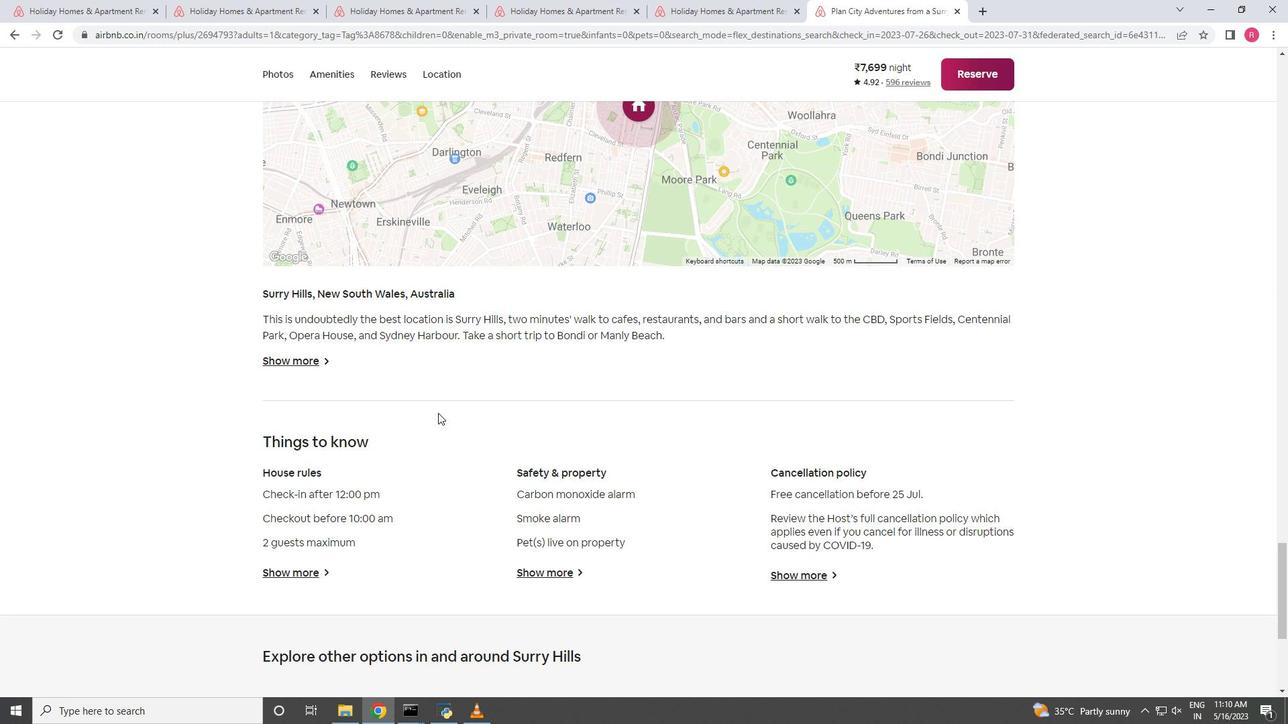 
Action: Mouse scrolled (438, 412) with delta (0, 0)
Screenshot: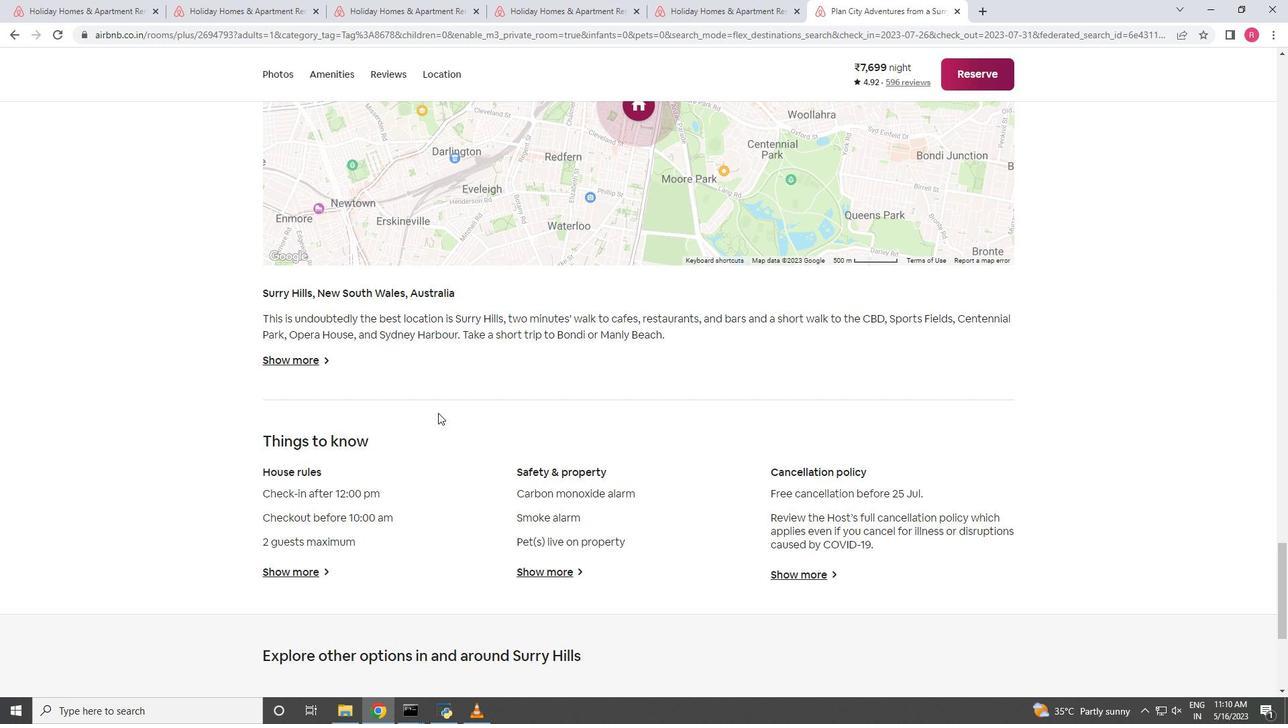 
Action: Mouse scrolled (438, 412) with delta (0, 0)
Screenshot: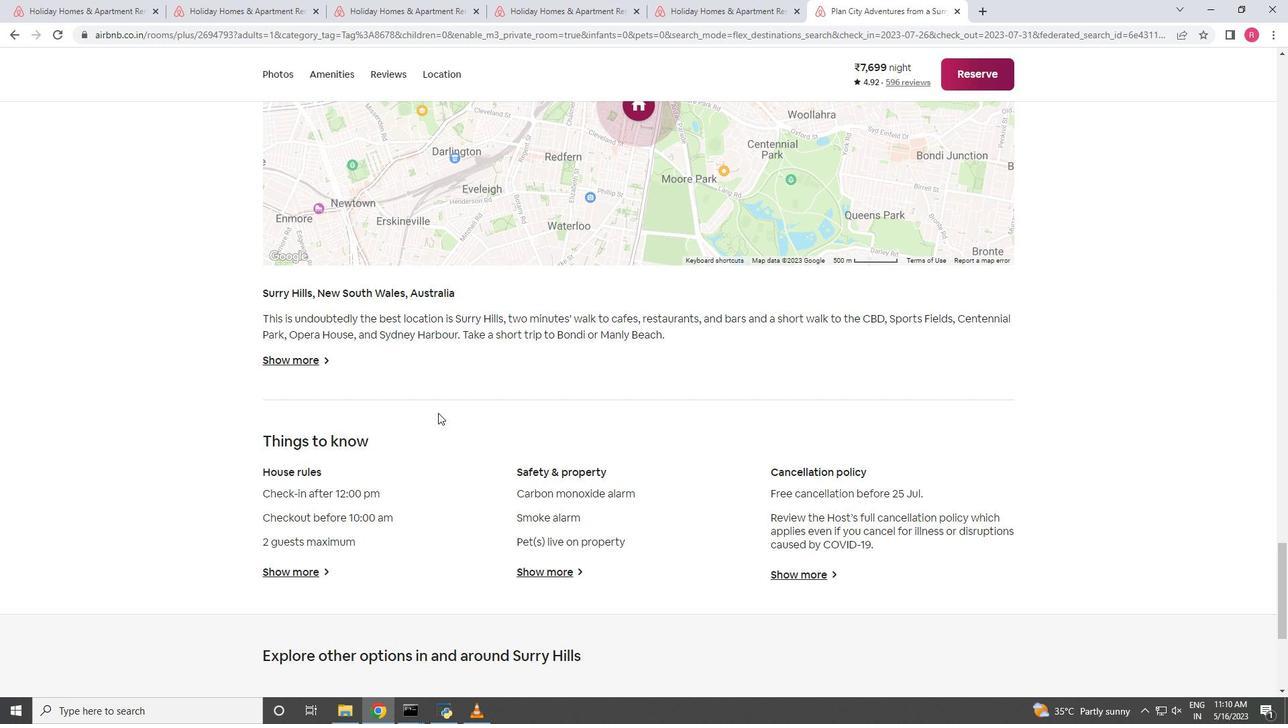 
Action: Mouse scrolled (438, 413) with delta (0, 0)
Screenshot: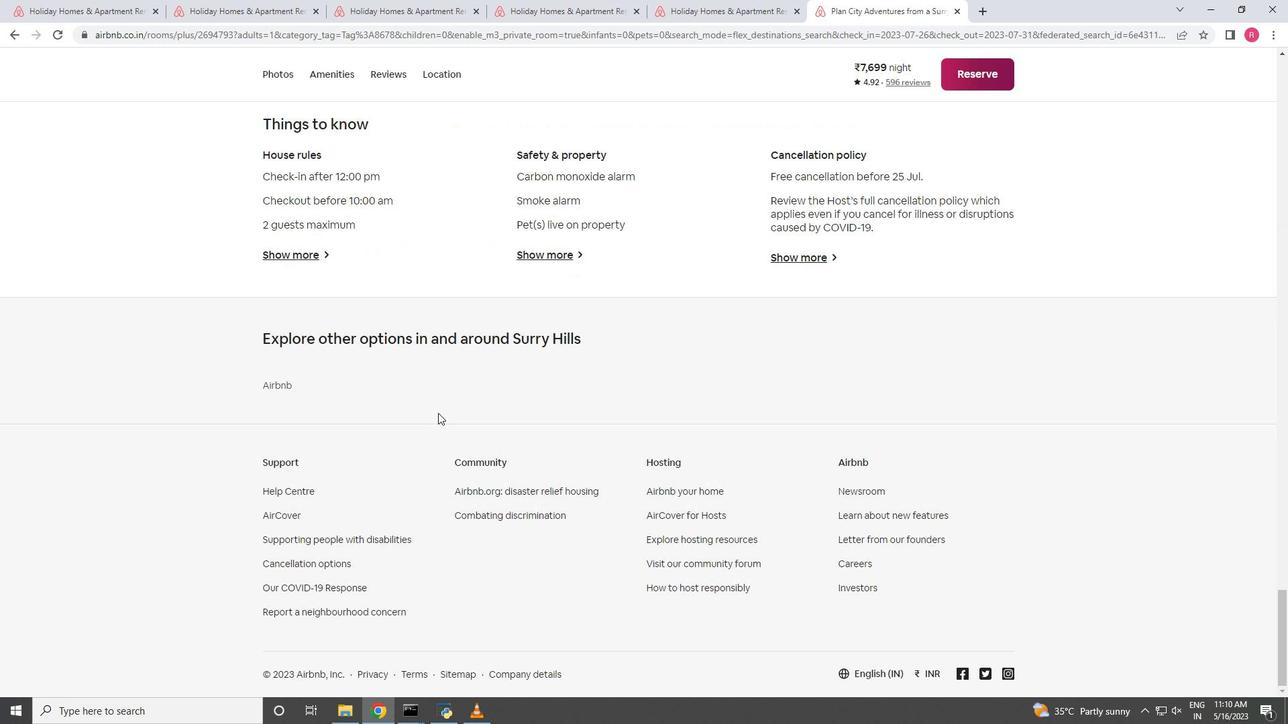 
Action: Mouse scrolled (438, 413) with delta (0, 0)
Screenshot: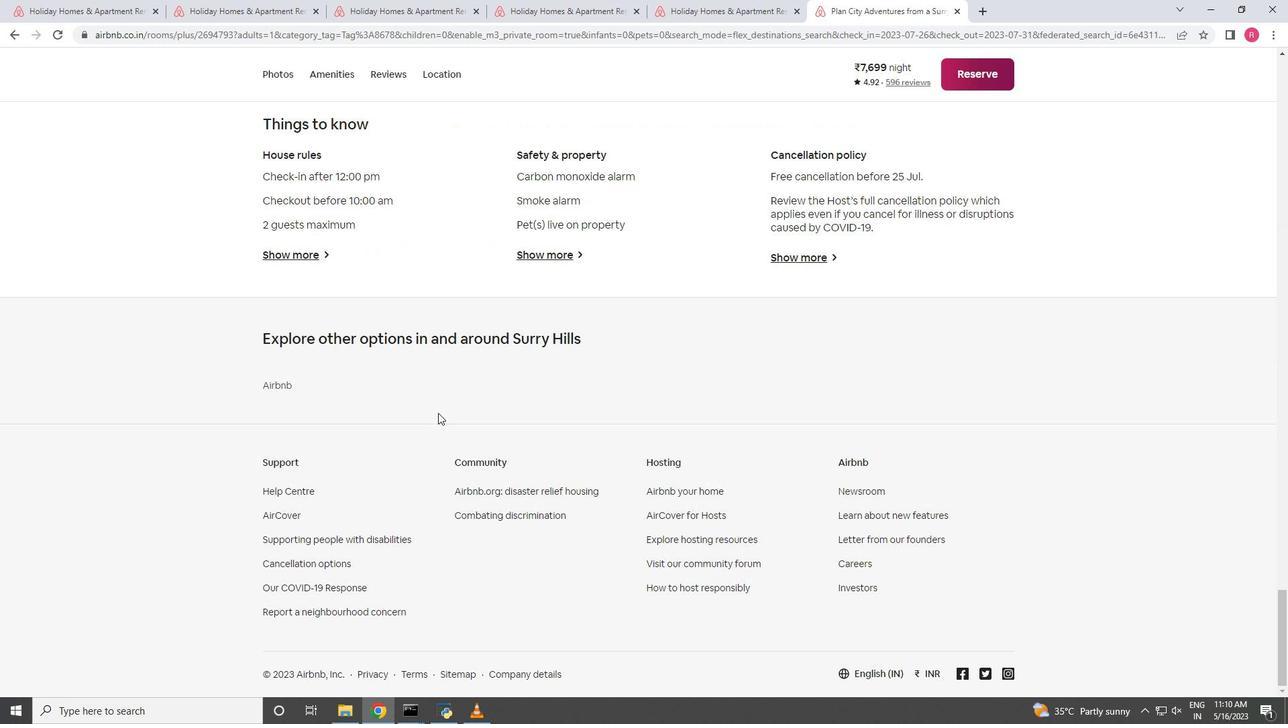 
Action: Mouse scrolled (438, 413) with delta (0, 0)
Screenshot: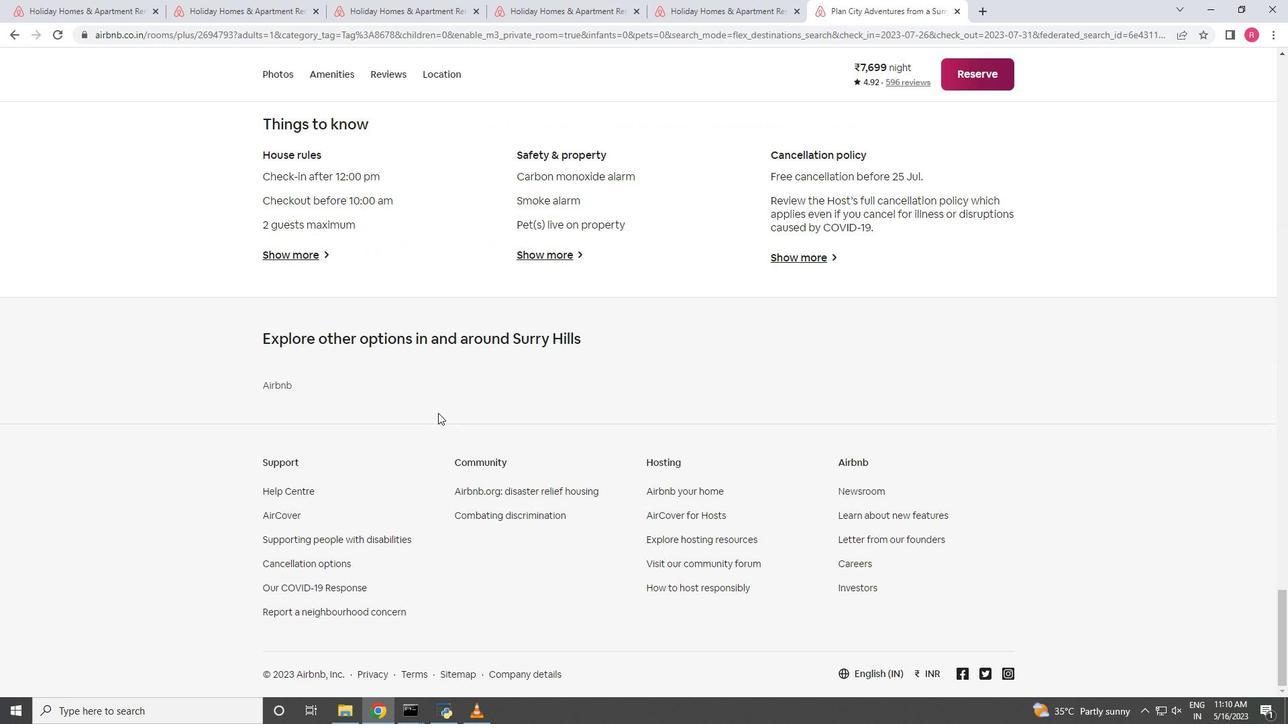 
Action: Mouse scrolled (438, 413) with delta (0, 0)
Screenshot: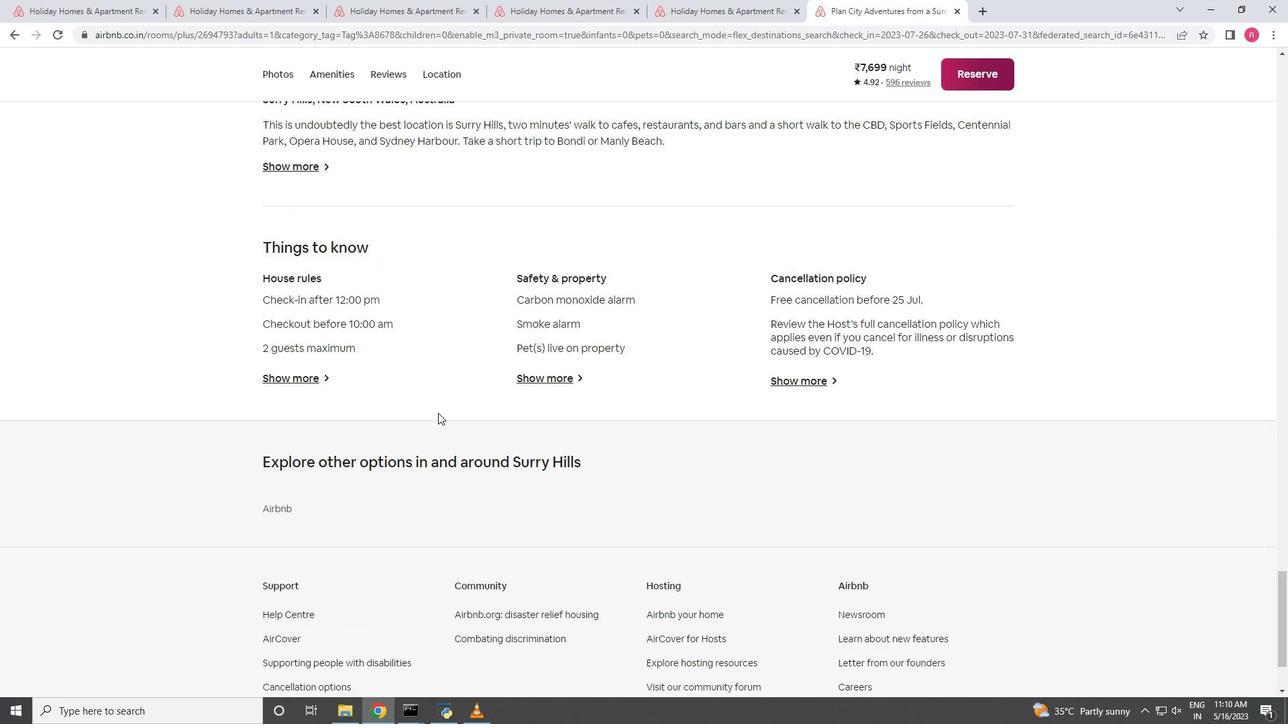 
Action: Mouse scrolled (438, 413) with delta (0, 0)
Screenshot: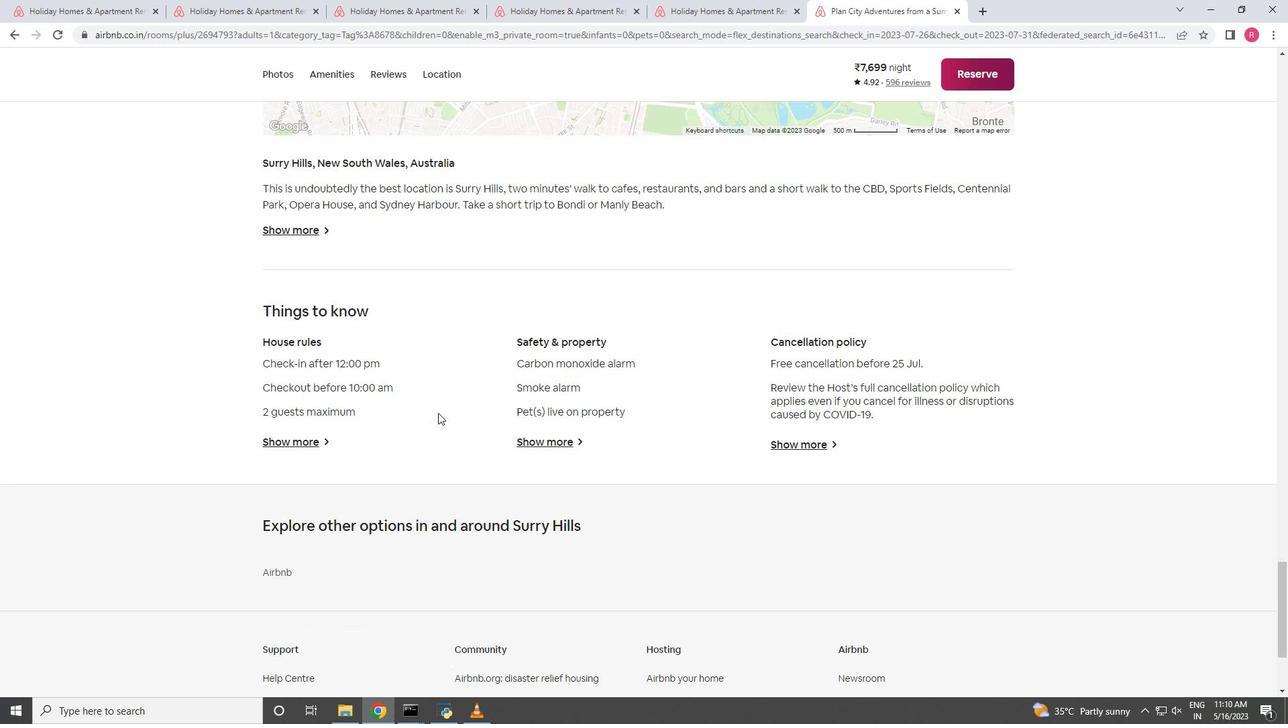 
Action: Mouse scrolled (438, 413) with delta (0, 0)
Screenshot: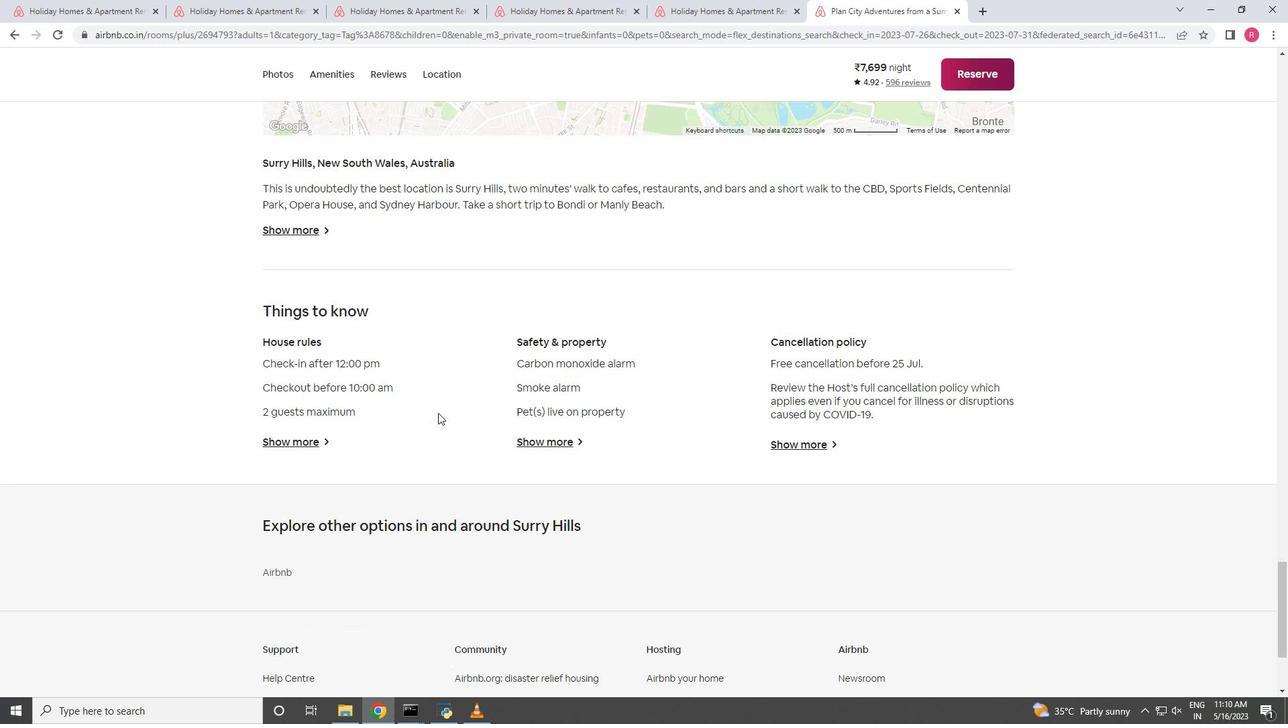 
Action: Mouse scrolled (438, 413) with delta (0, 0)
Screenshot: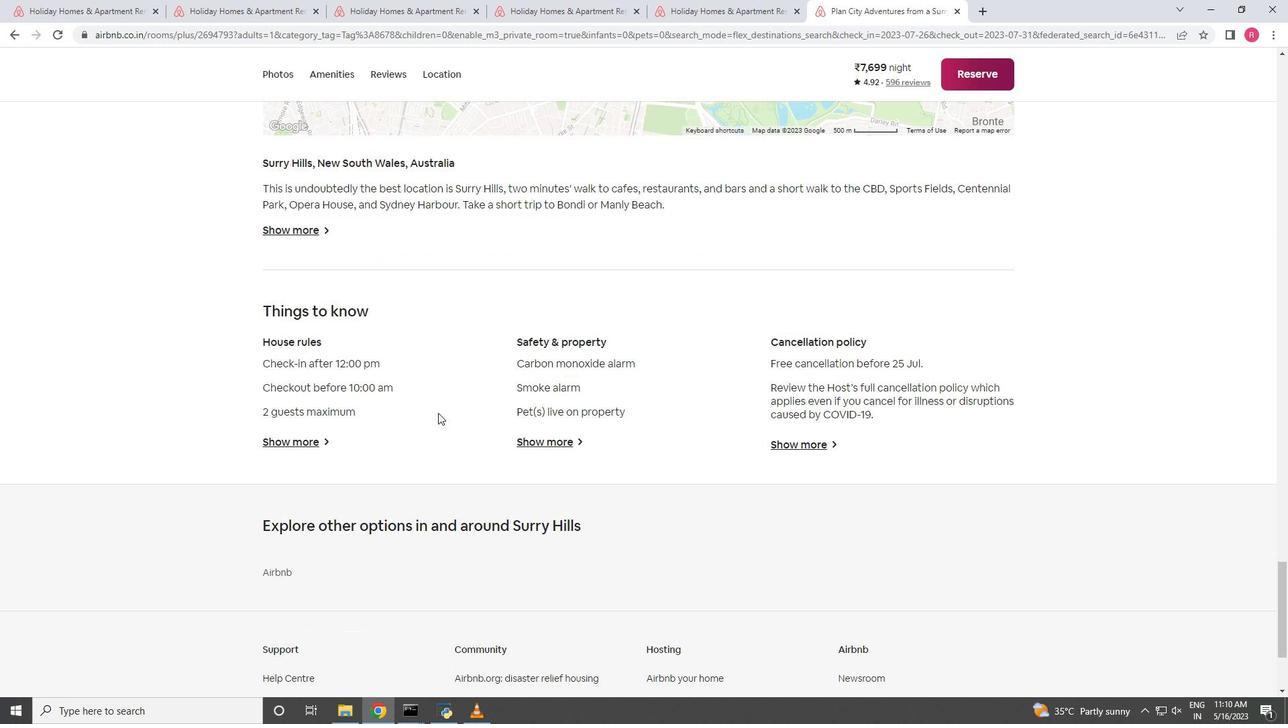 
Action: Mouse scrolled (438, 412) with delta (0, 0)
Screenshot: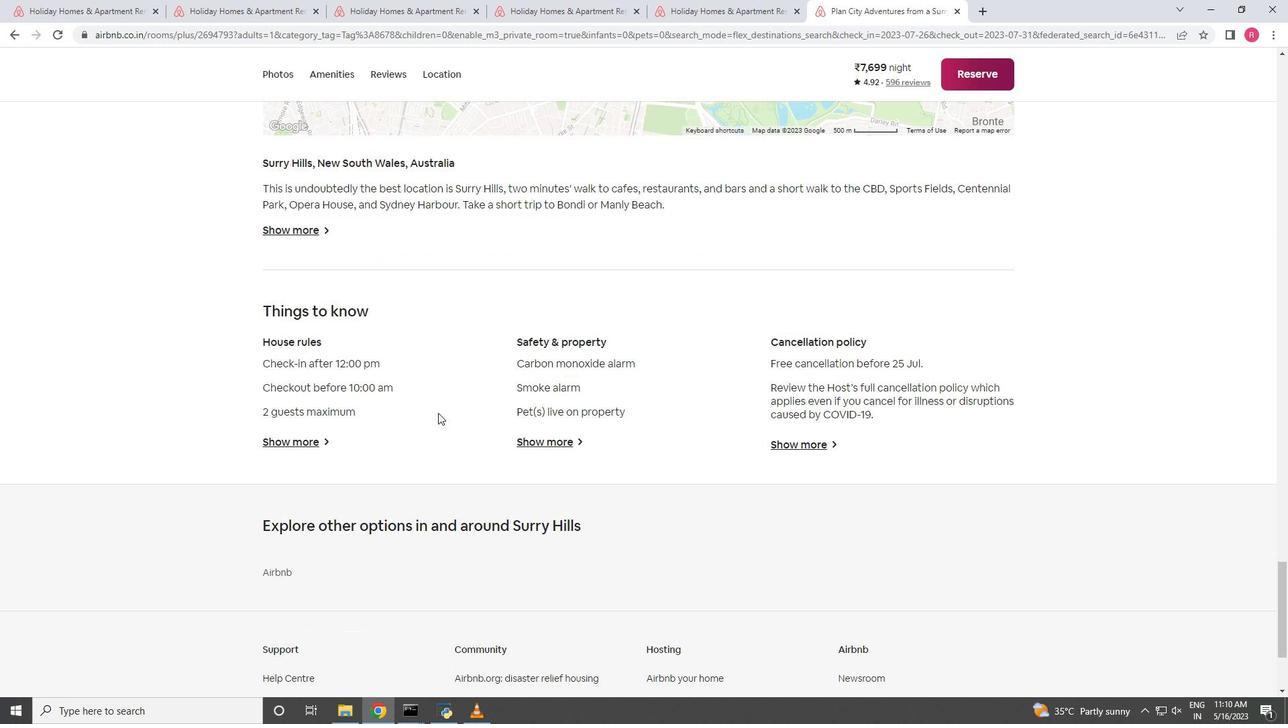 
Action: Mouse scrolled (438, 413) with delta (0, 0)
Screenshot: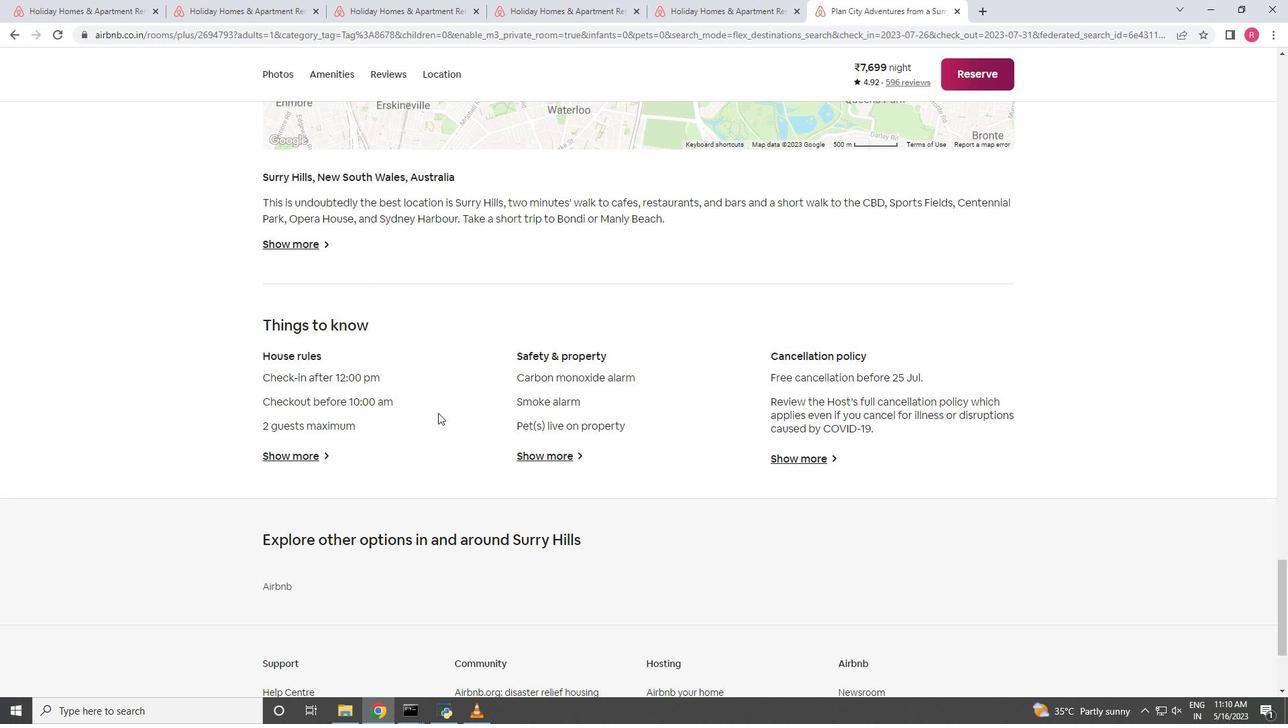 
Action: Mouse scrolled (438, 413) with delta (0, 0)
Screenshot: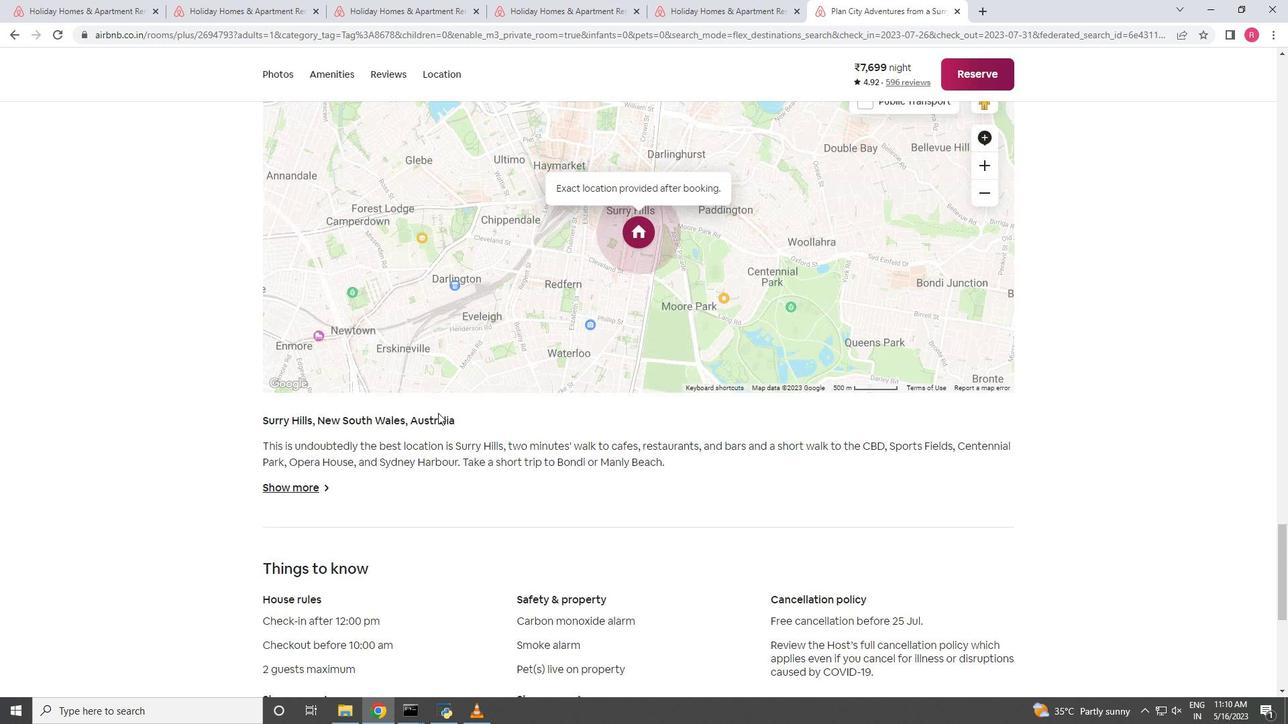 
Action: Mouse scrolled (438, 413) with delta (0, 0)
Screenshot: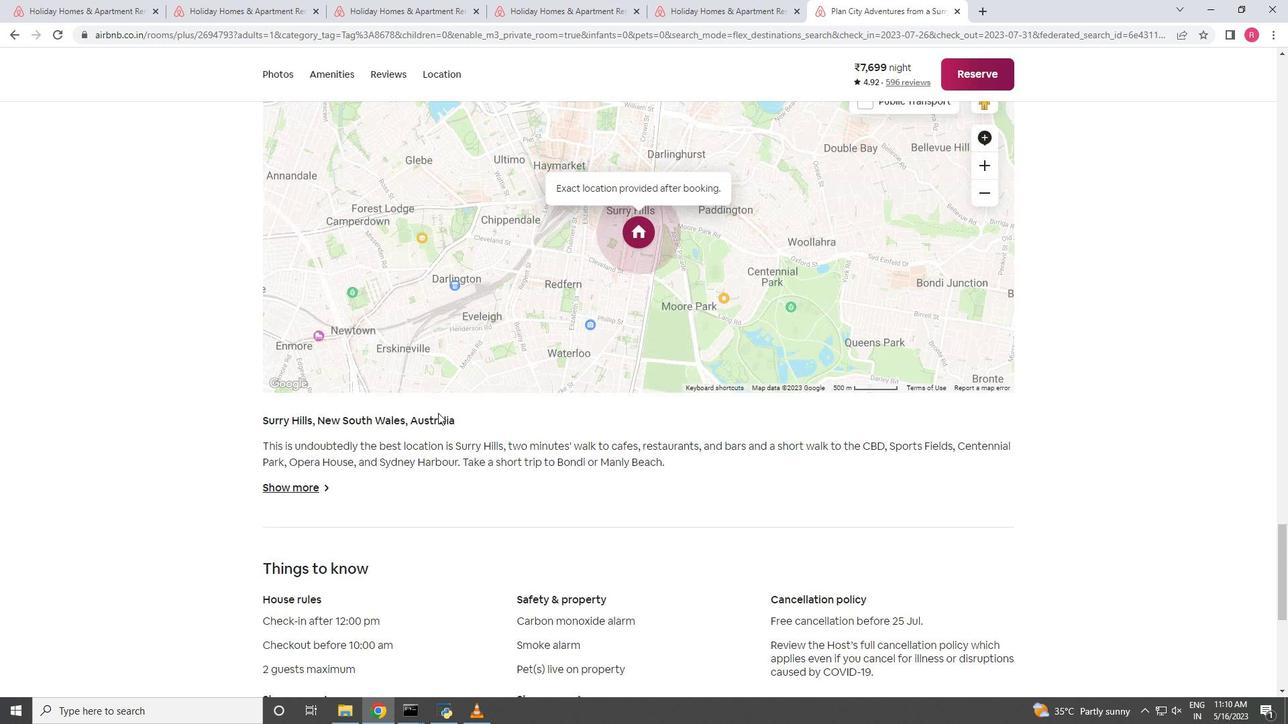 
Action: Mouse scrolled (438, 413) with delta (0, 0)
Screenshot: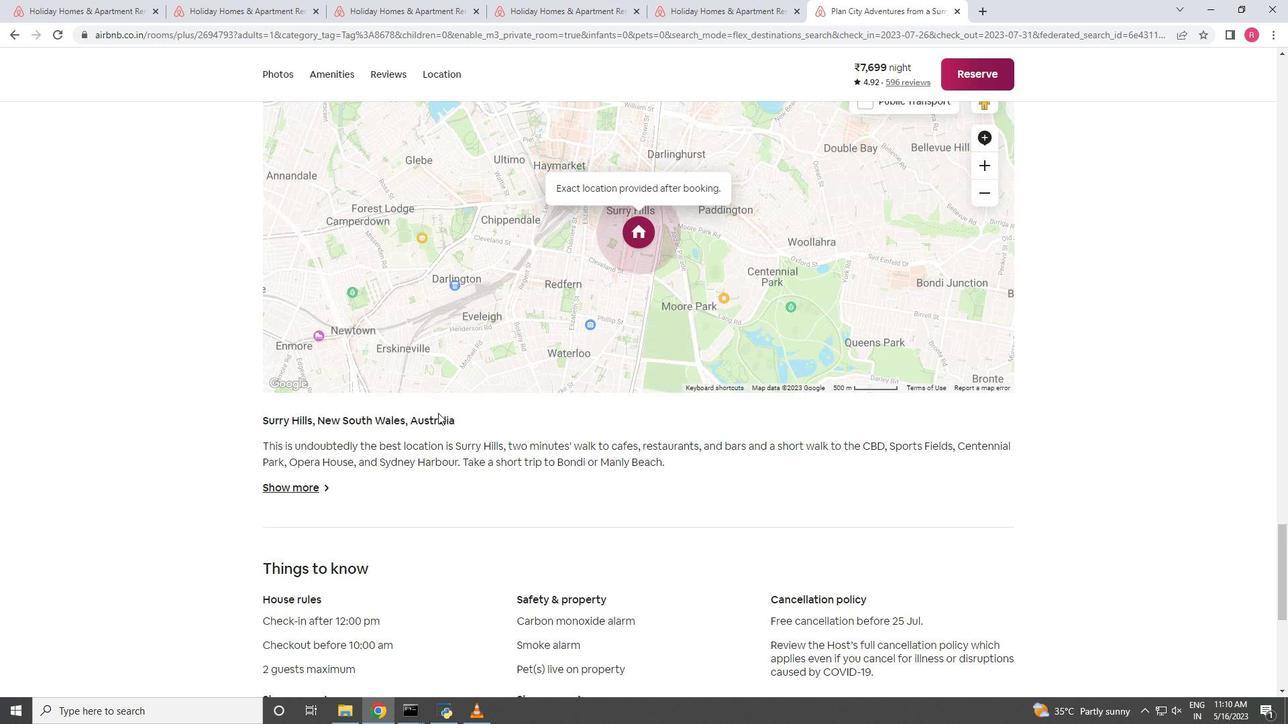
Action: Mouse scrolled (438, 413) with delta (0, 0)
Screenshot: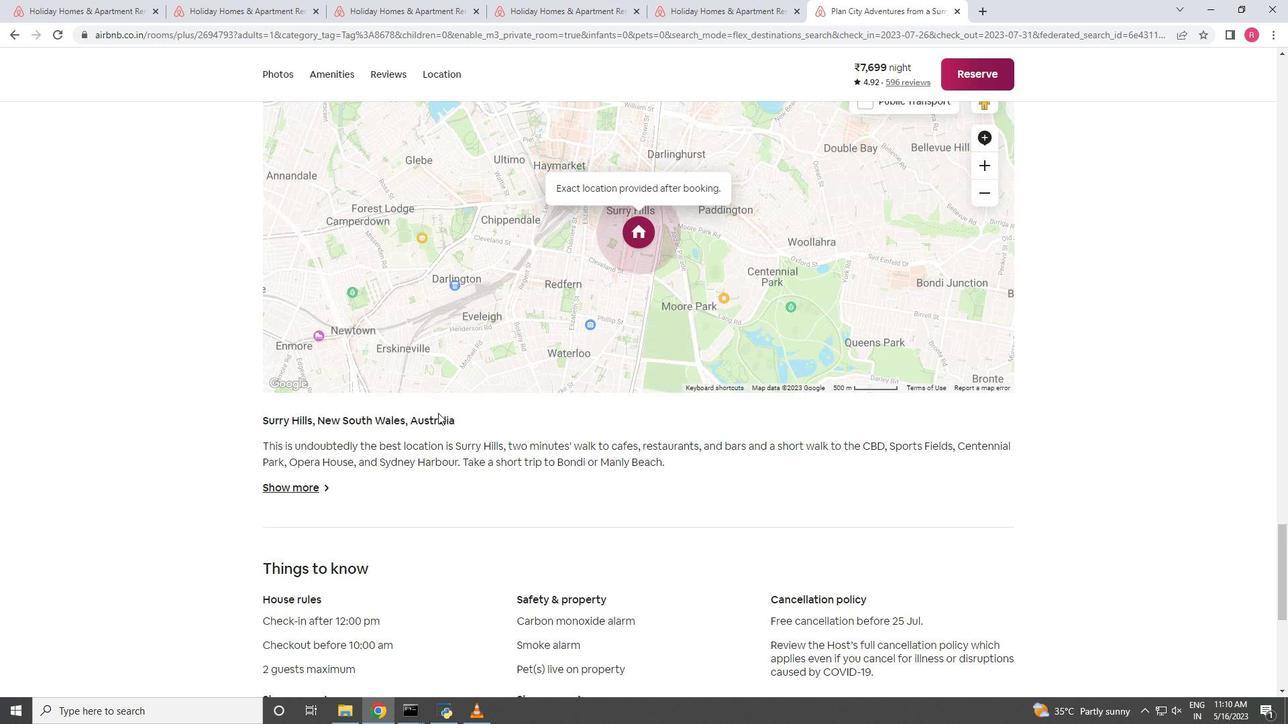 
Action: Mouse scrolled (438, 413) with delta (0, 0)
Screenshot: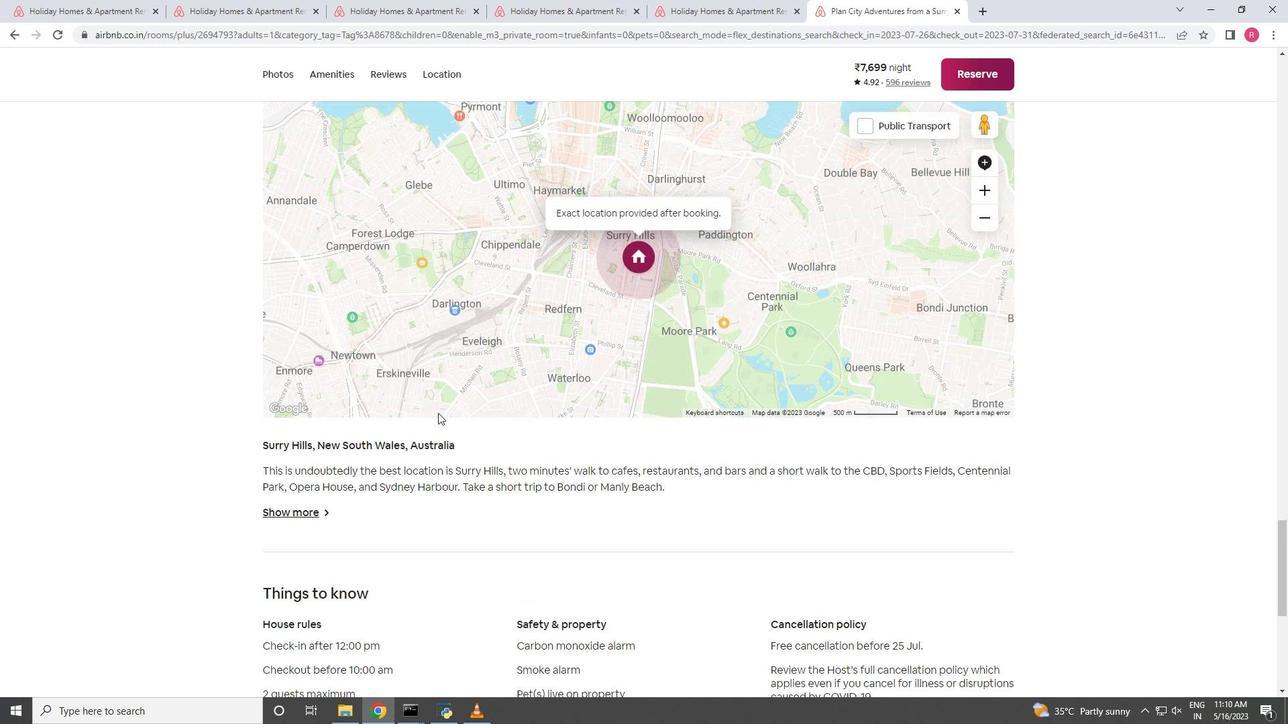 
Action: Mouse scrolled (438, 413) with delta (0, 0)
Screenshot: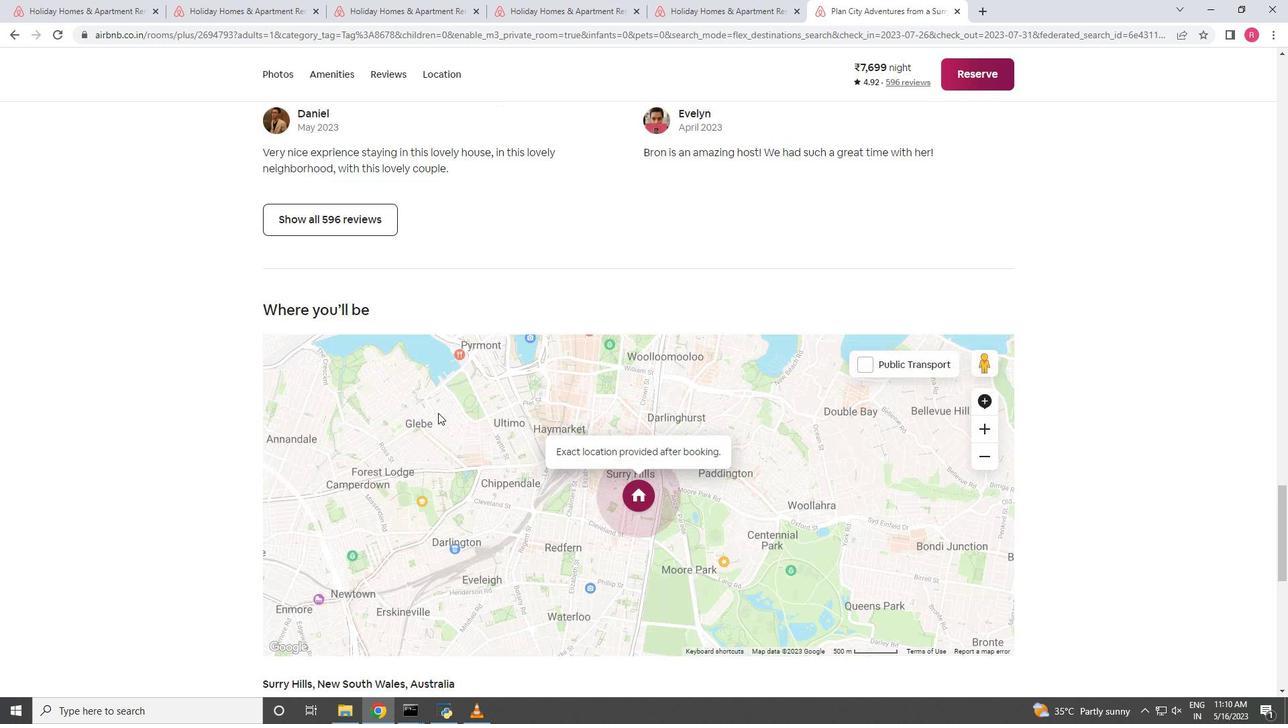 
Action: Mouse scrolled (438, 413) with delta (0, 0)
Screenshot: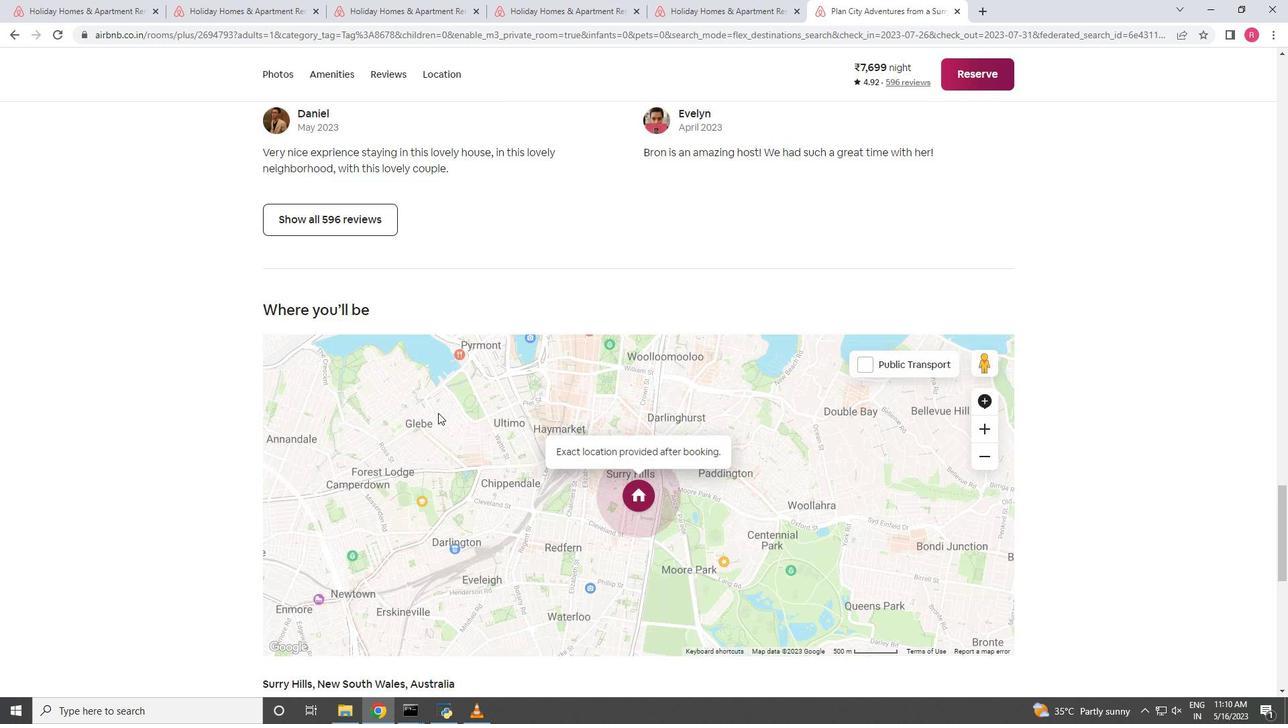 
Action: Mouse scrolled (438, 413) with delta (0, 0)
Screenshot: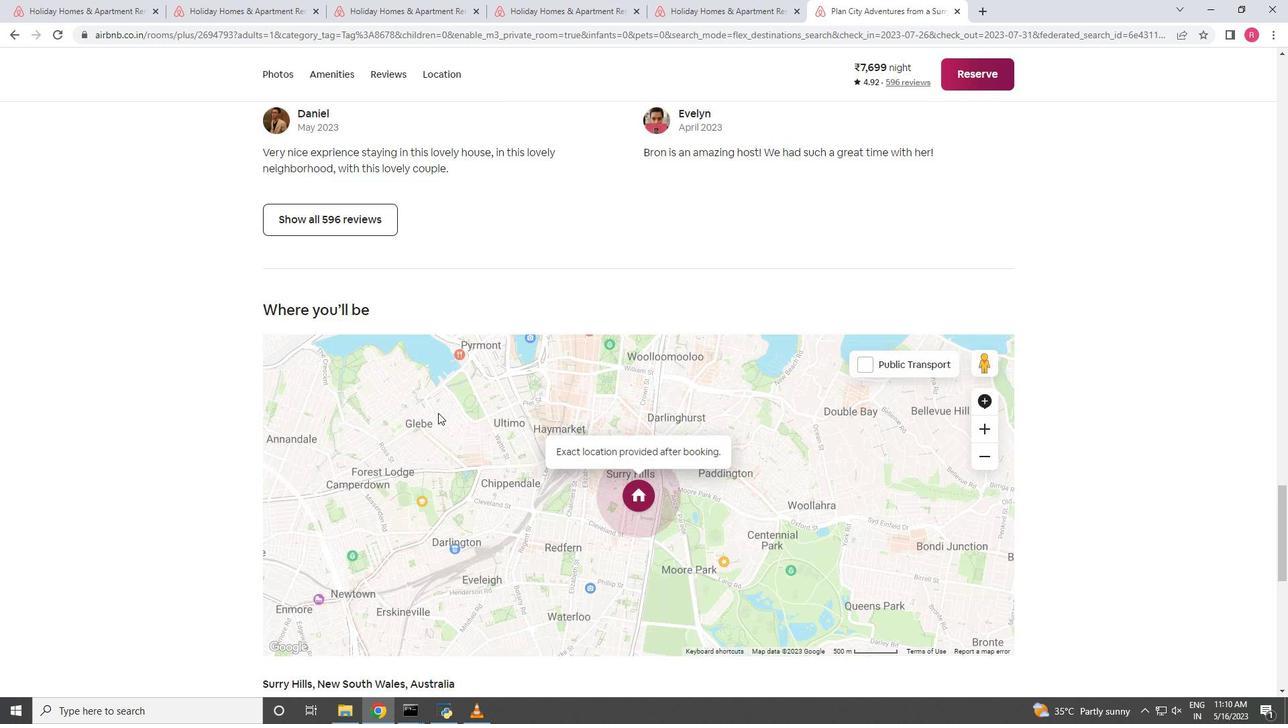 
Action: Mouse scrolled (438, 413) with delta (0, 0)
Screenshot: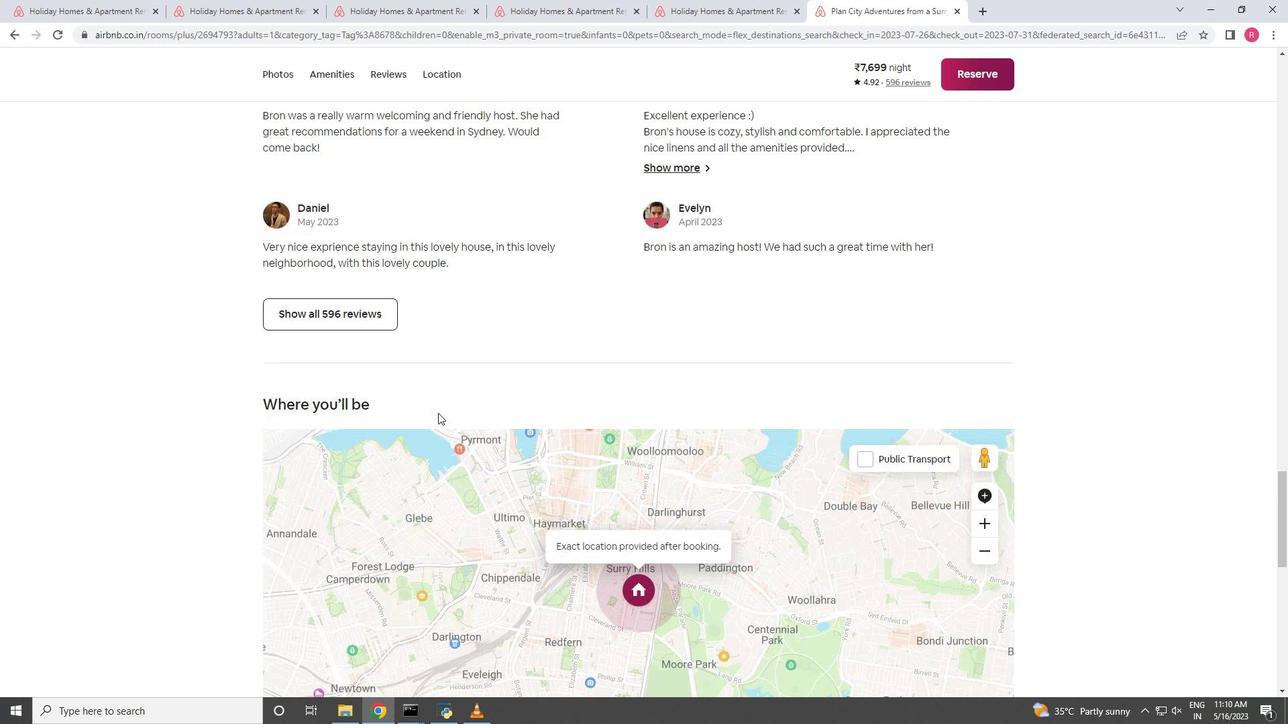 
Action: Mouse scrolled (438, 413) with delta (0, 0)
Screenshot: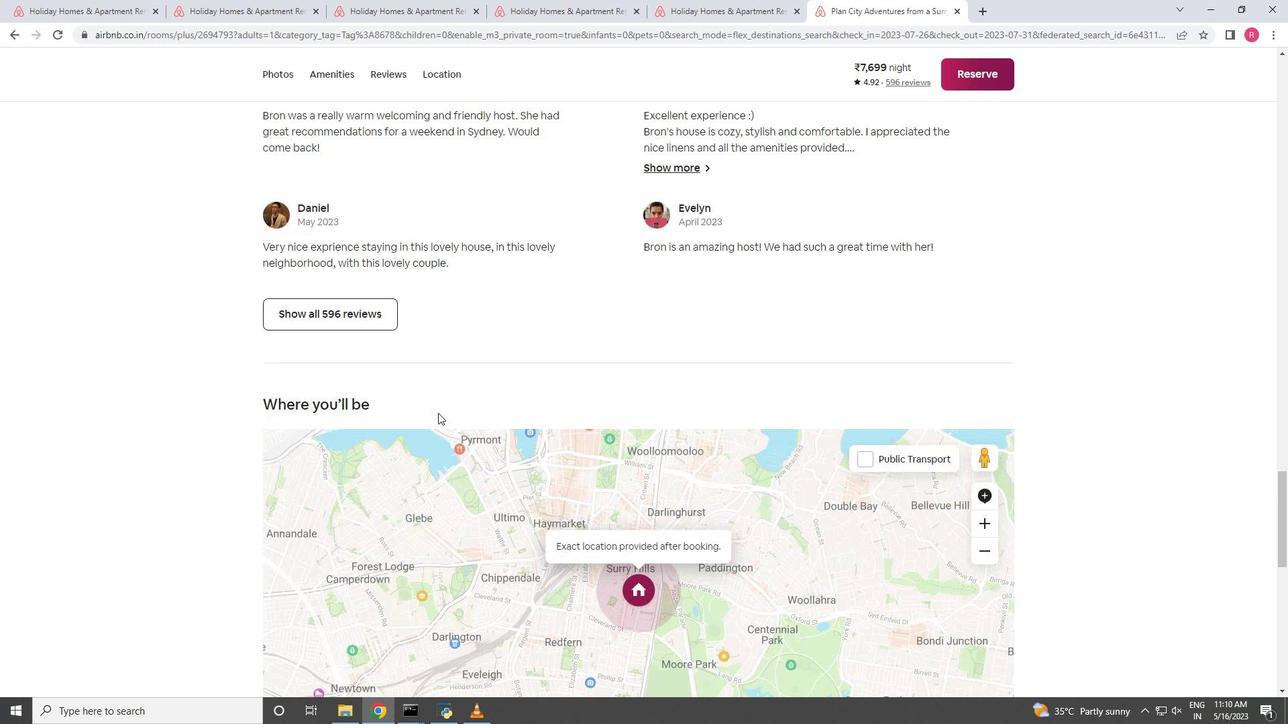 
